 Task: Write a test class on self trigger.
Action: Mouse moved to (31, 105)
Screenshot: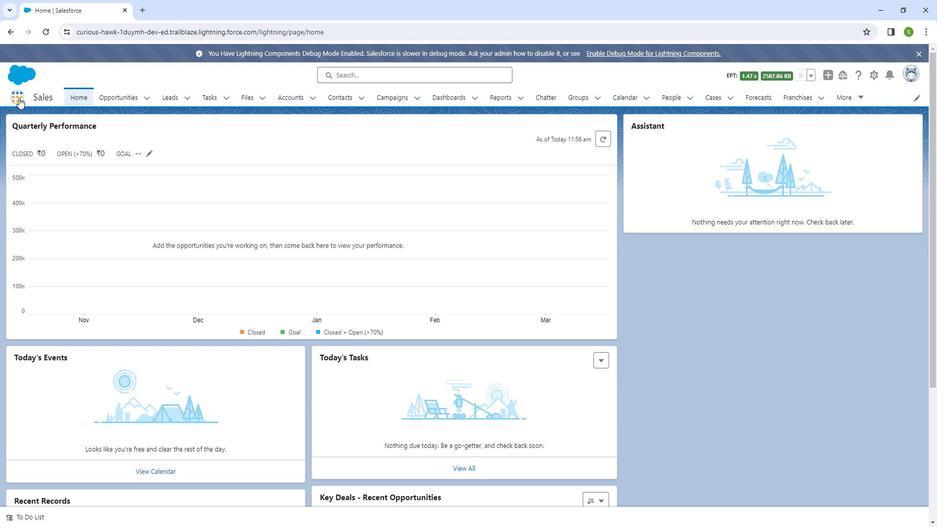 
Action: Mouse pressed left at (31, 105)
Screenshot: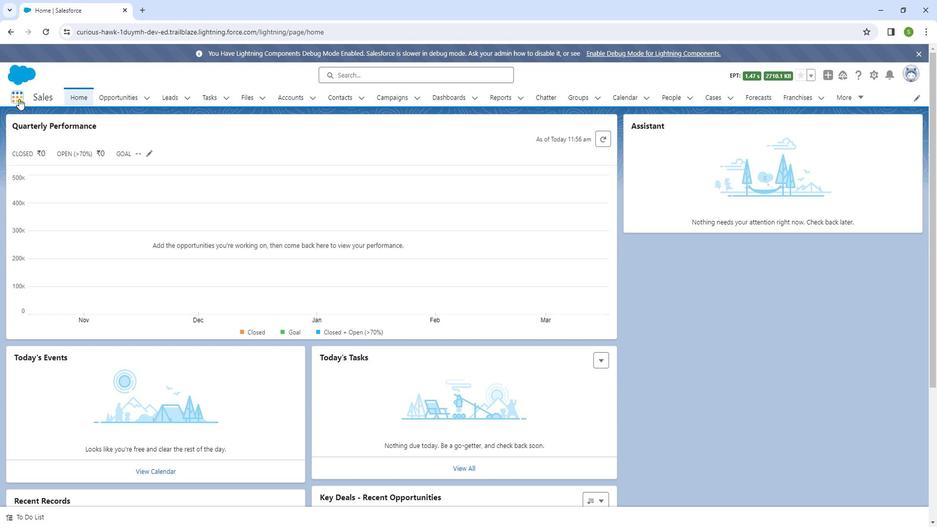 
Action: Mouse moved to (43, 275)
Screenshot: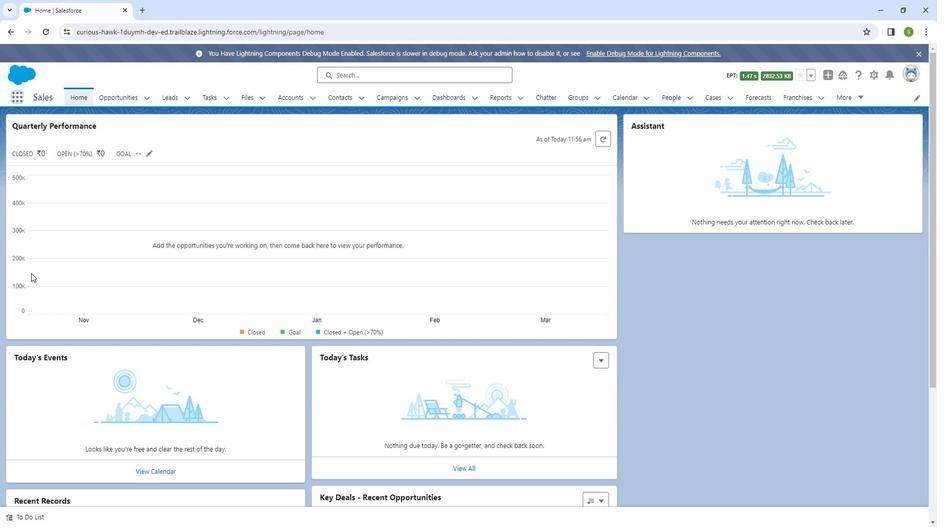 
Action: Mouse pressed left at (43, 275)
Screenshot: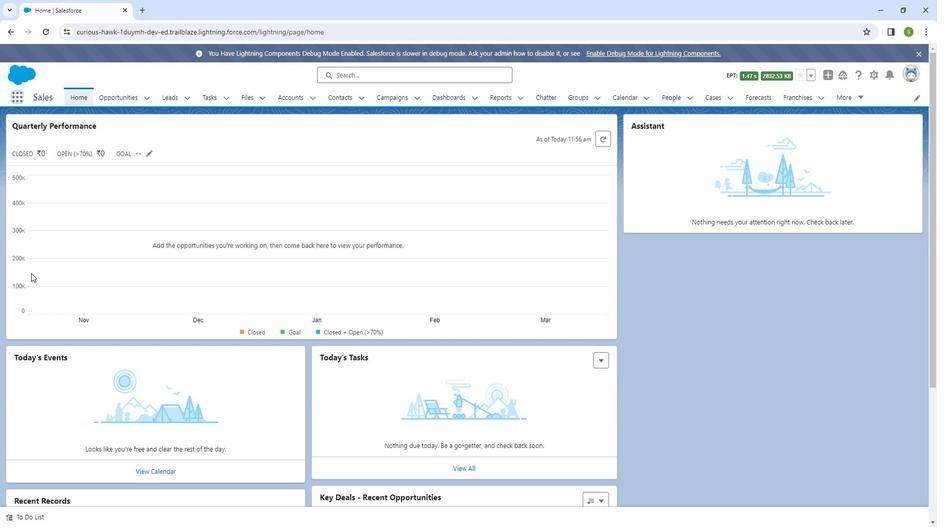 
Action: Mouse moved to (698, 373)
Screenshot: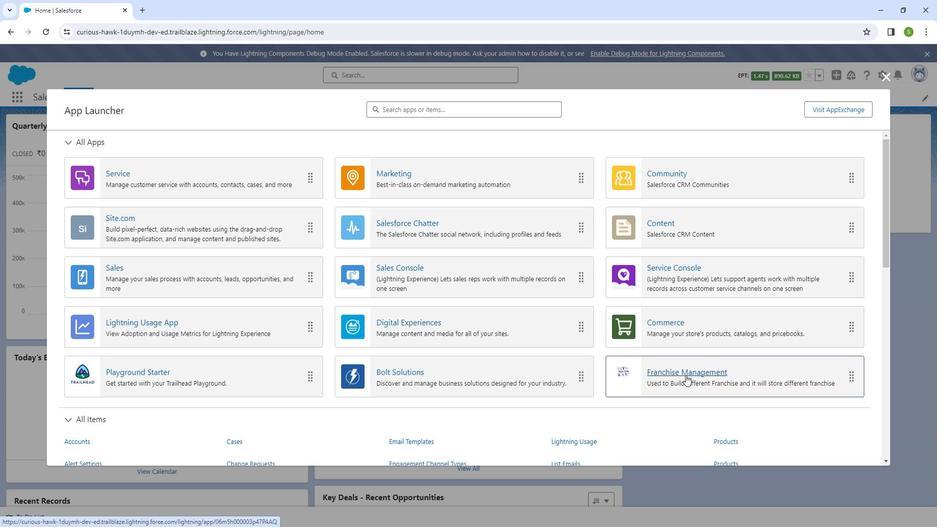
Action: Mouse pressed left at (698, 373)
Screenshot: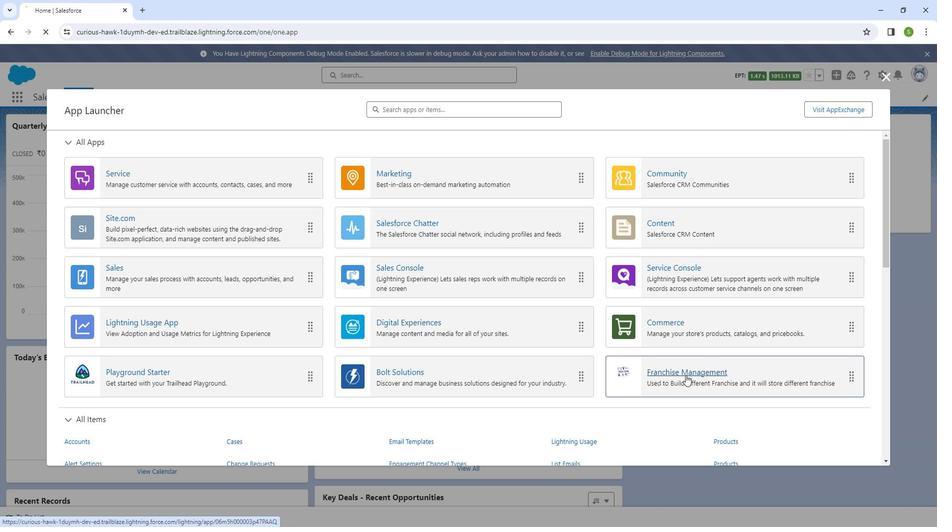 
Action: Mouse moved to (891, 85)
Screenshot: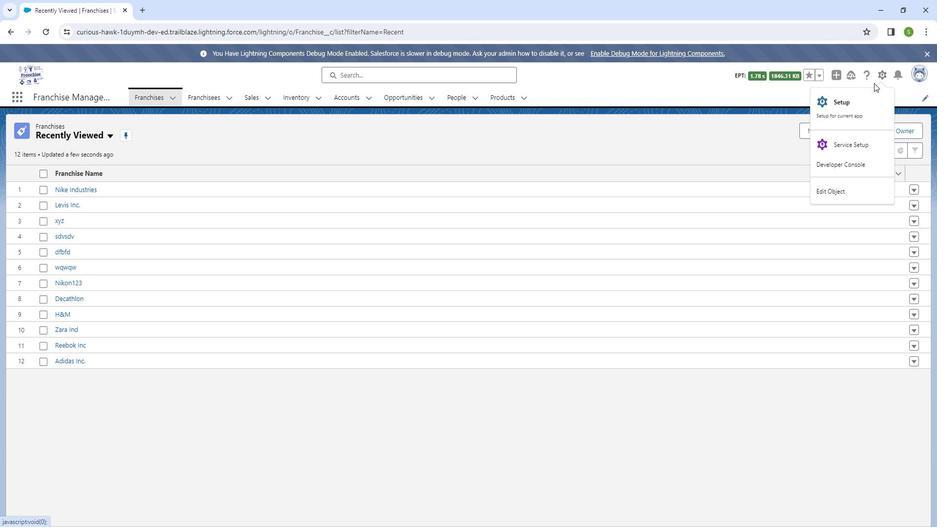 
Action: Mouse pressed left at (891, 85)
Screenshot: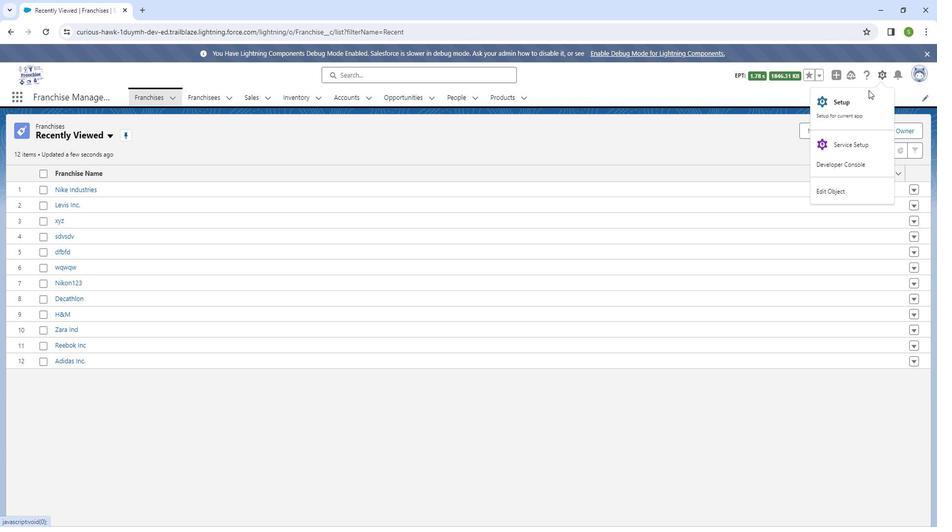 
Action: Mouse moved to (850, 171)
Screenshot: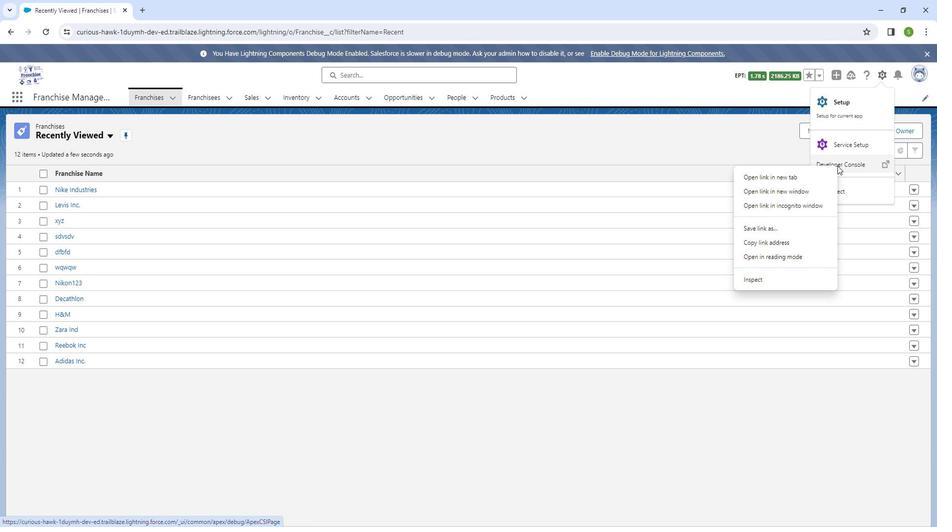 
Action: Mouse pressed right at (850, 171)
Screenshot: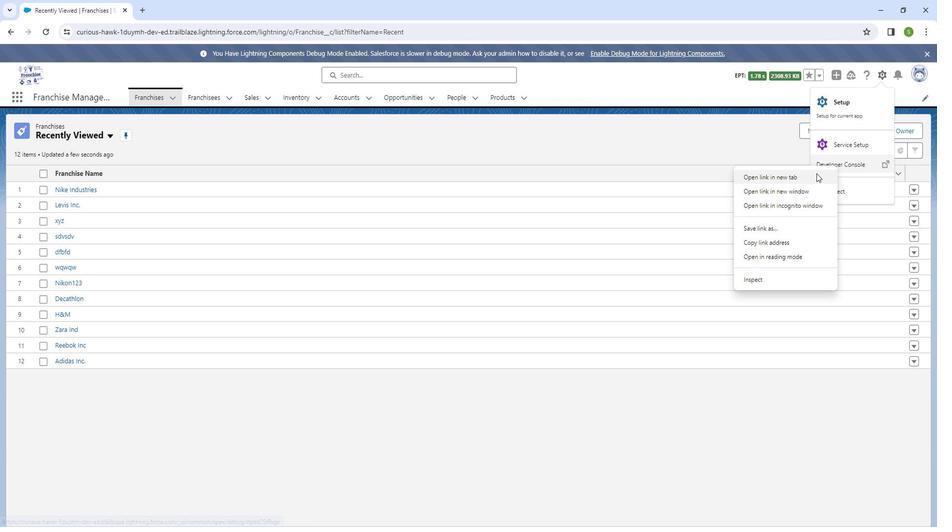 
Action: Mouse moved to (817, 184)
Screenshot: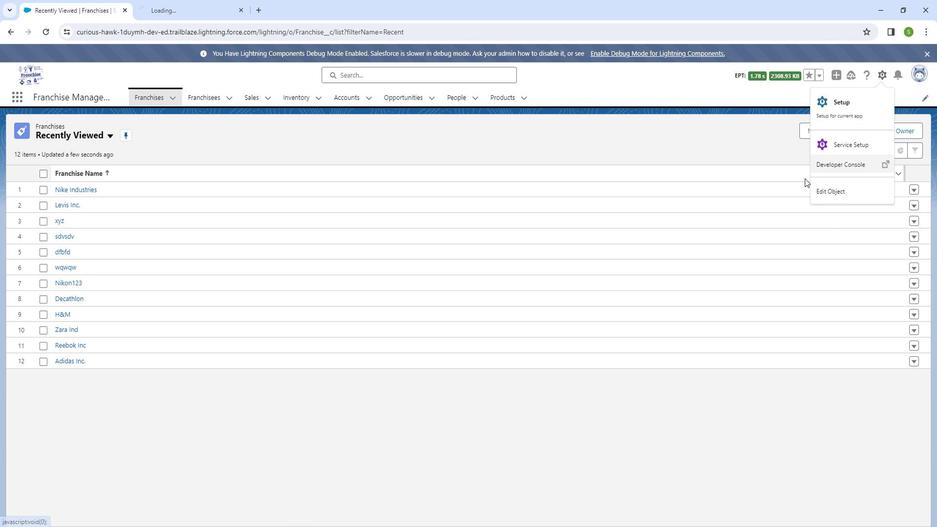 
Action: Mouse pressed left at (817, 184)
Screenshot: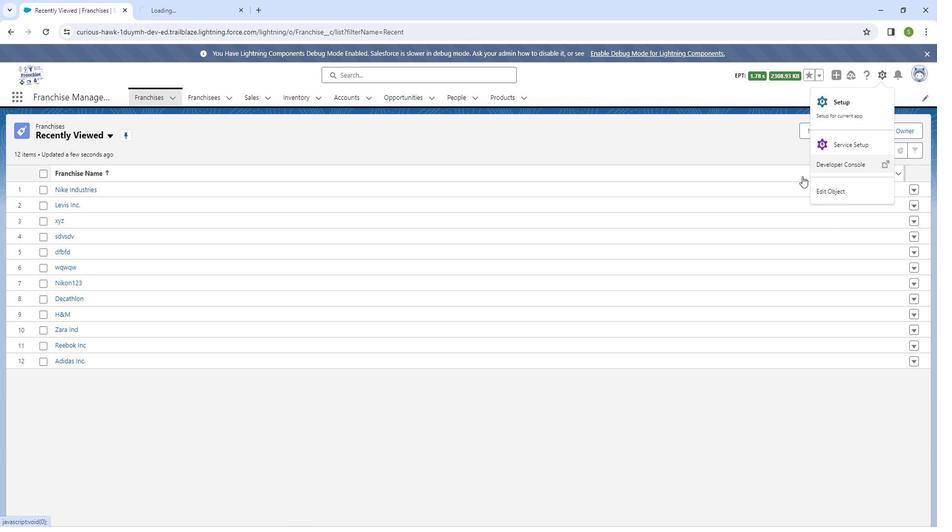 
Action: Mouse moved to (207, 19)
Screenshot: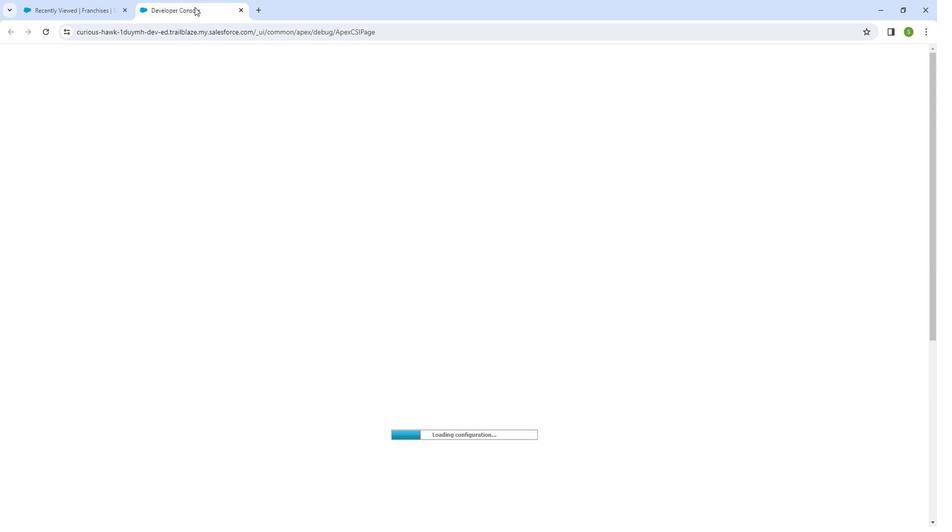 
Action: Mouse pressed left at (207, 19)
Screenshot: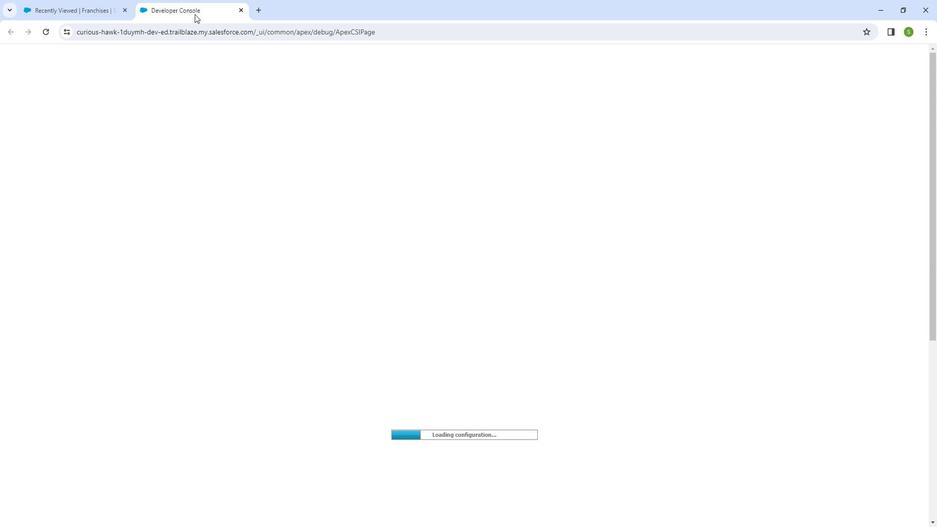 
Action: Mouse moved to (111, 103)
Screenshot: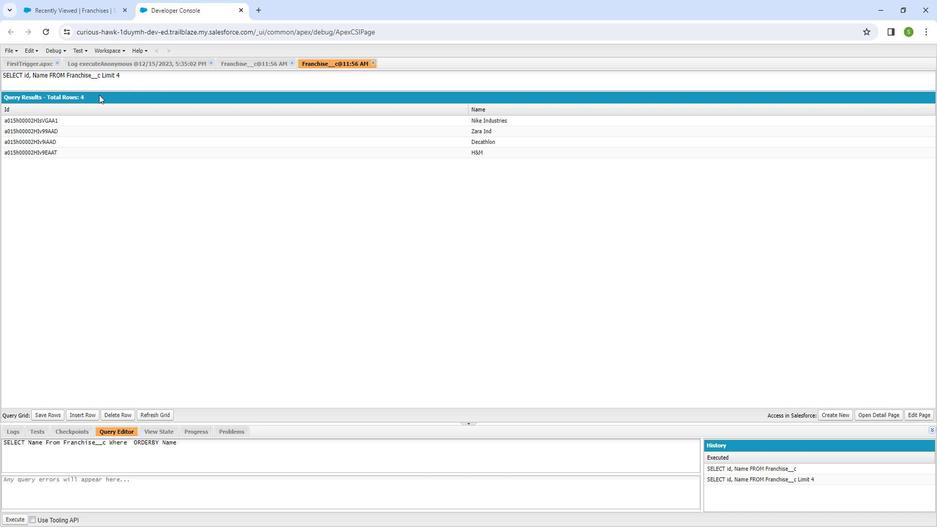 
Action: Key pressed <Key.alt_l><Key.alt_l><Key.alt_l><Key.alt_l><Key.alt_l><Key.alt_l><Key.alt_l><Key.alt_l><Key.alt_l><Key.alt_l><Key.alt_l><Key.alt_l><<191>>
Screenshot: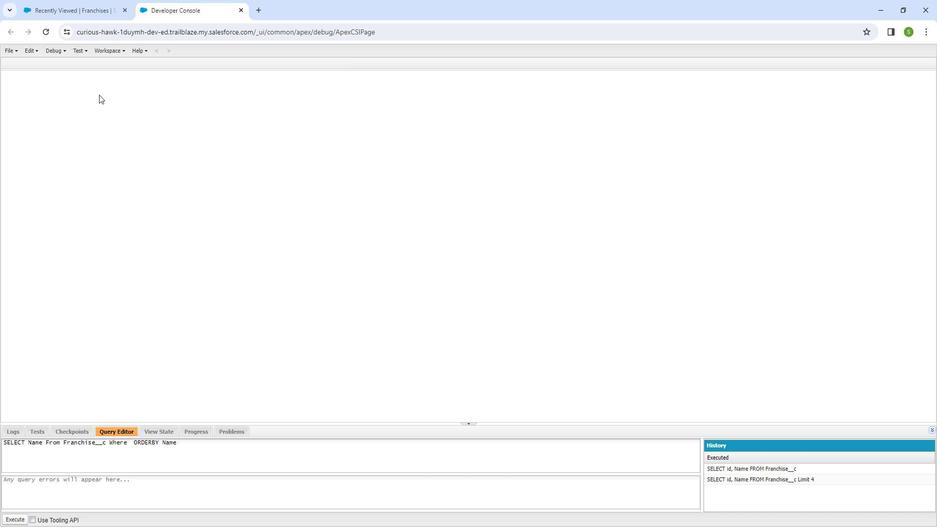 
Action: Mouse moved to (245, 427)
Screenshot: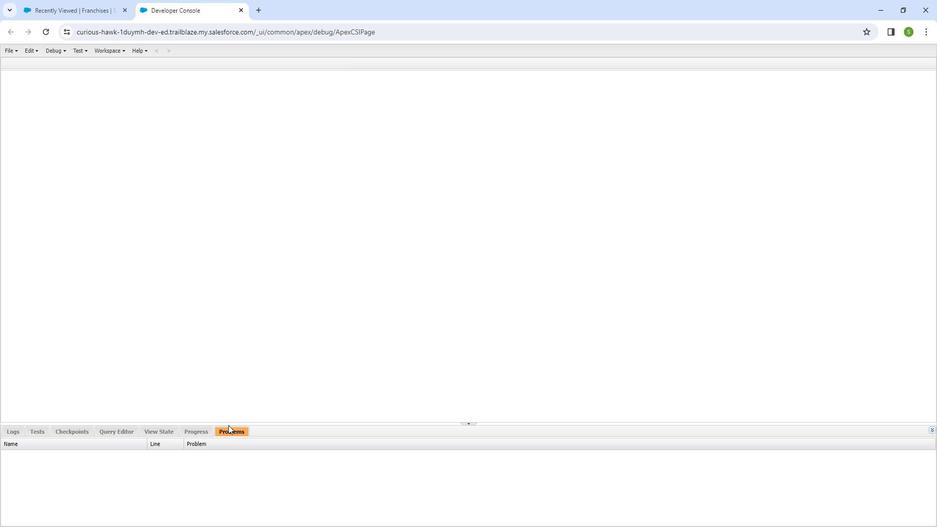 
Action: Mouse pressed left at (245, 427)
Screenshot: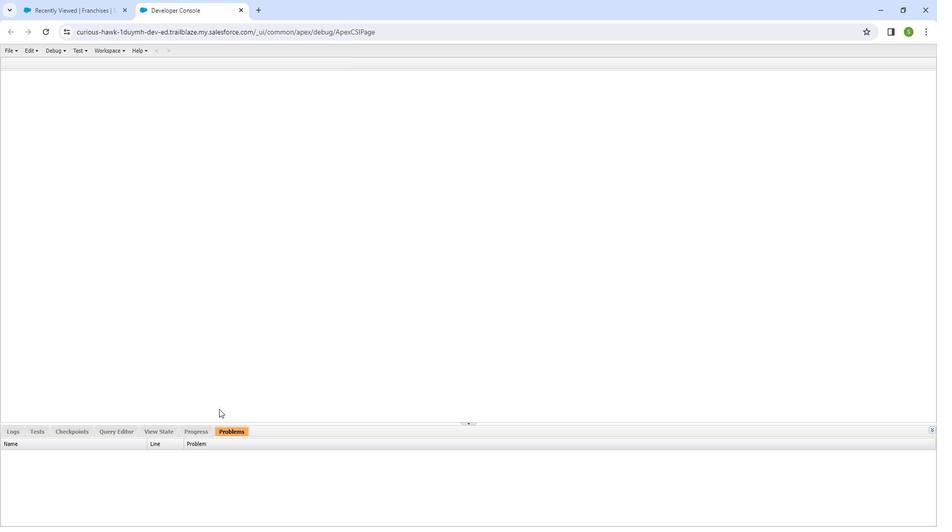 
Action: Mouse moved to (18, 58)
Screenshot: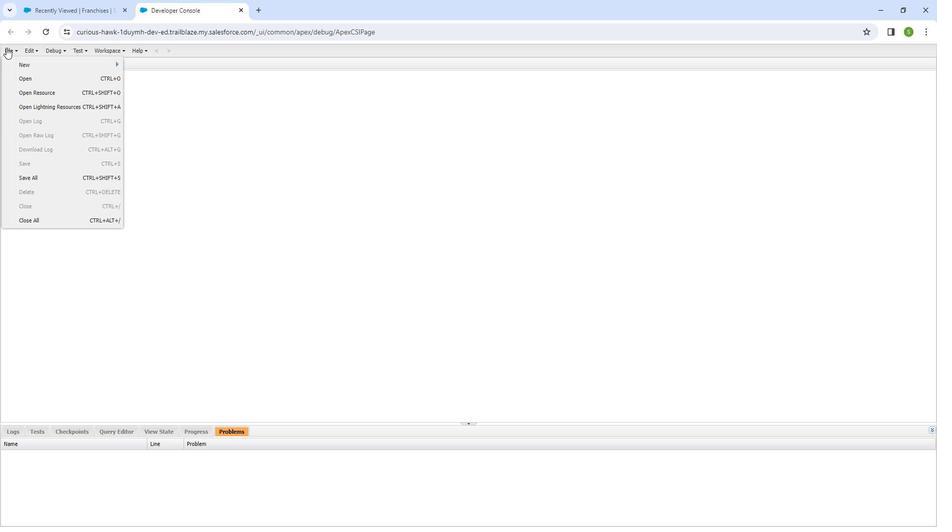 
Action: Mouse pressed left at (18, 58)
Screenshot: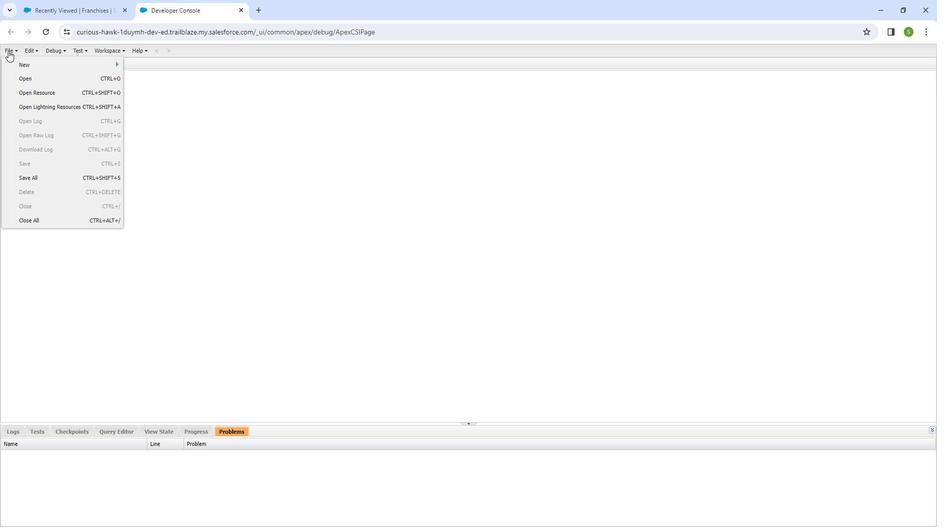 
Action: Mouse moved to (174, 89)
Screenshot: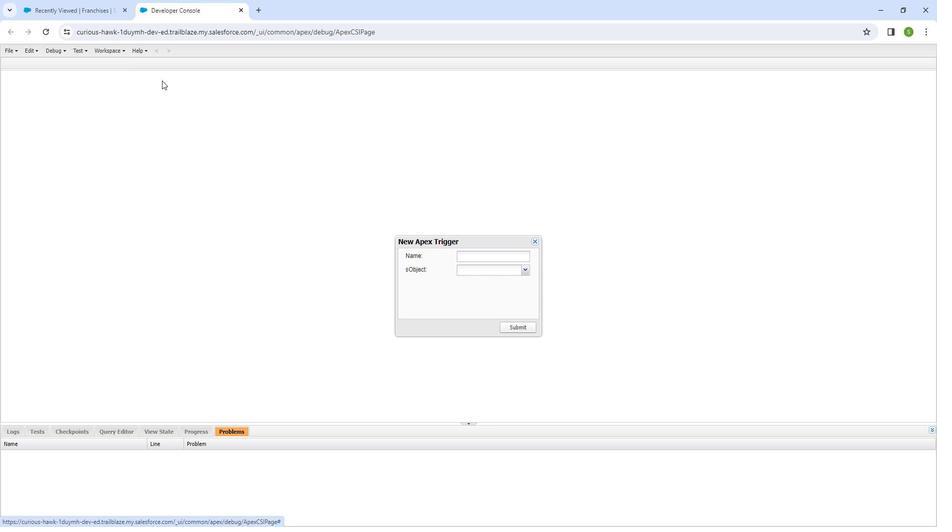 
Action: Mouse pressed left at (174, 89)
Screenshot: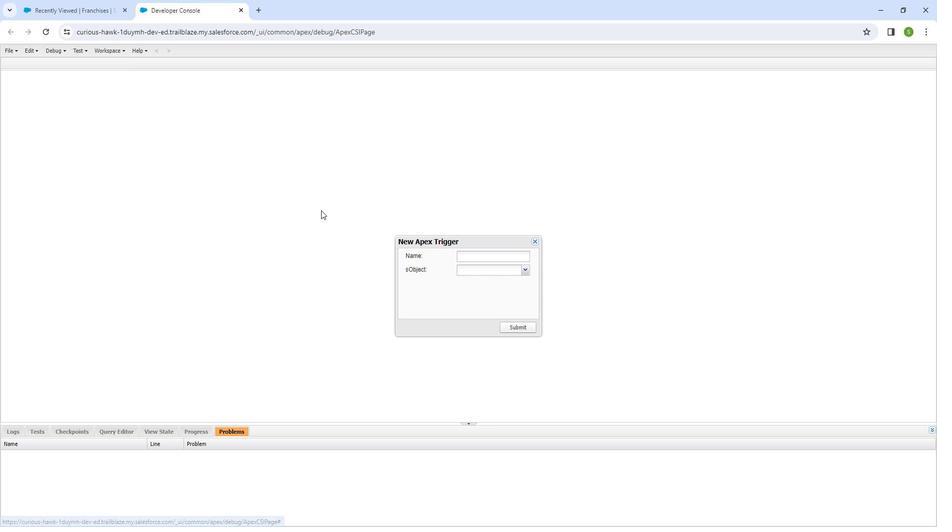 
Action: Mouse moved to (483, 259)
Screenshot: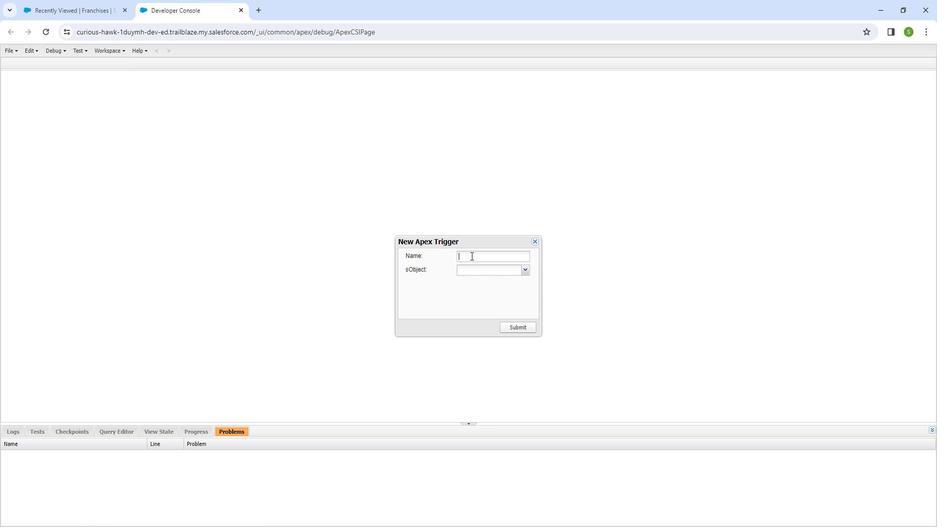 
Action: Mouse pressed left at (483, 259)
Screenshot: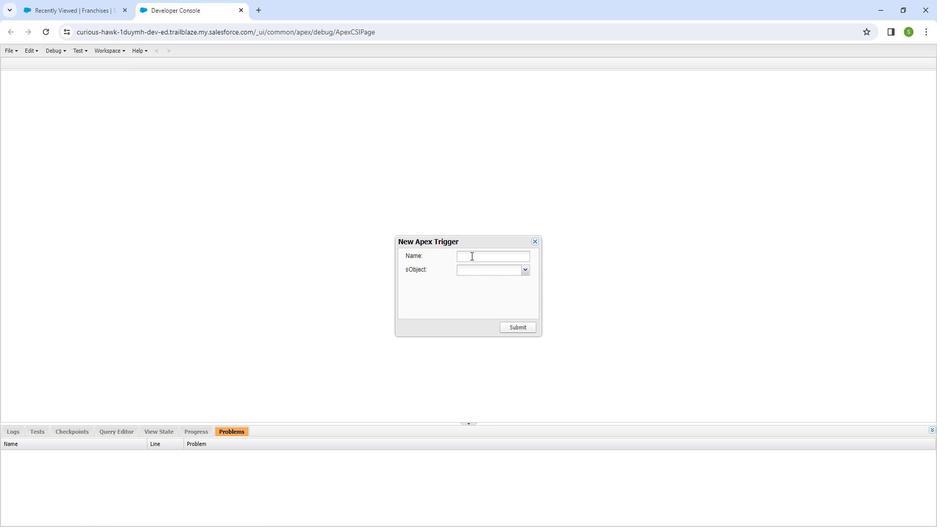 
Action: Mouse moved to (483, 258)
Screenshot: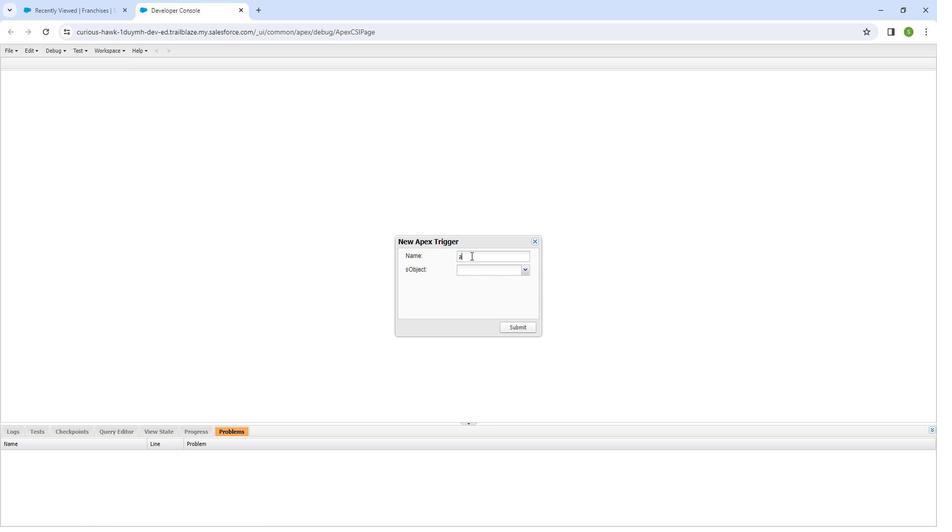 
Action: Key pressed acc
Screenshot: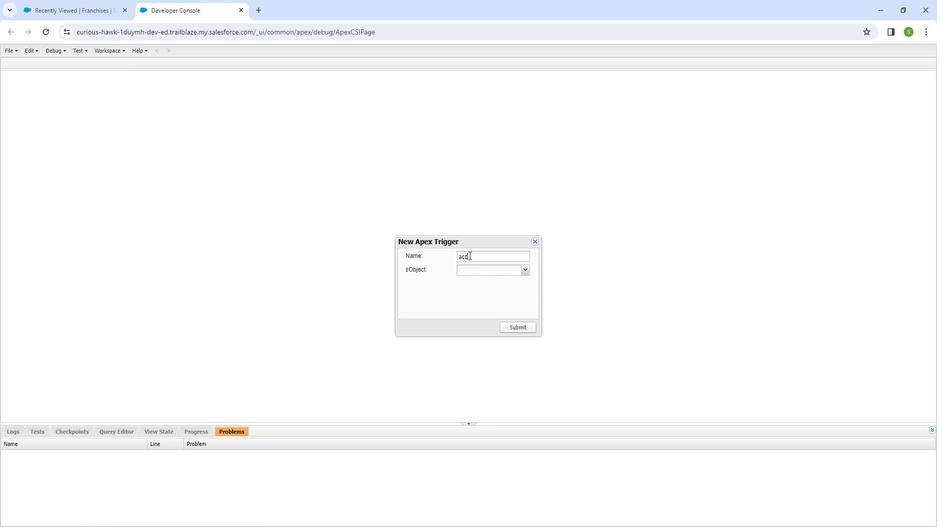 
Action: Mouse moved to (424, 275)
Screenshot: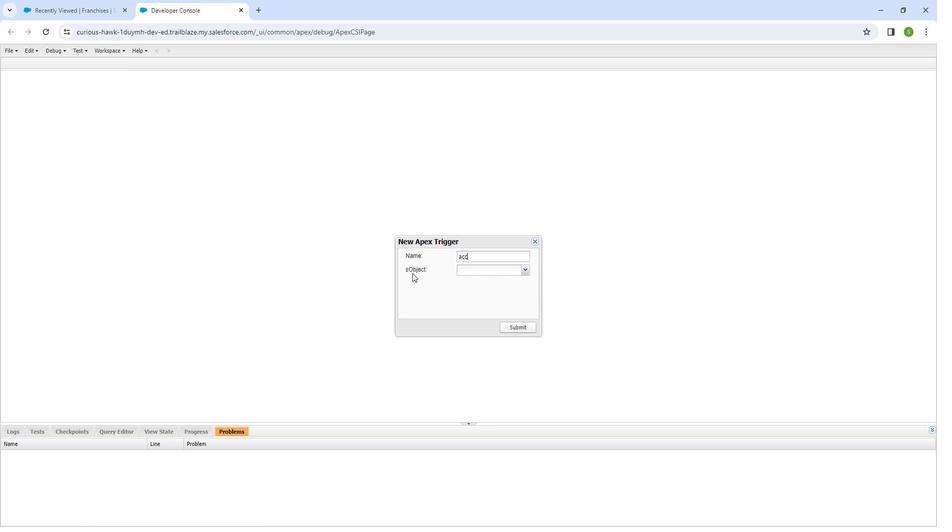 
Action: Key pressed <Key.shift_r>Trigg
Screenshot: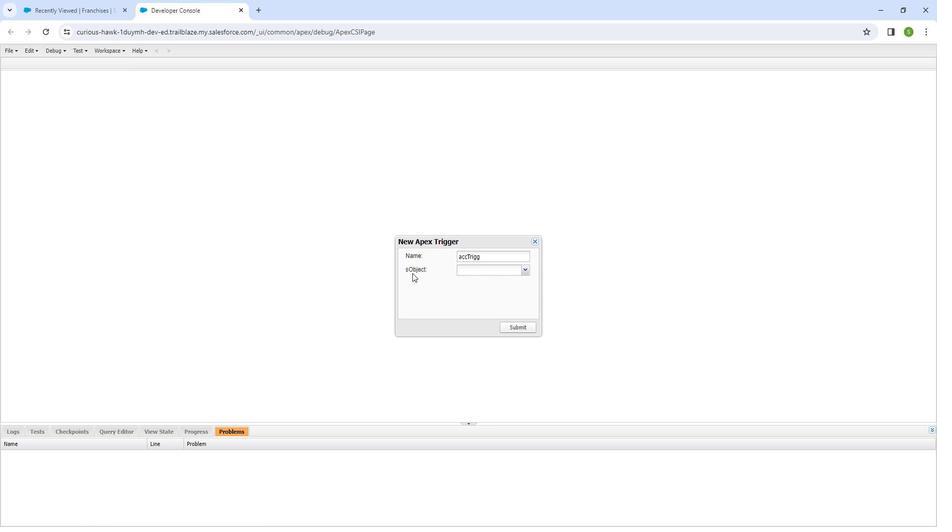 
Action: Mouse moved to (519, 276)
Screenshot: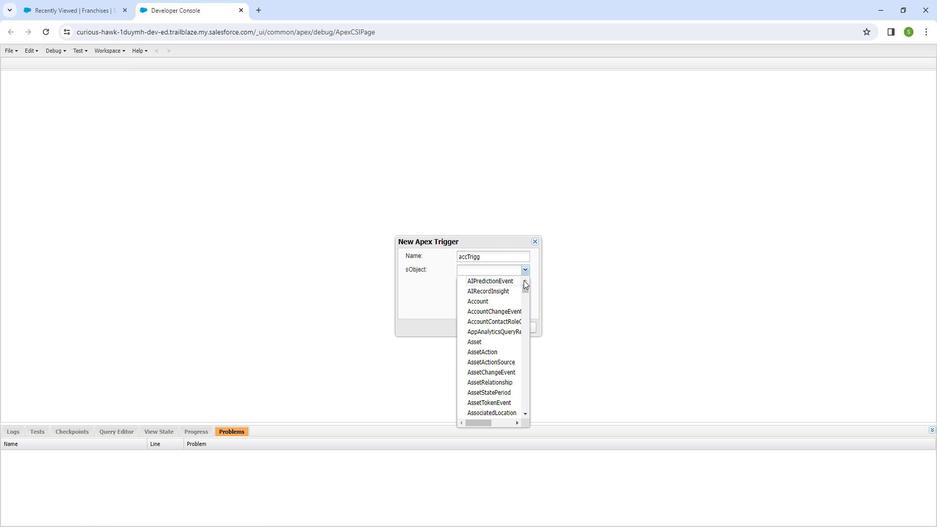 
Action: Mouse pressed left at (519, 276)
Screenshot: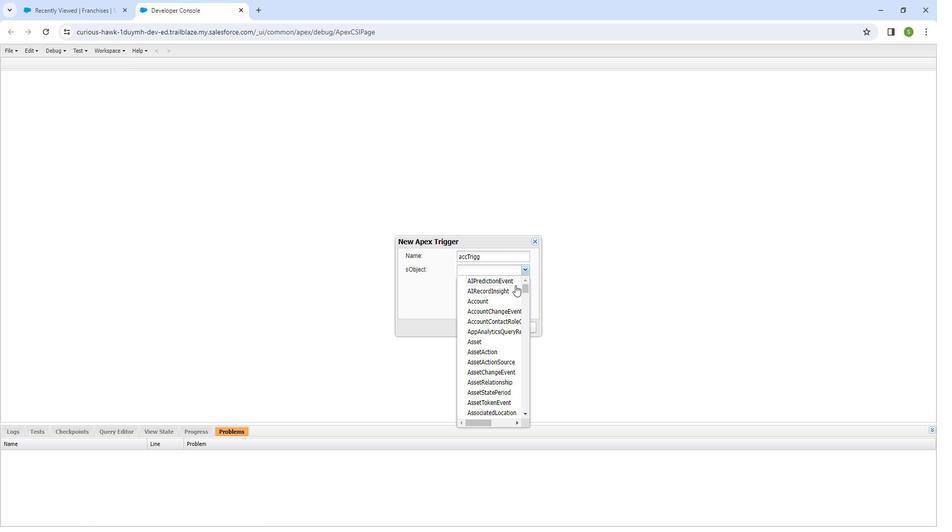 
Action: Mouse moved to (508, 301)
Screenshot: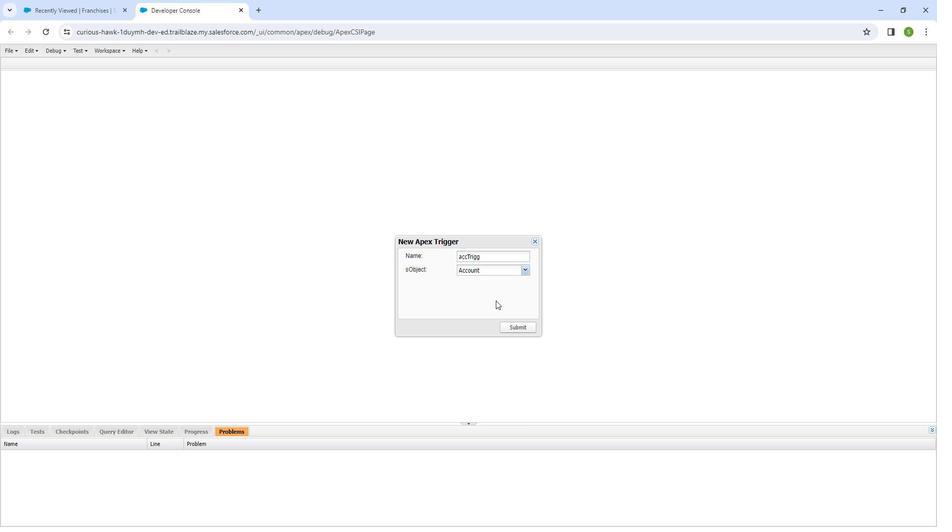 
Action: Mouse pressed left at (508, 301)
Screenshot: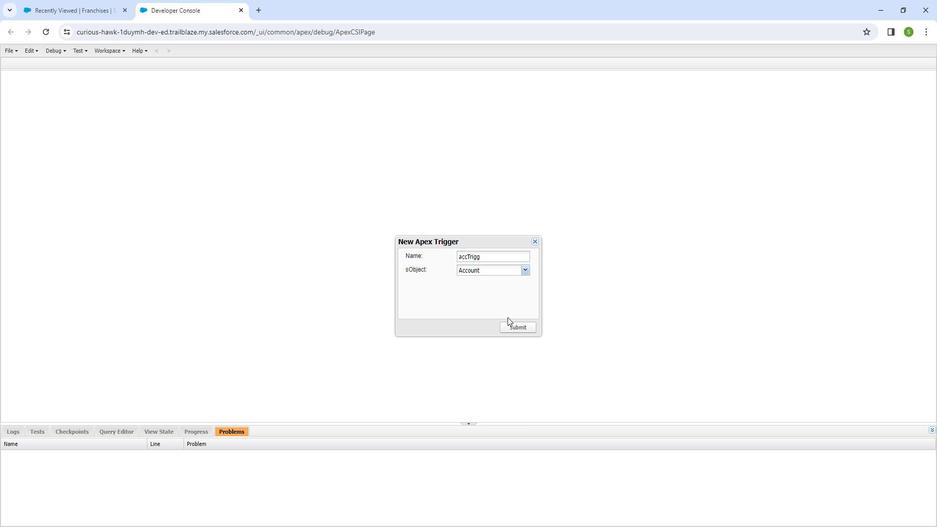 
Action: Mouse moved to (524, 330)
Screenshot: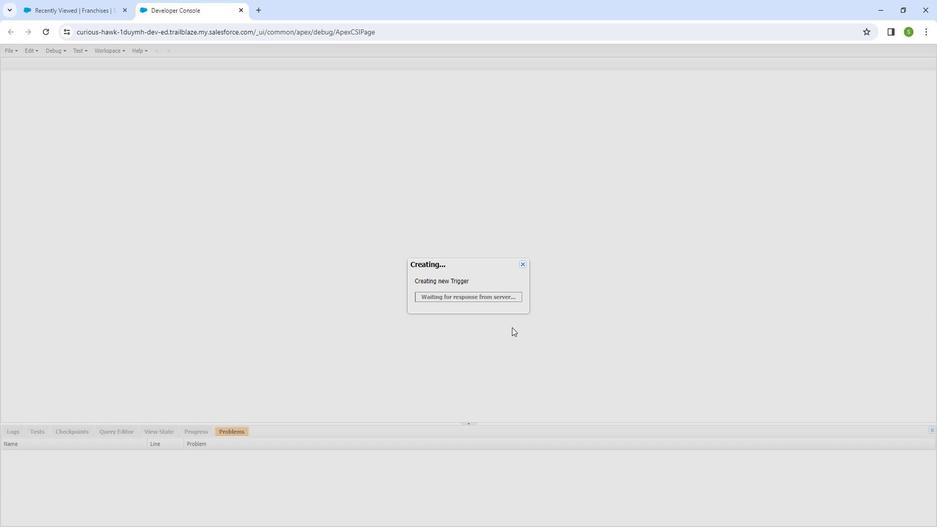 
Action: Mouse pressed left at (524, 330)
Screenshot: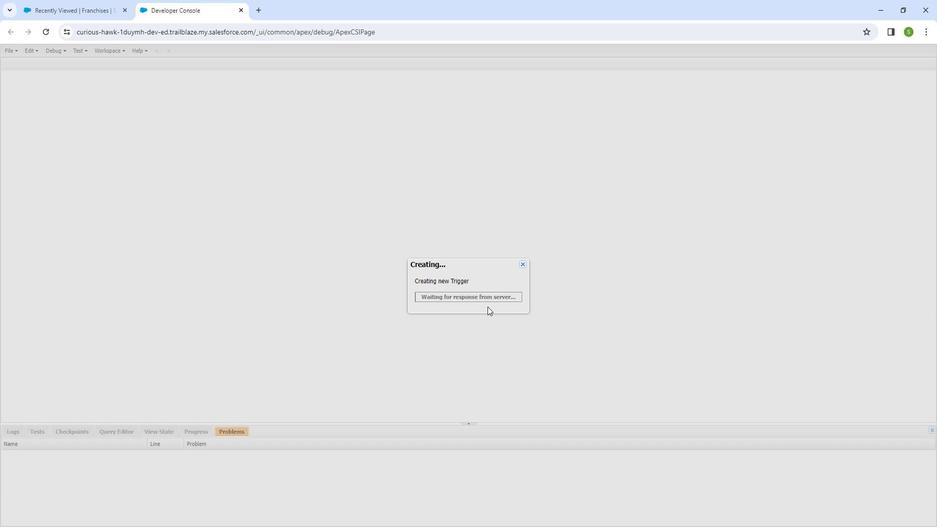 
Action: Mouse moved to (265, 103)
Screenshot: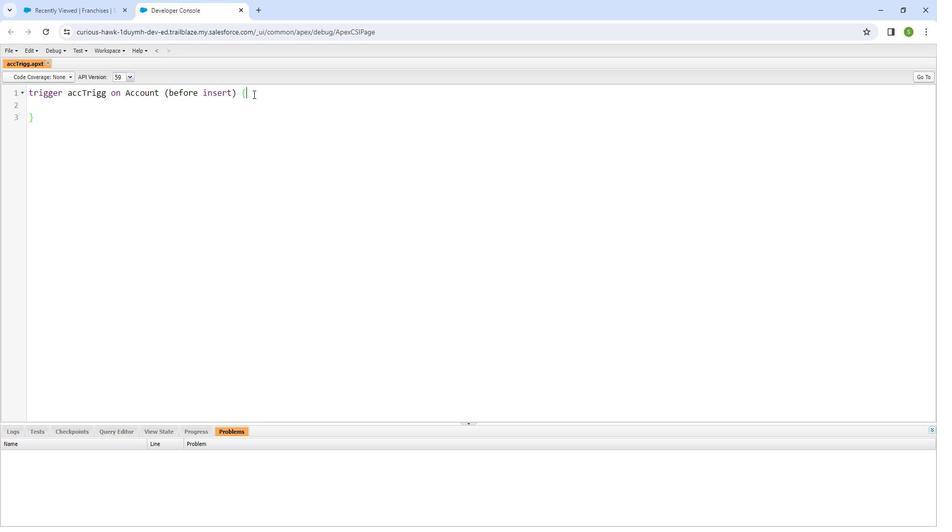 
Action: Mouse pressed left at (265, 103)
Screenshot: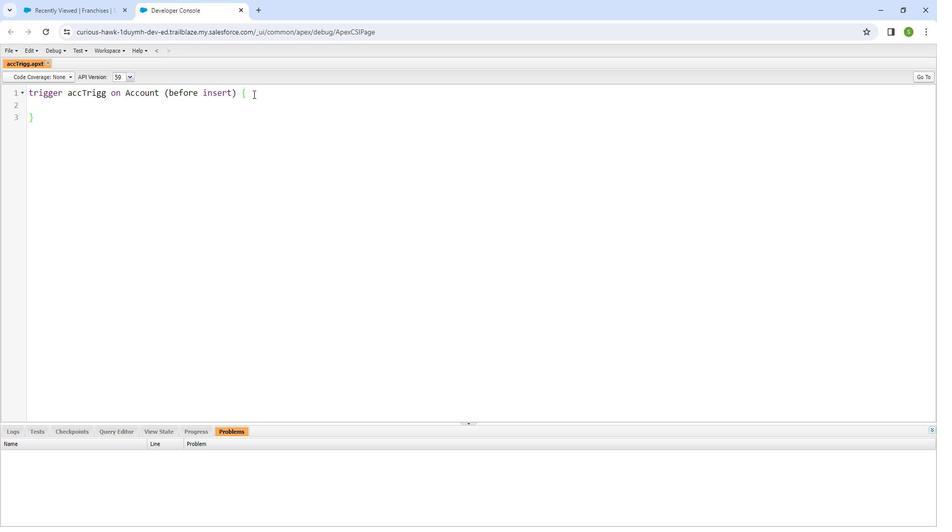 
Action: Mouse moved to (232, 132)
Screenshot: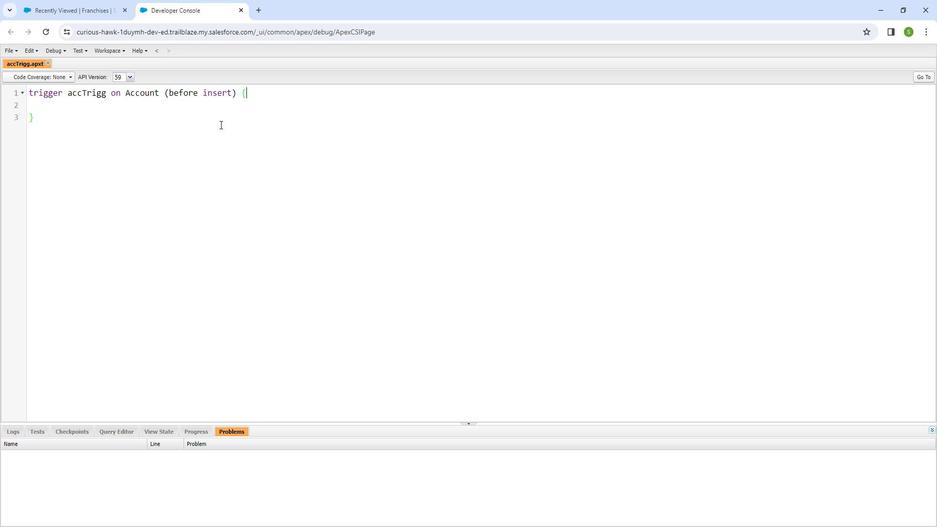 
Action: Key pressed <Key.enter>
Screenshot: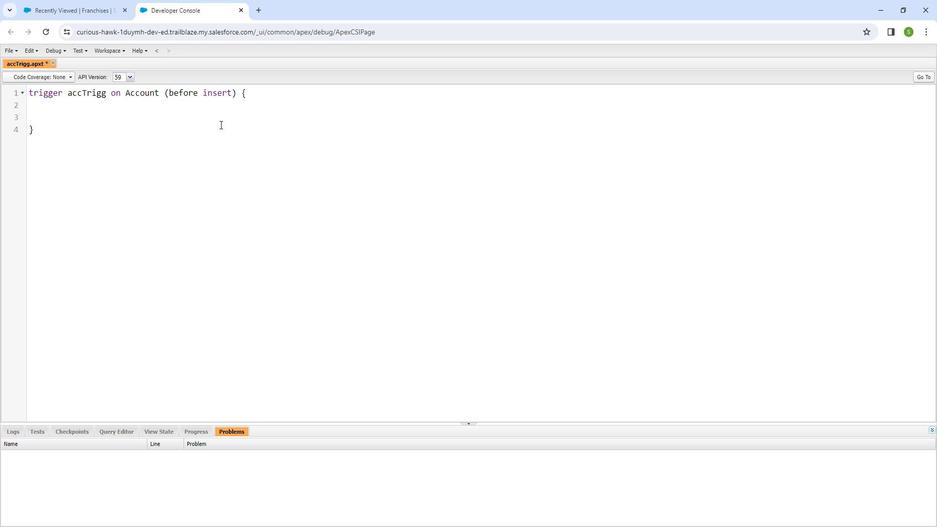 
Action: Mouse moved to (21, 61)
Screenshot: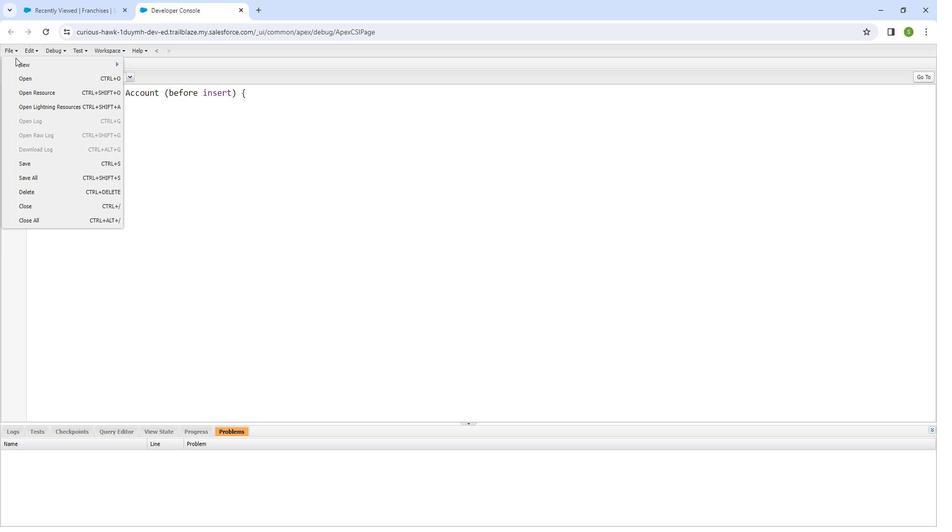 
Action: Mouse pressed left at (21, 61)
Screenshot: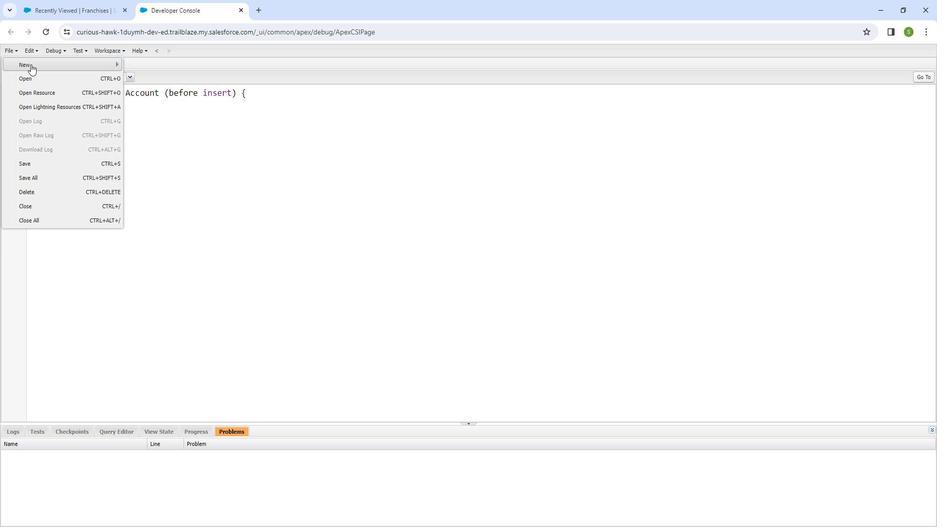 
Action: Mouse moved to (171, 80)
Screenshot: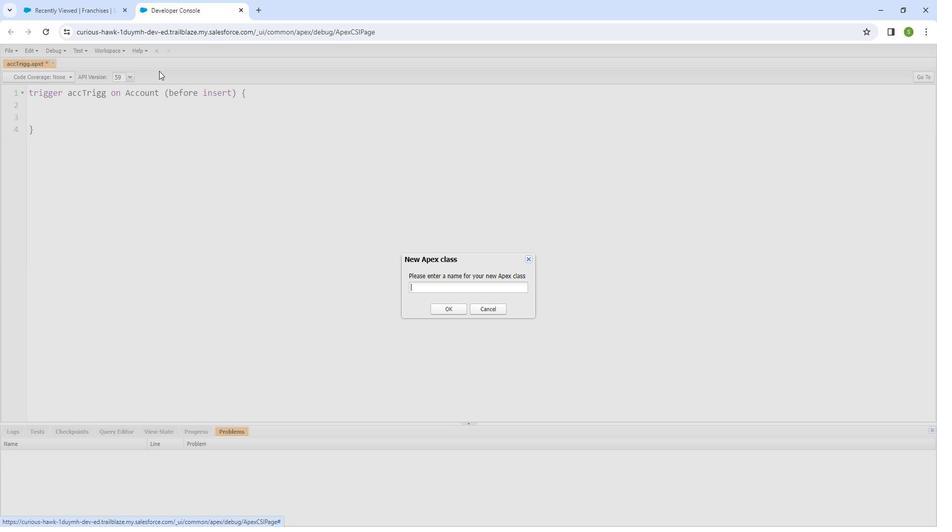
Action: Mouse pressed left at (171, 80)
Screenshot: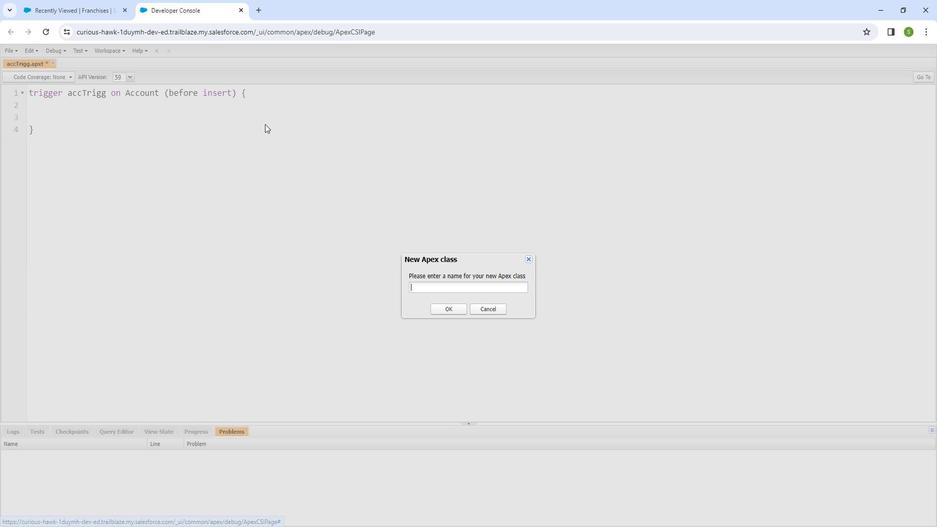 
Action: Mouse moved to (433, 288)
Screenshot: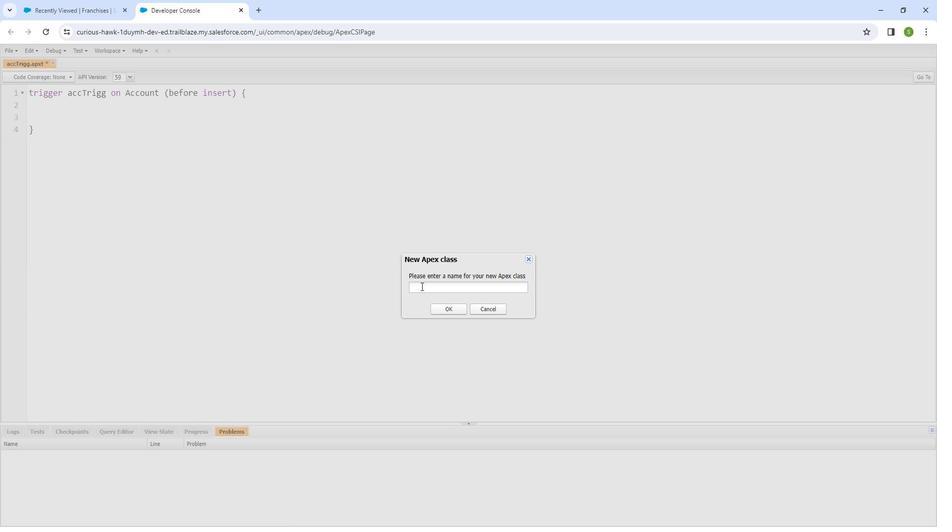 
Action: Mouse pressed left at (433, 288)
Screenshot: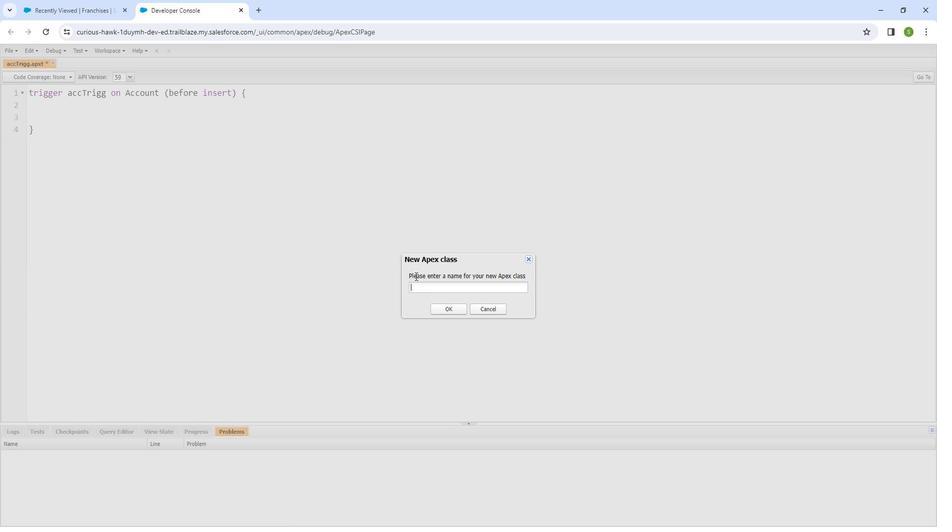 
Action: Mouse moved to (354, 259)
Screenshot: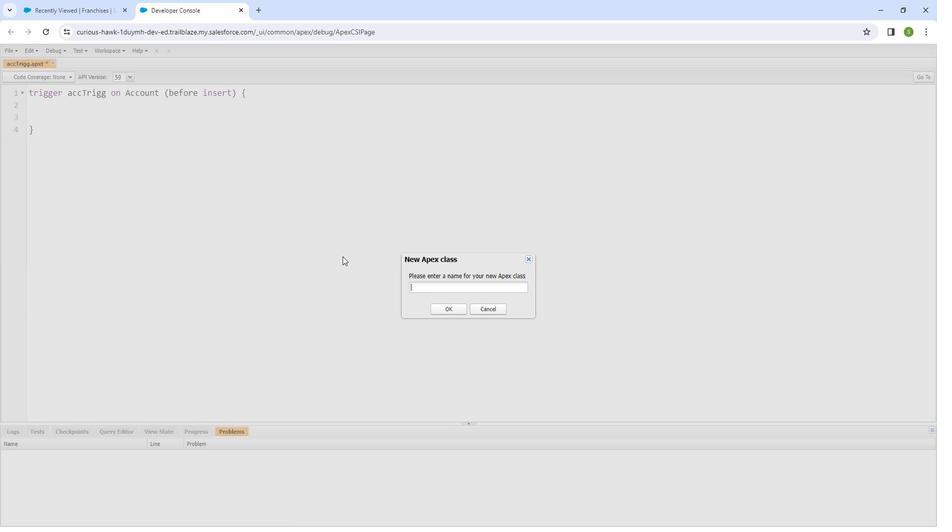 
Action: Key pressed acct<Key.backspace><Key.shift_r>Trigg<Key.shift_r>Handler
Screenshot: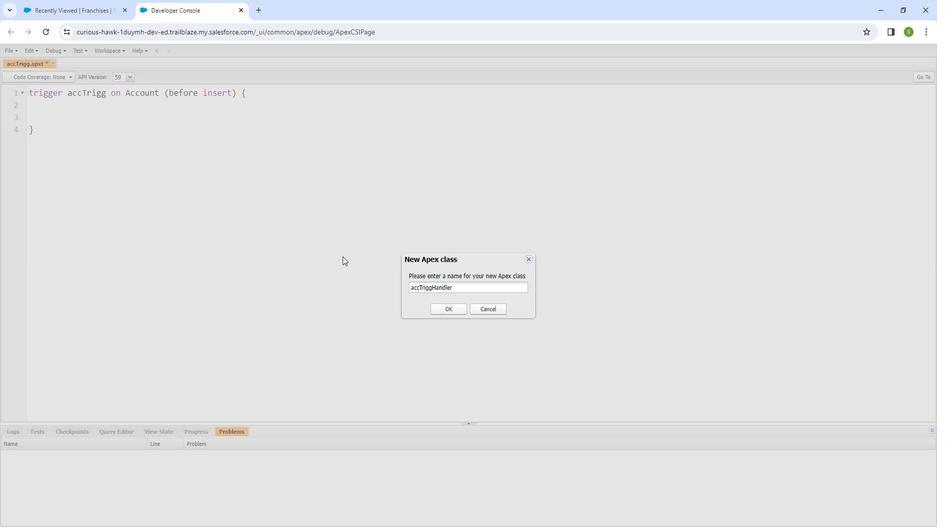 
Action: Mouse moved to (452, 309)
Screenshot: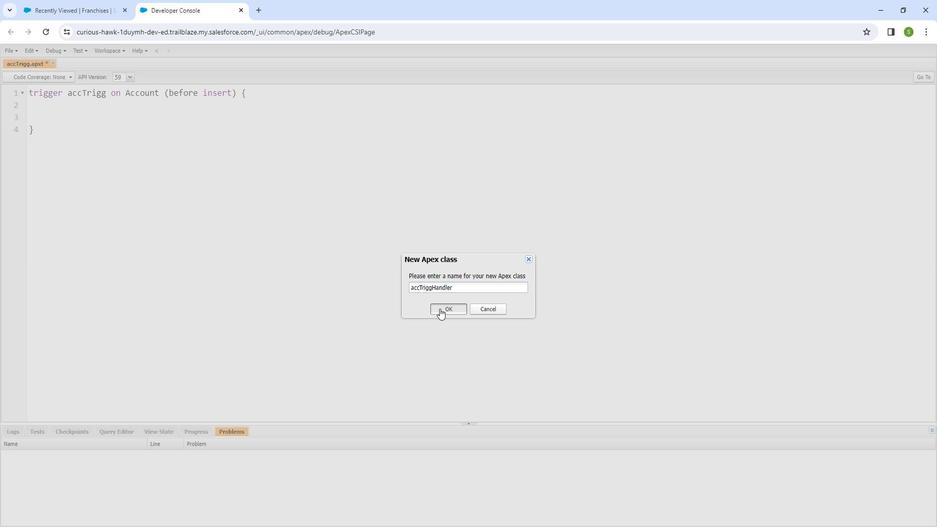 
Action: Mouse pressed left at (452, 309)
Screenshot: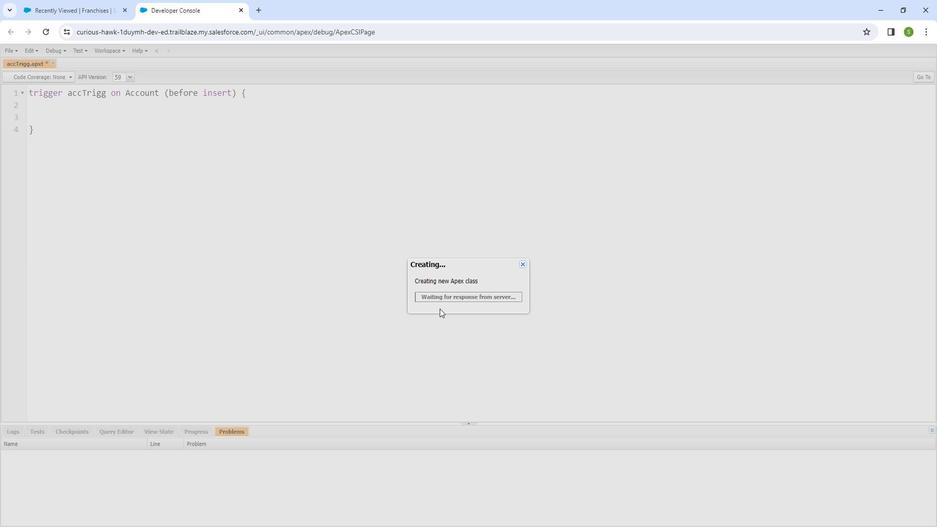 
Action: Mouse moved to (196, 101)
Screenshot: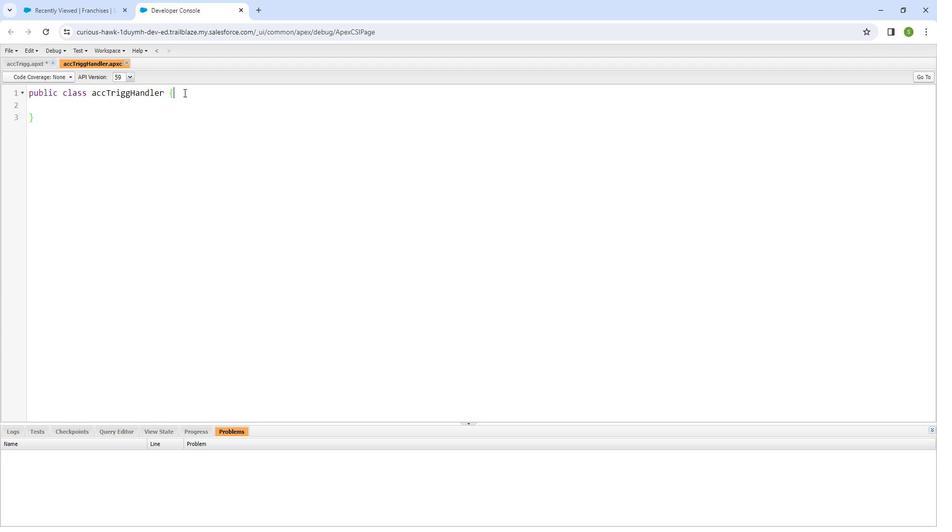 
Action: Mouse pressed left at (196, 101)
Screenshot: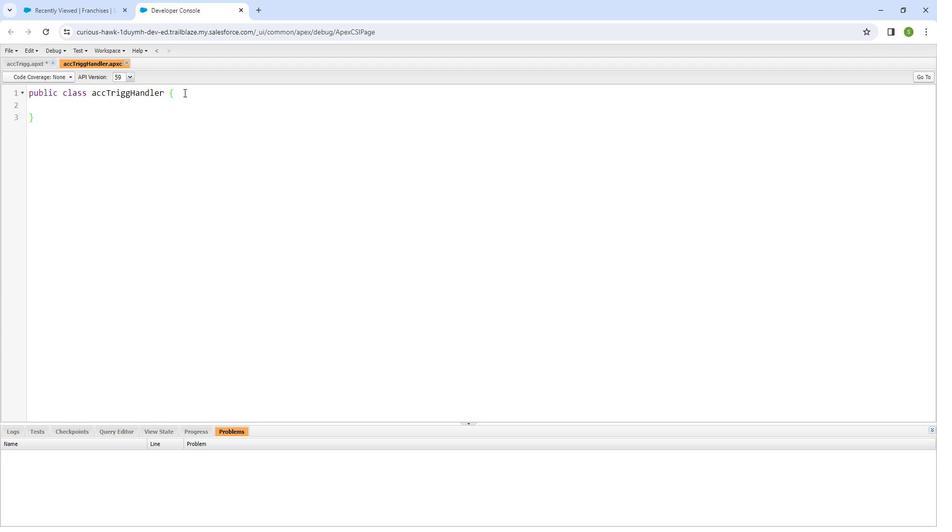 
Action: Mouse moved to (195, 102)
Screenshot: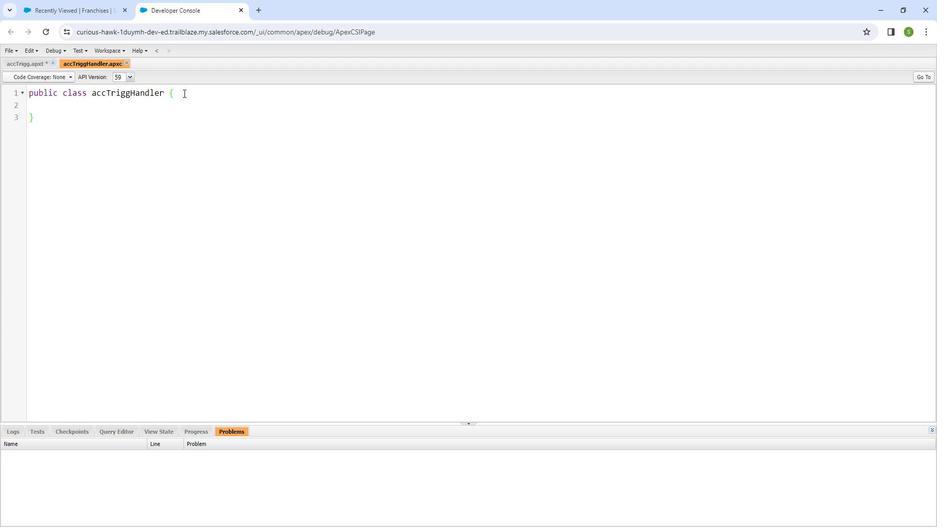 
Action: Key pressed <Key.enter>public<Key.space>static<Key.space>void<Key.space>update<Key.shift_r>Rating<Key.shift_r><Key.shift_r>(<Key.shift_r>List<Key.shift_r><<Key.shift_r><Key.shift_r>Account<Key.shift_r>><Key.space>acclist<Key.right><Key.enter><Key.shift_r>{<Key.enter>
Screenshot: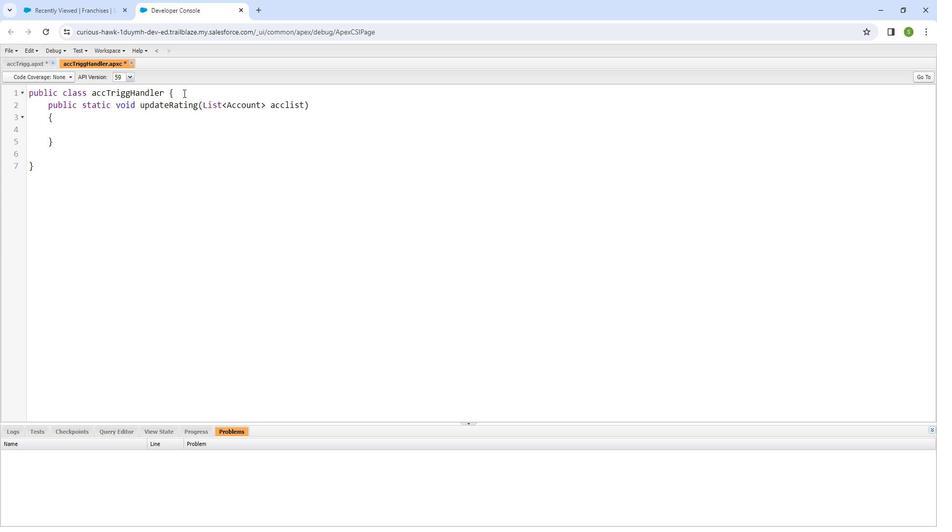 
Action: Mouse moved to (37, 70)
Screenshot: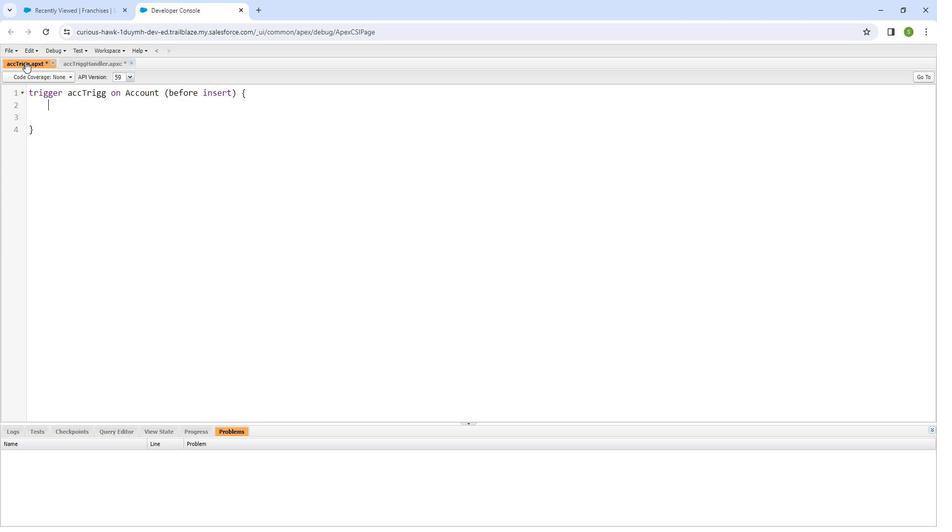 
Action: Mouse pressed left at (37, 70)
Screenshot: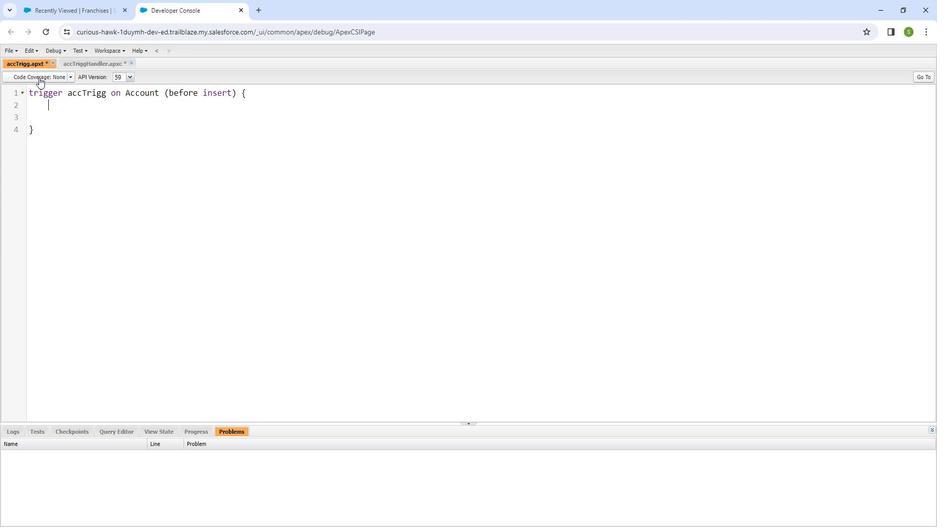 
Action: Mouse moved to (103, 76)
Screenshot: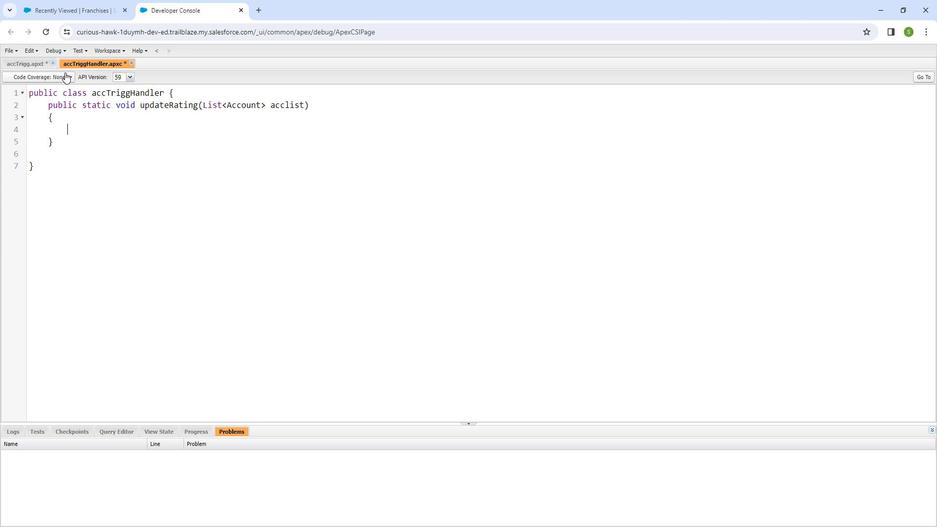 
Action: Mouse pressed left at (103, 76)
Screenshot: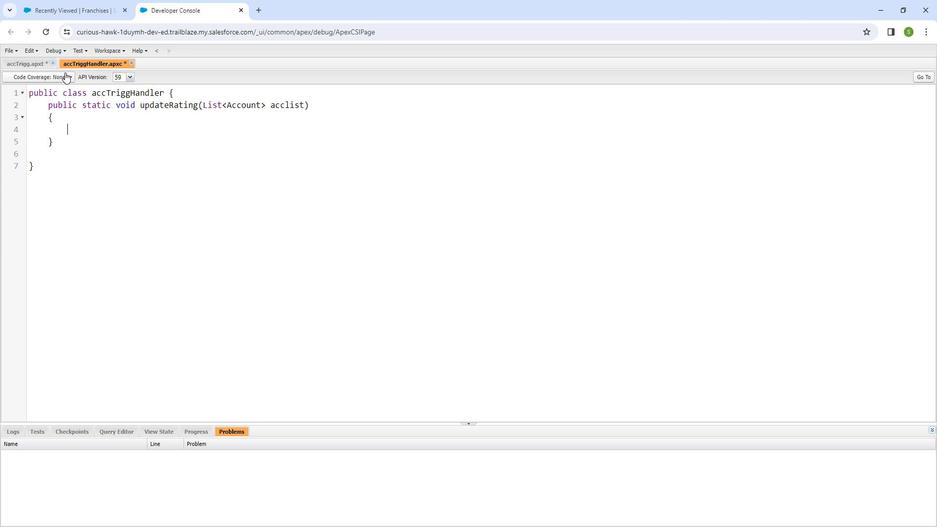 
Action: Mouse moved to (41, 70)
Screenshot: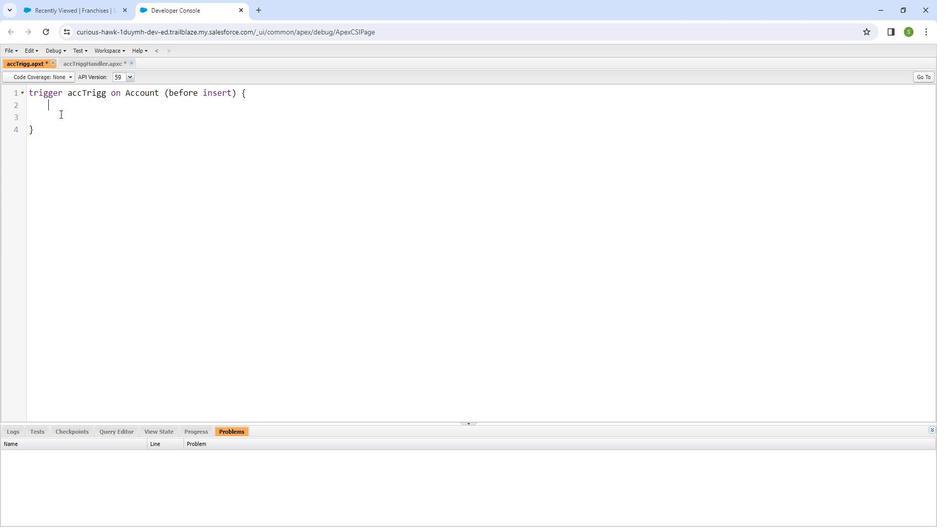 
Action: Mouse pressed left at (41, 70)
Screenshot: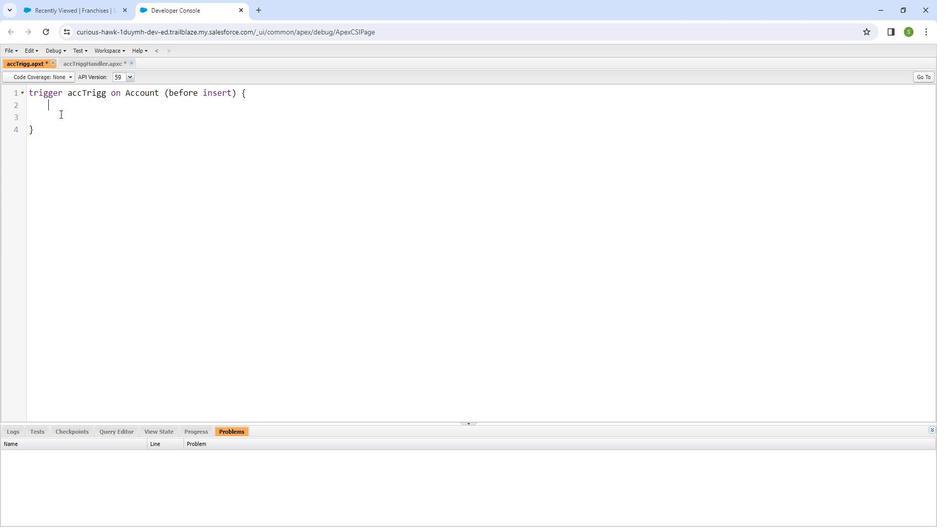 
Action: Mouse moved to (72, 122)
Screenshot: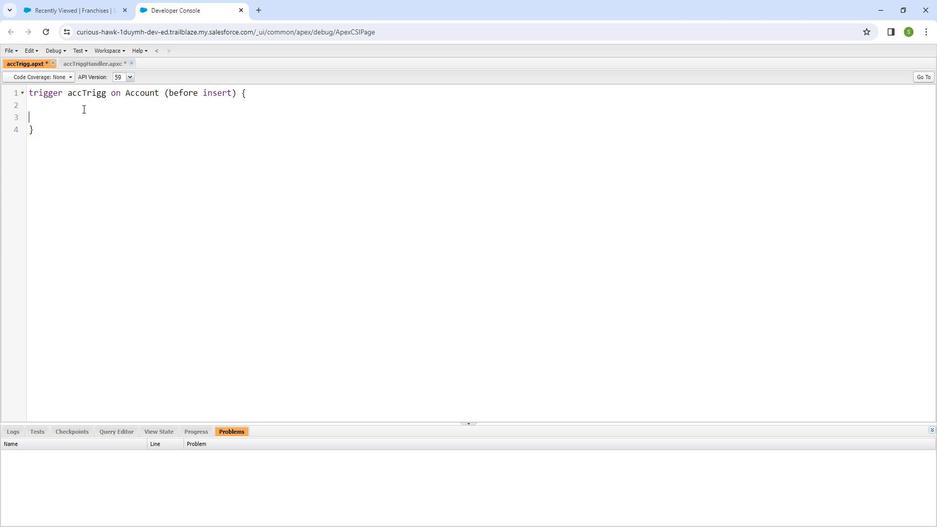 
Action: Mouse pressed left at (72, 122)
Screenshot: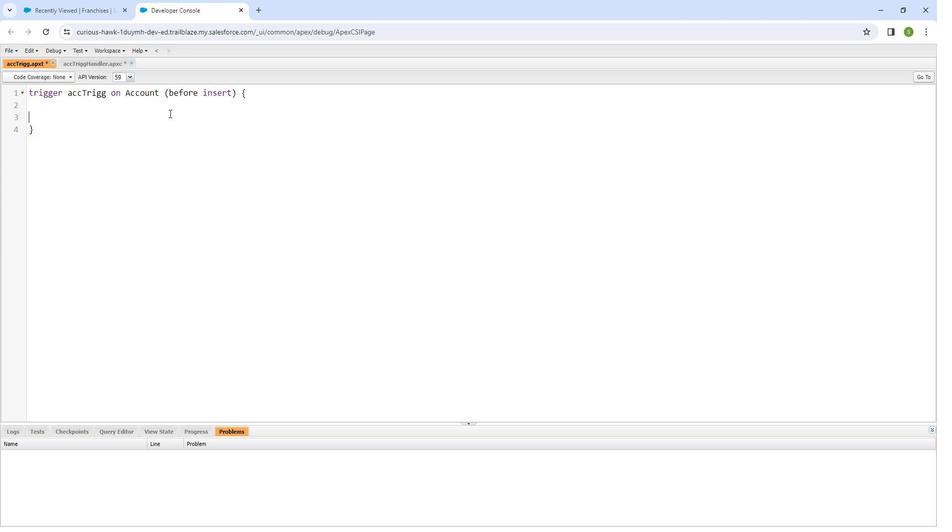 
Action: Mouse moved to (277, 106)
Screenshot: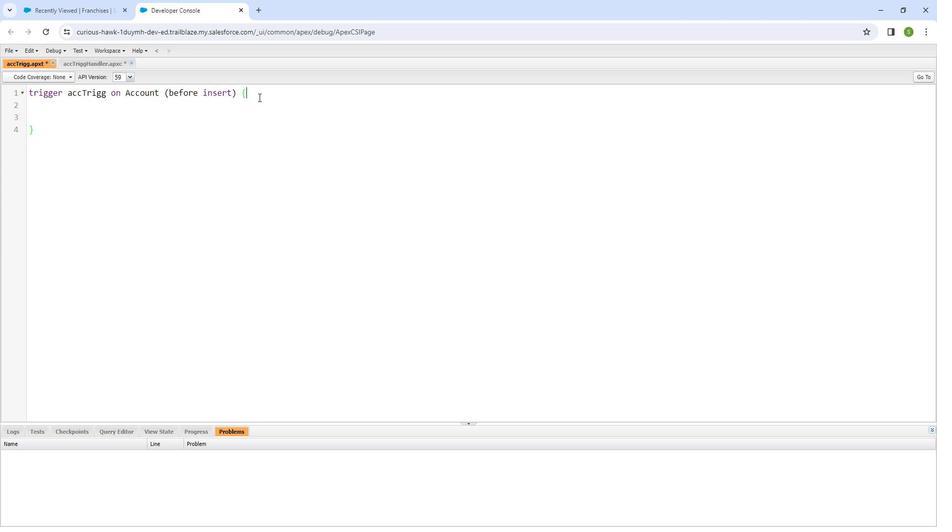 
Action: Mouse pressed left at (277, 106)
Screenshot: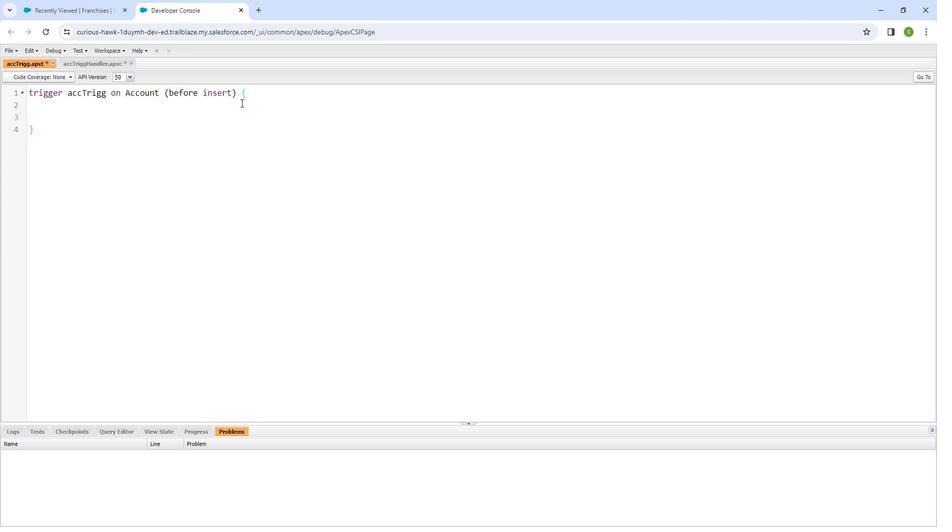 
Action: Mouse moved to (253, 111)
Screenshot: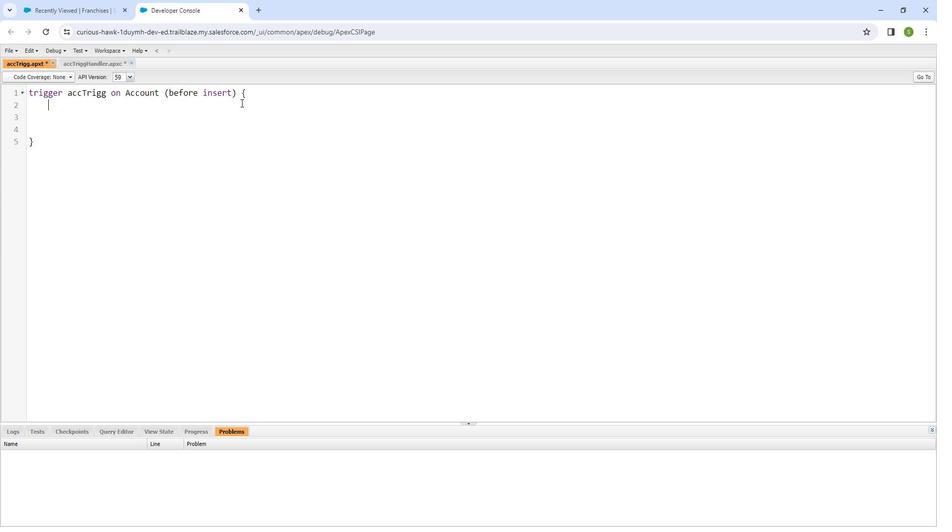 
Action: Key pressed <Key.enter><Key.enter>acctrigg<Key.shift_r>Handler.
Screenshot: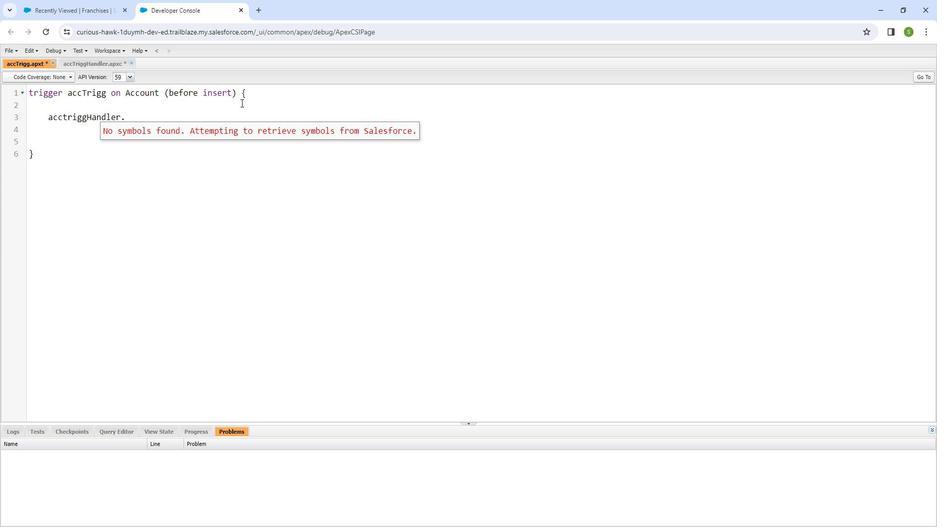 
Action: Mouse moved to (92, 72)
Screenshot: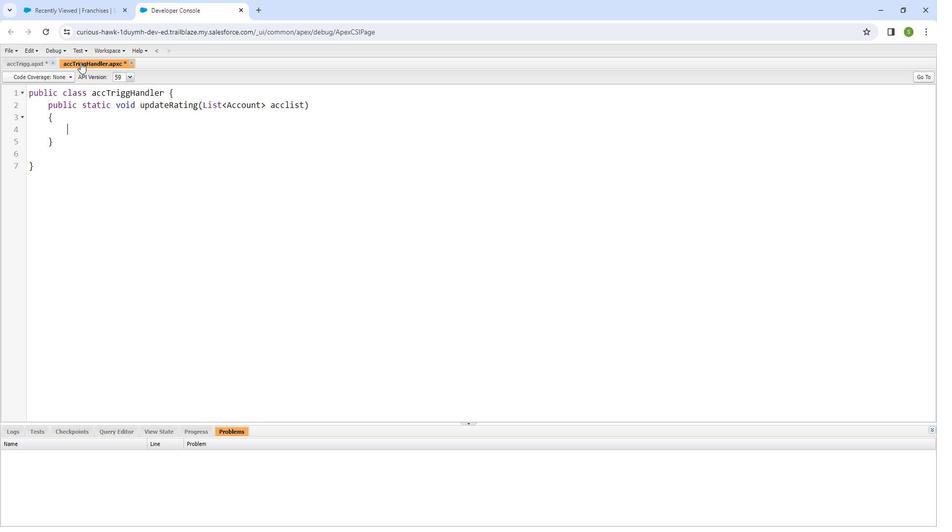 
Action: Mouse pressed left at (92, 72)
Screenshot: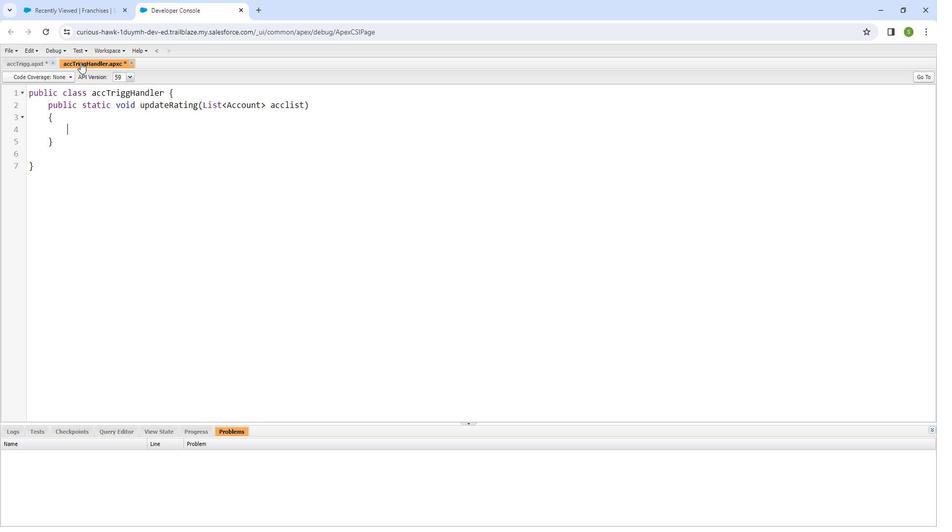 
Action: Mouse moved to (28, 72)
Screenshot: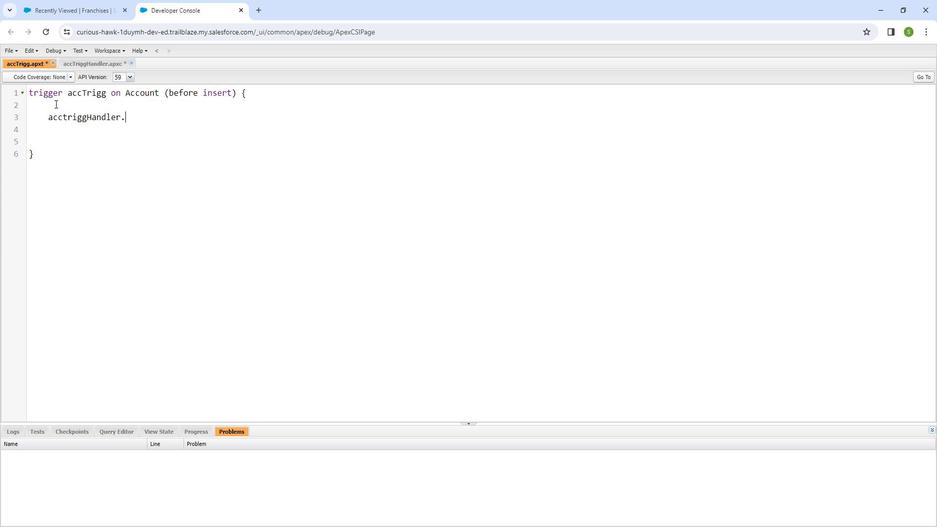 
Action: Mouse pressed left at (28, 72)
Screenshot: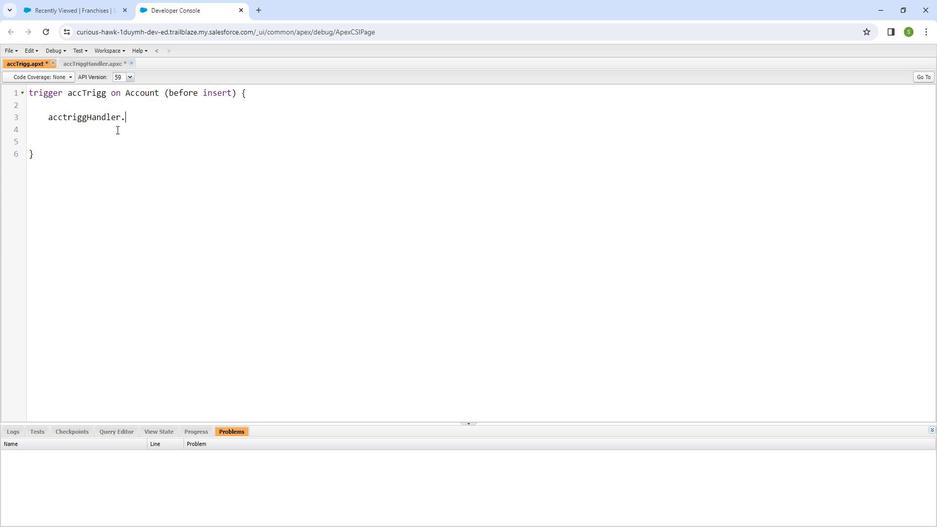 
Action: Mouse moved to (141, 126)
Screenshot: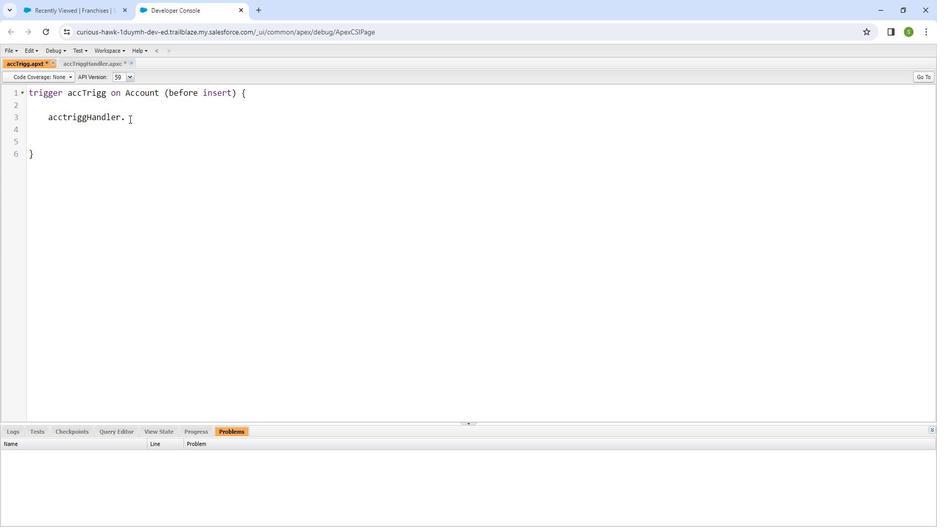 
Action: Key pressed update<Key.shift_r>Rating<Key.shift_r><Key.shift_r><Key.shift_r><Key.shift_r><Key.shift_r><Key.shift_r><Key.shift_r><Key.shift_r><Key.shift_r><Key.shift_r><Key.shift_r><Key.shift_r>(trigger.new<Key.right>;ctrl+S
Screenshot: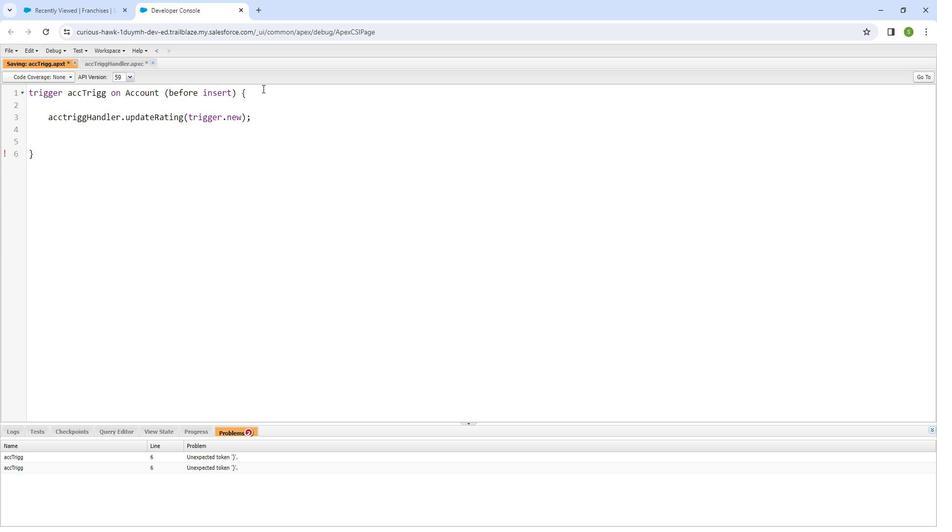 
Action: Mouse moved to (120, 70)
Screenshot: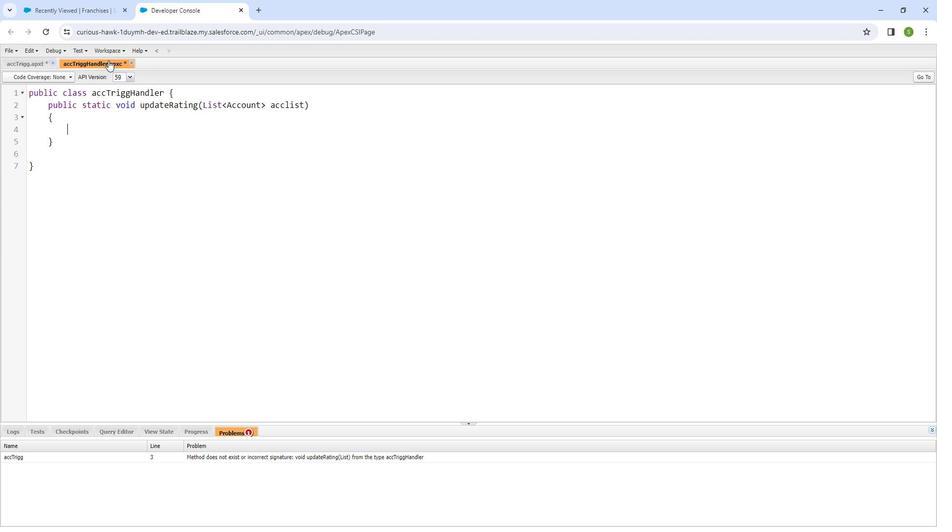
Action: Mouse pressed left at (120, 70)
Screenshot: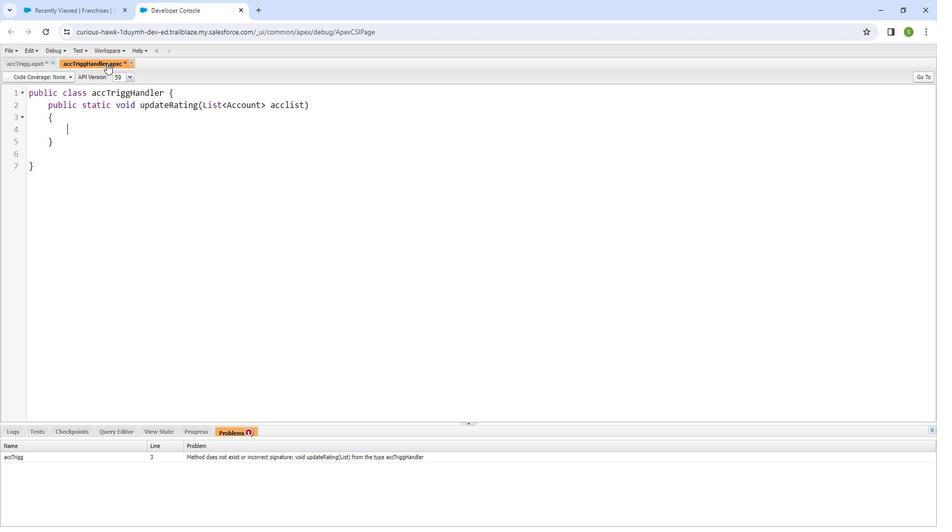 
Action: Mouse moved to (239, 161)
Screenshot: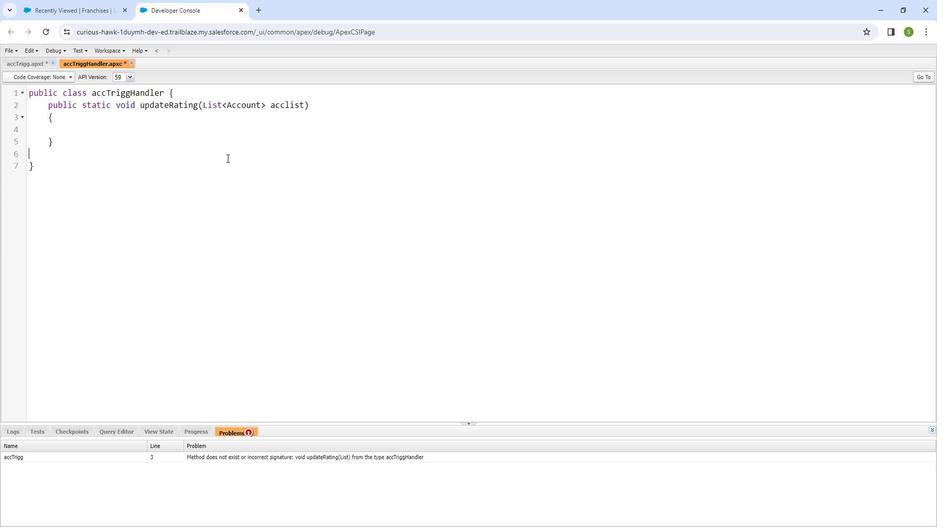 
Action: Mouse pressed left at (239, 161)
Screenshot: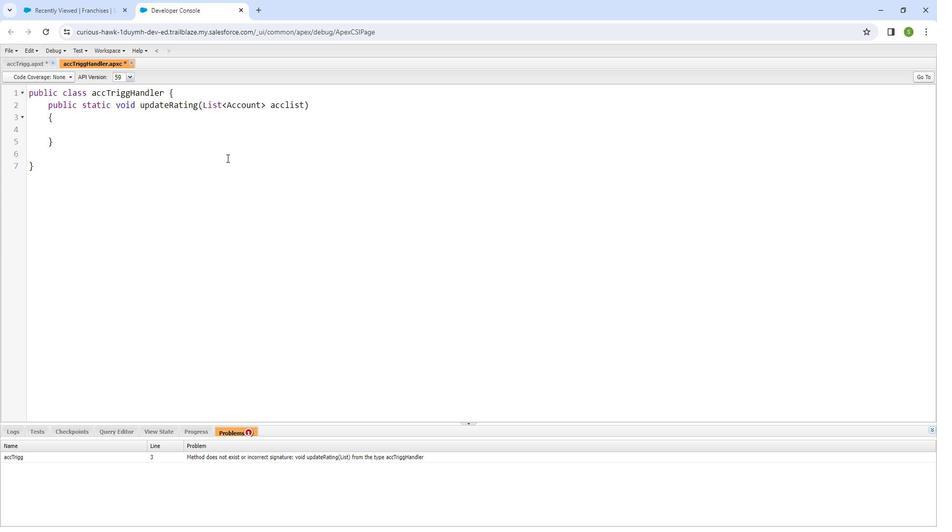 
Action: Mouse moved to (239, 164)
Screenshot: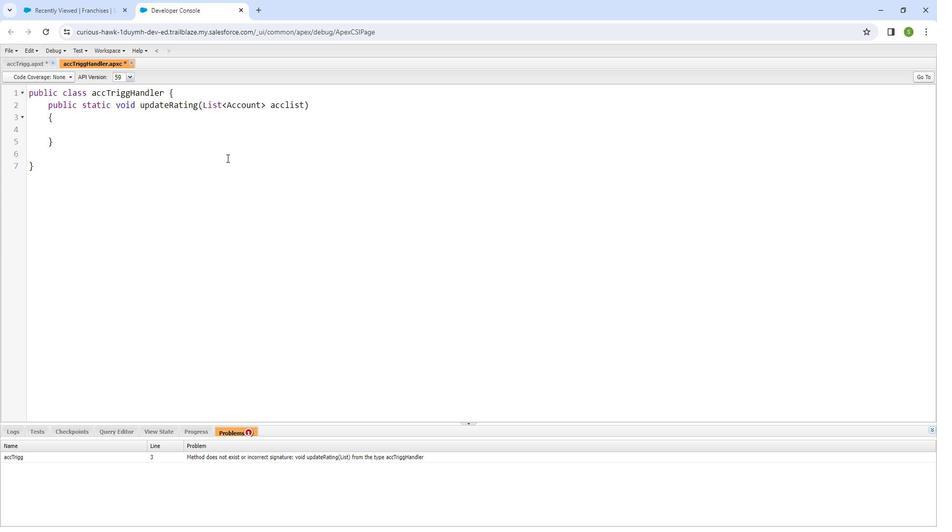 
Action: Key pressed ctrl+S
Screenshot: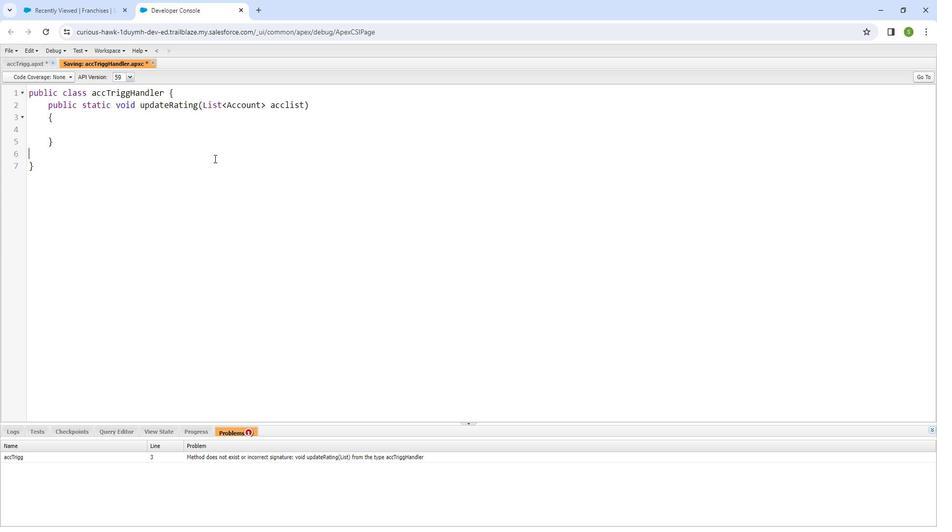 
Action: Mouse moved to (40, 73)
Screenshot: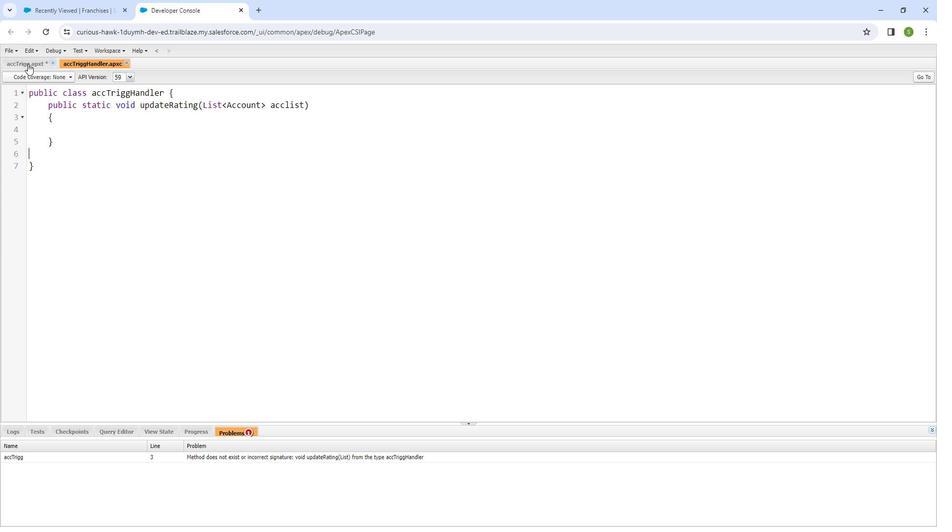 
Action: Mouse pressed left at (40, 73)
Screenshot: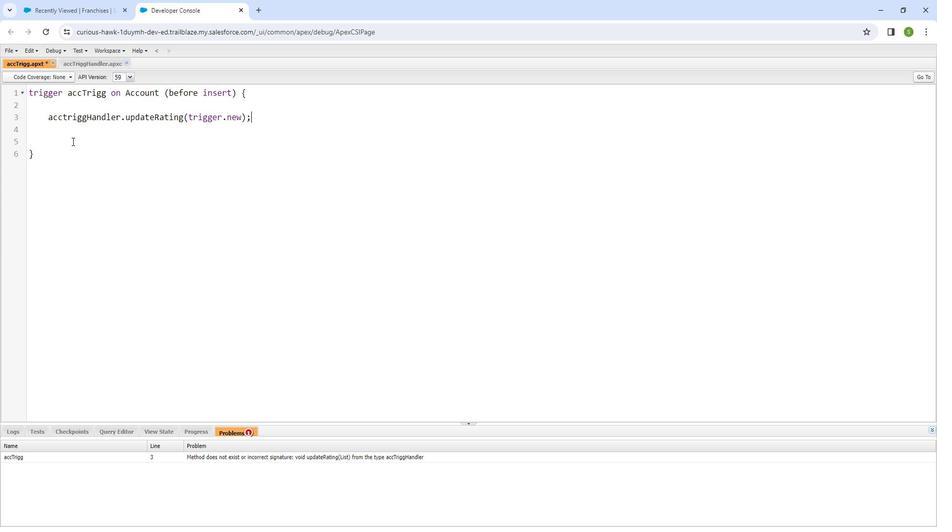 
Action: Mouse moved to (84, 156)
Screenshot: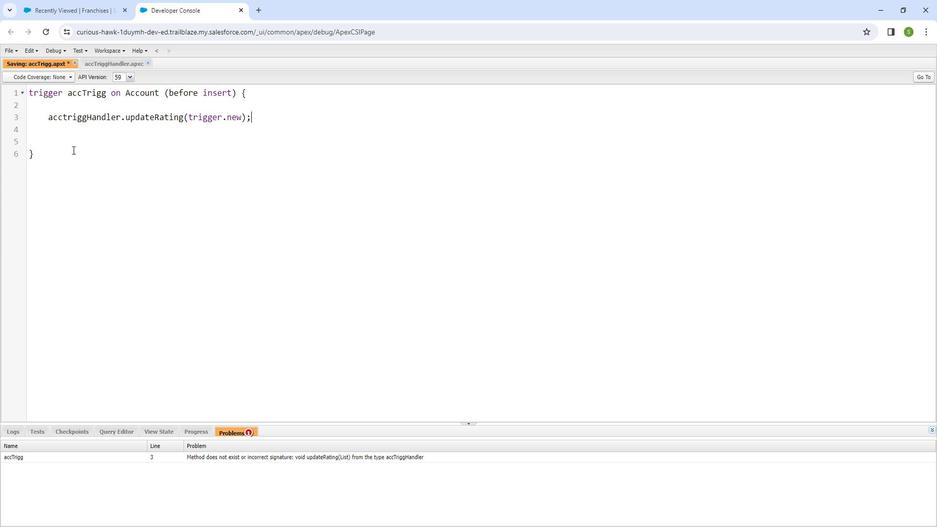 
Action: Key pressed ctrl+S
Screenshot: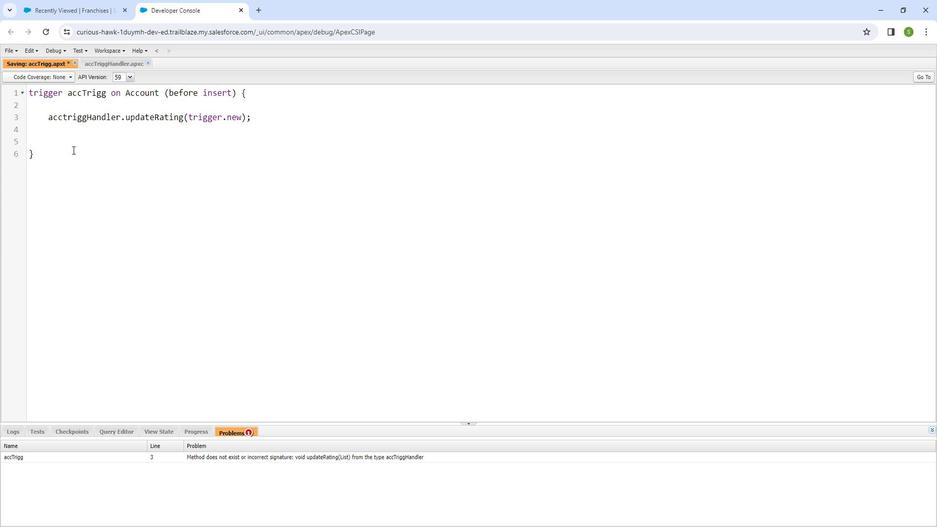
Action: Mouse moved to (123, 73)
Screenshot: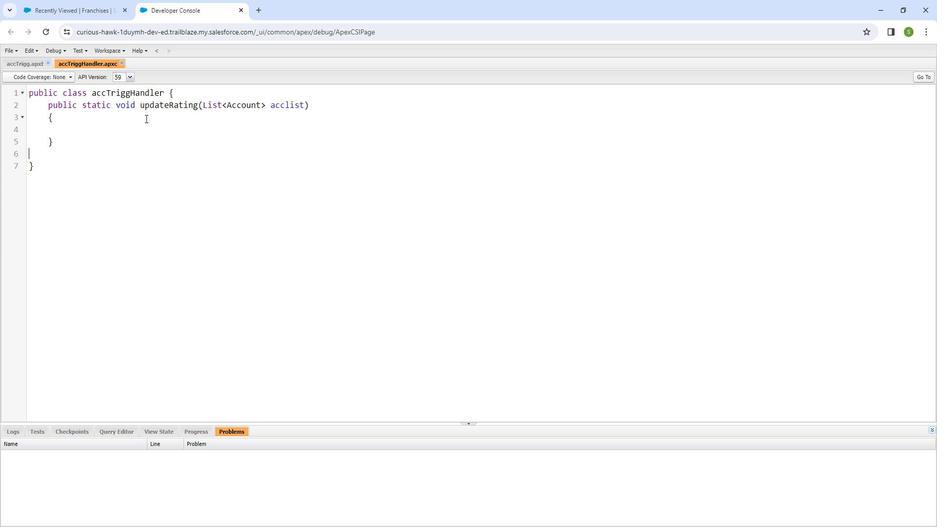 
Action: Mouse pressed left at (123, 73)
Screenshot: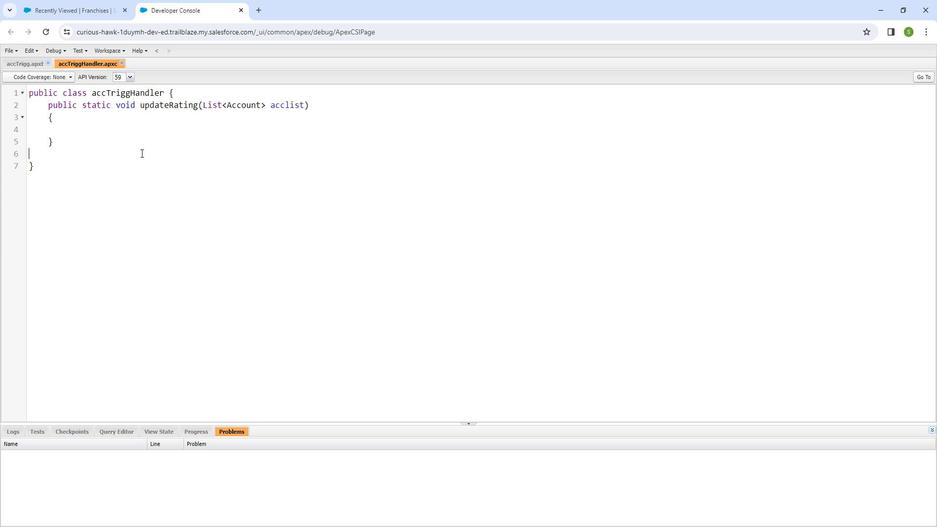 
Action: Mouse moved to (72, 134)
Screenshot: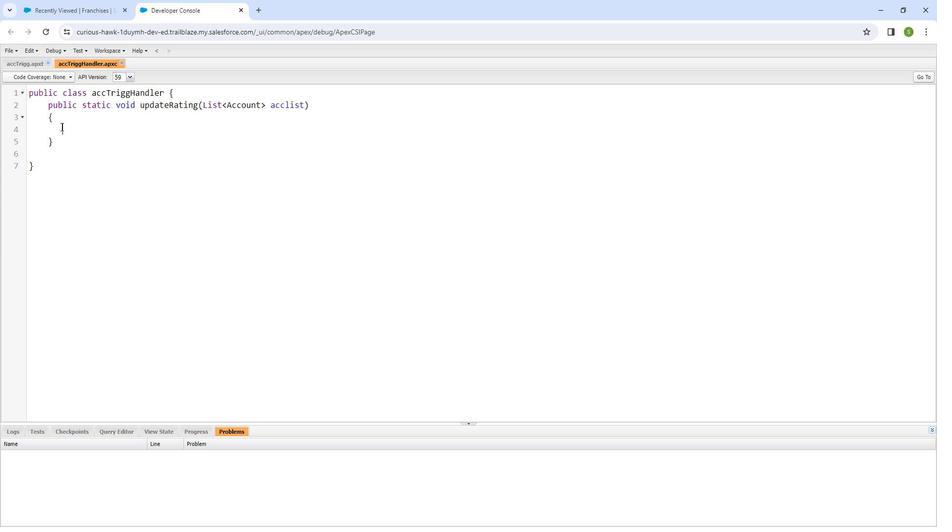 
Action: Mouse pressed left at (72, 134)
Screenshot: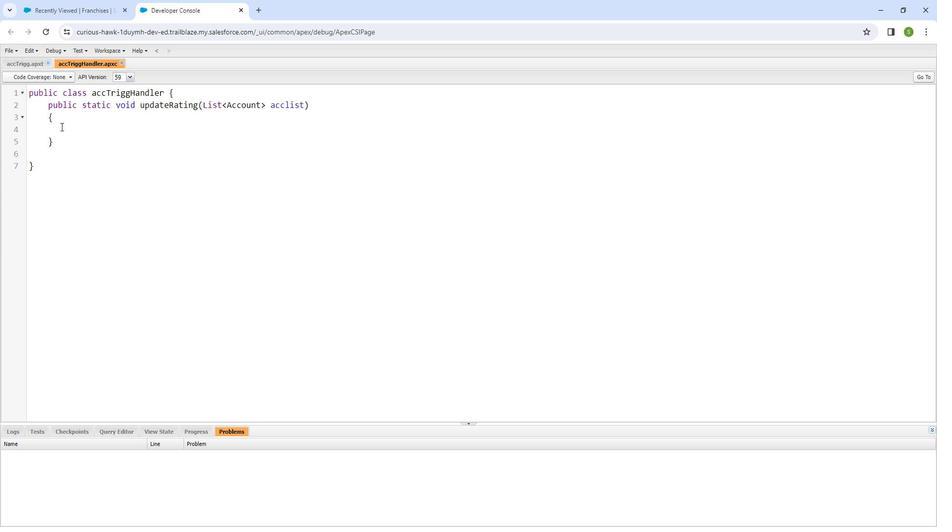 
Action: Mouse moved to (71, 135)
Screenshot: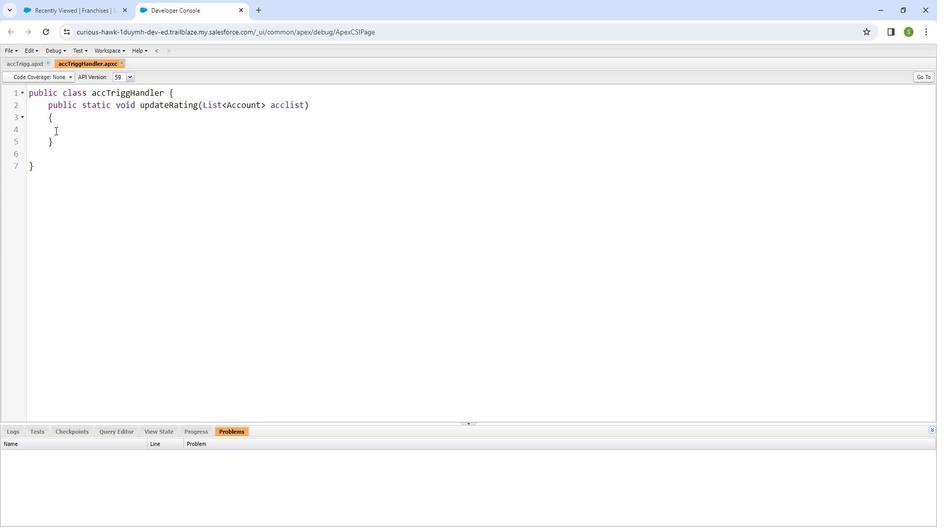 
Action: Mouse pressed left at (71, 135)
Screenshot: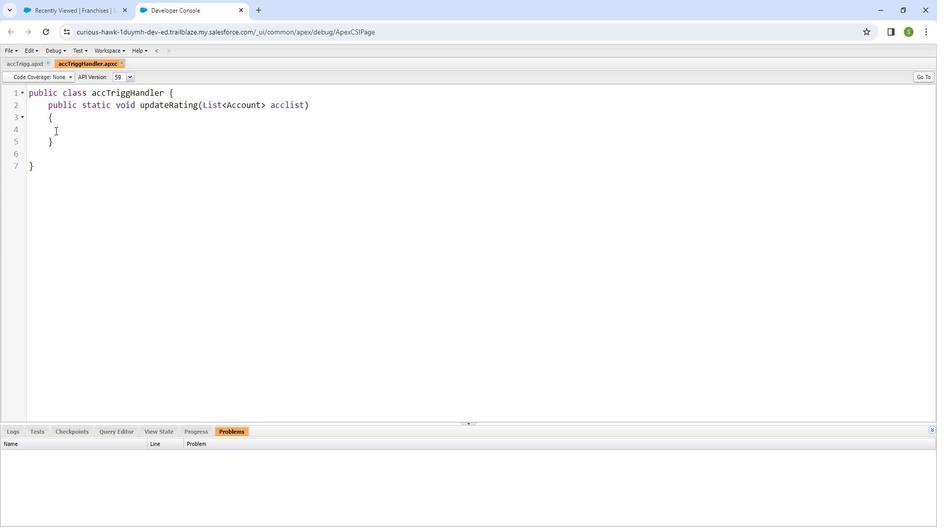 
Action: Mouse moved to (67, 138)
Screenshot: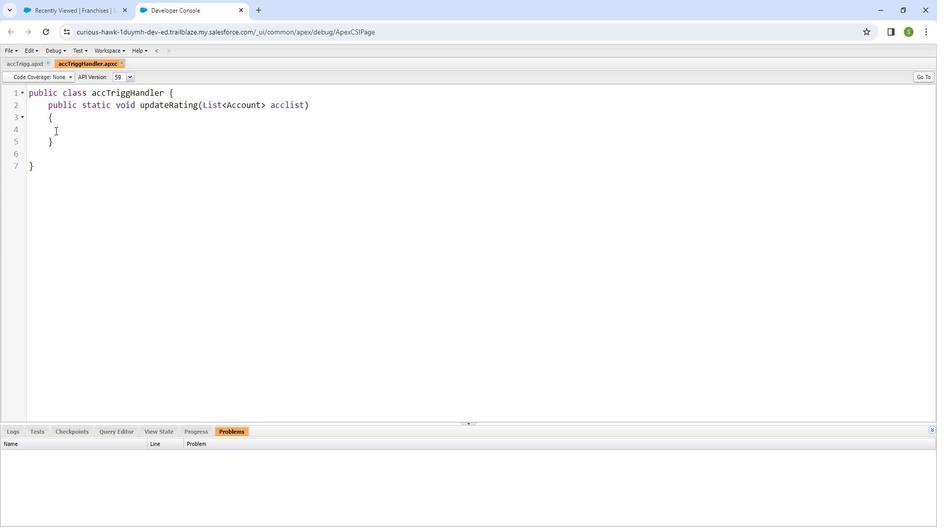 
Action: Key pressed if<Key.shift_r><Key.shift_r><Key.shift_r><Key.shift_r><Key.shift_r><Key.shift_r><Key.shift_r><Key.shift_r><Key.shift_r><Key.shift_r><Key.shift_r><Key.shift_r><Key.shift_r><Key.shift_r><Key.shift_r><Key.shift_r>(<Key.shift_r><Key.shift_r><Key.shift_r><Key.shift_r><Key.shift_r><Key.shift_r><Key.shift_r><Key.shift_r><Key.shift_r><Key.shift_r><Key.shift_r><Key.shift_r><Key.shift_r><Key.shift_r>A<Key.backspace><Key.backspace><Key.backspace><Key.backspace>for<Key.shift_r>(<Key.shift_r>Account<Key.space>acc<Key.shift_r>:<Key.space>acclist<Key.right><Key.enter><Key.shift_r>{<Key.enter>if<Key.shift_r>(<Key.shift_r>acc.<Key.shift_r>Indistry<Key.backspace><Key.backspace><Key.backspace><Key.backspace><Key.backspace>ustry<Key.space><Key.backspace><Key.space>=<Key.space><Key.space><Key.backspace><Key.backspace>=<Key.space>'<Key.shift_r>Media<Key.right><Key.space><Key.shift_r>||<Key.space>acc.<Key.shift_r><Key.shift_r><Key.shift_r><Key.shift_r><Key.shift_r><Key.shift_r><Key.shift_r><Key.shift_r><Key.shift_r><Key.shift_r><Key.shift_r>Industry<Key.space>=<Key.space><Key.backspace><Key.space>=<Key.backspace><Key.backspace><Key.space><Key.backspace>=<Key.space>'<Key.shift_r>Energy<Key.right><Key.right><Key.enter><Key.shift_r>{<Key.enter>acc.<Key.shift_r>Rating<Key.space>=<Key.space>'<Key.shift_r>Hot<Key.right>;
Screenshot: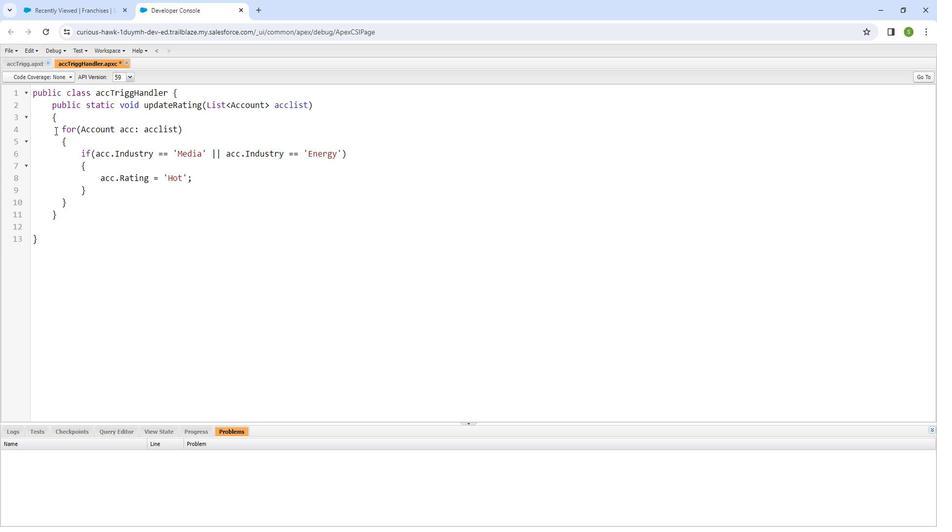 
Action: Mouse moved to (90, 209)
Screenshot: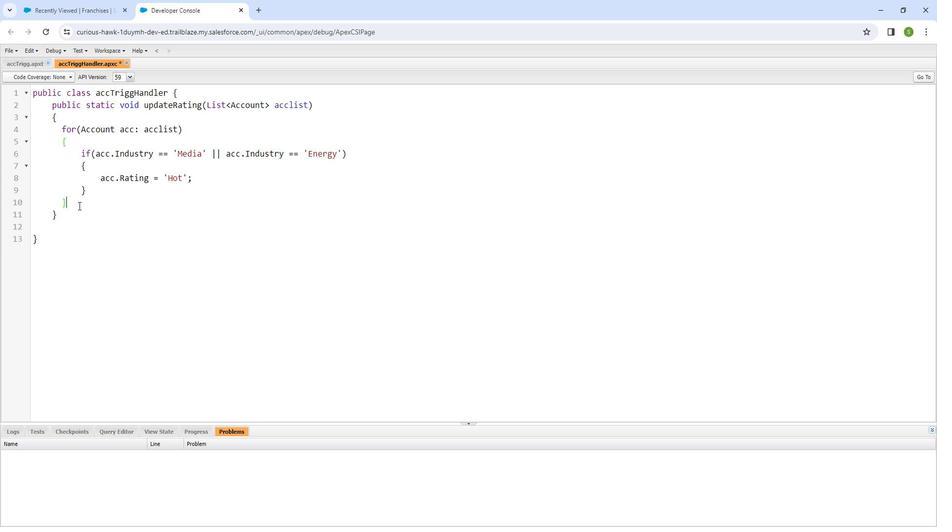 
Action: Mouse pressed left at (90, 209)
Screenshot: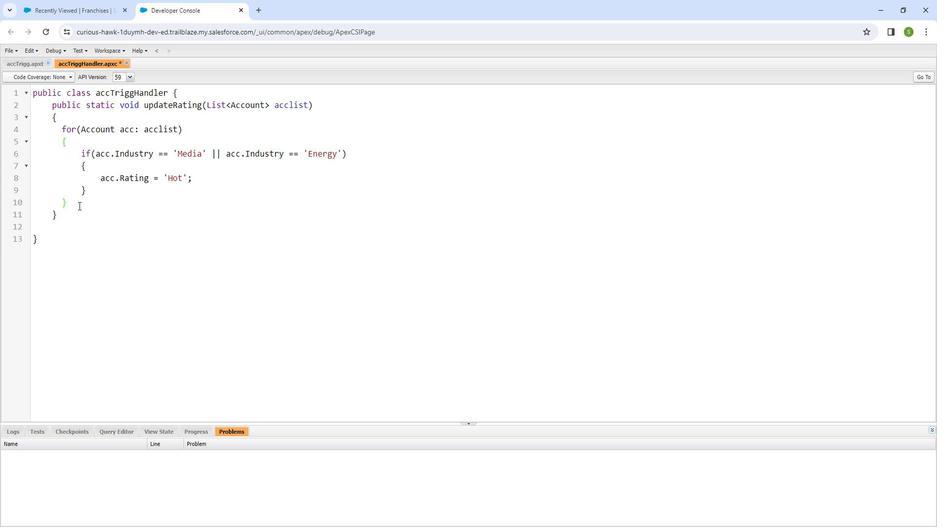 
Action: Mouse moved to (74, 219)
Screenshot: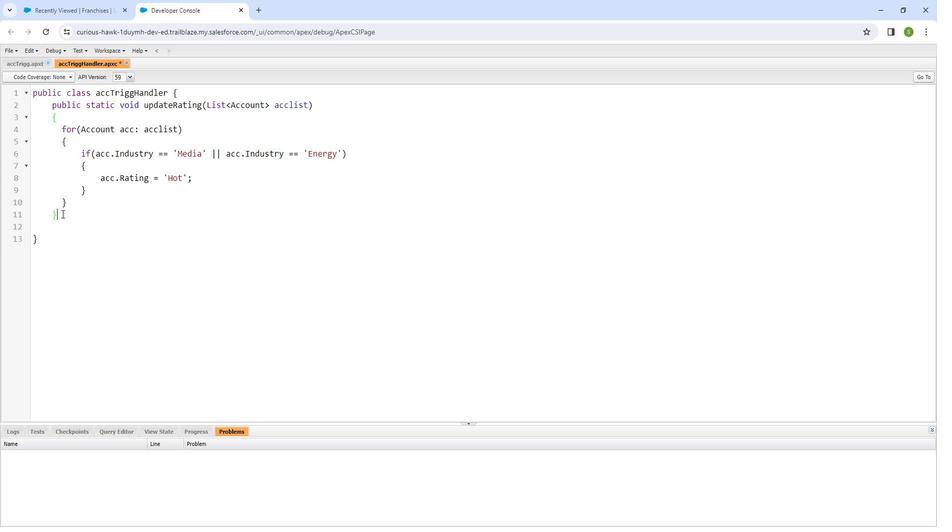 
Action: Mouse pressed left at (74, 219)
Screenshot: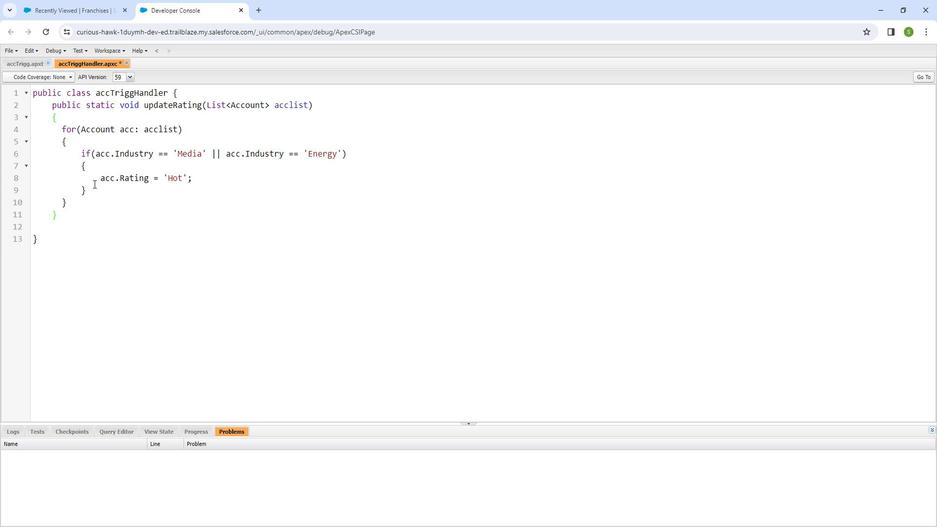 
Action: Mouse moved to (132, 183)
Screenshot: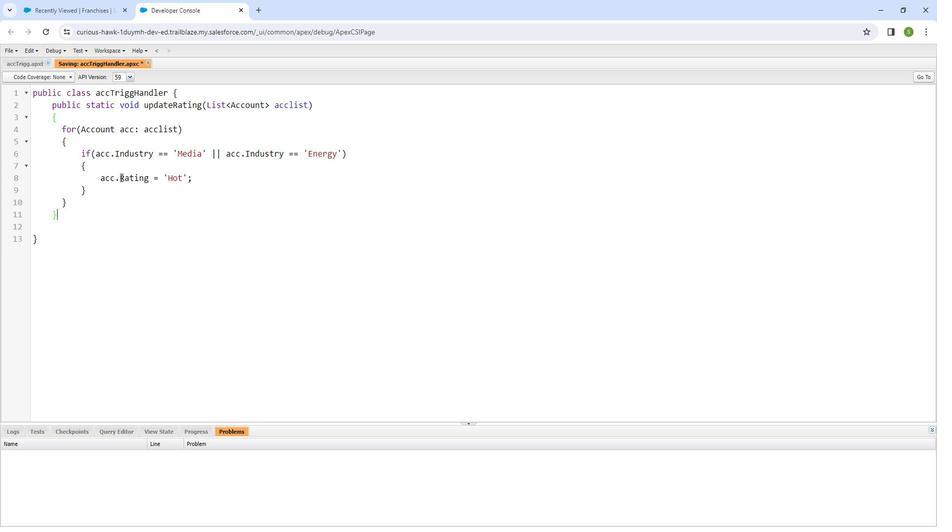 
Action: Key pressed ctrl+S
Screenshot: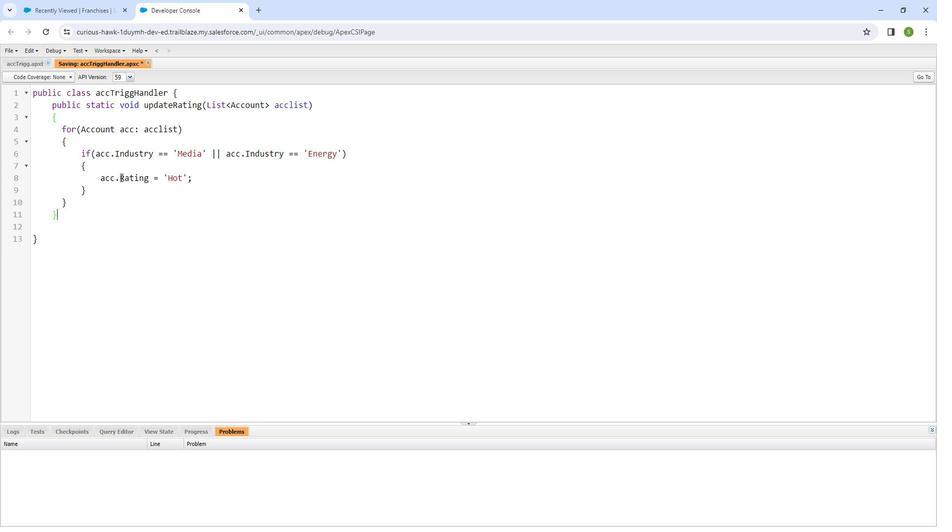 
Action: Mouse moved to (87, 21)
Screenshot: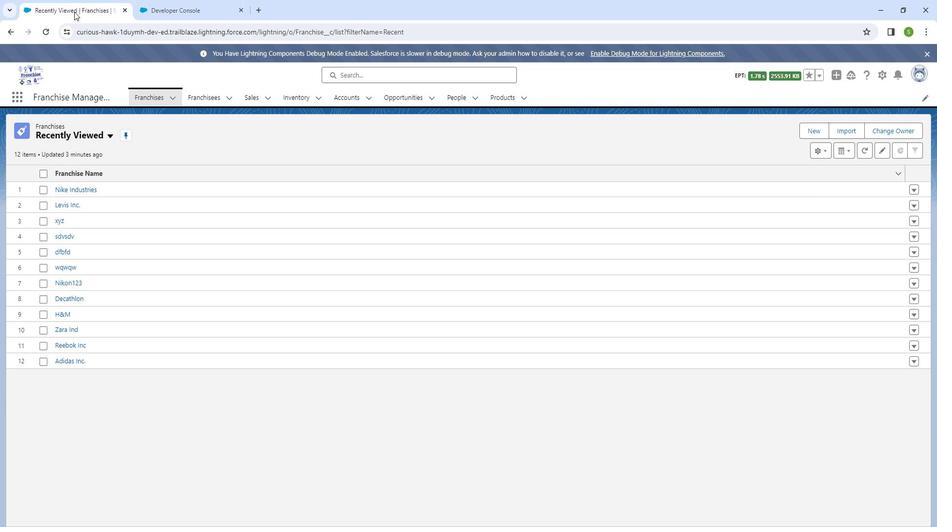 
Action: Mouse pressed left at (87, 21)
Screenshot: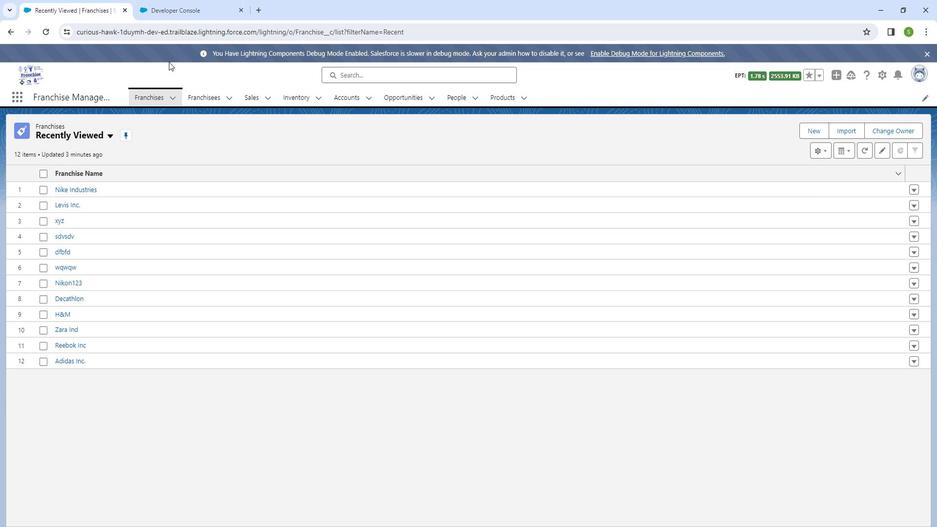 
Action: Mouse moved to (350, 105)
Screenshot: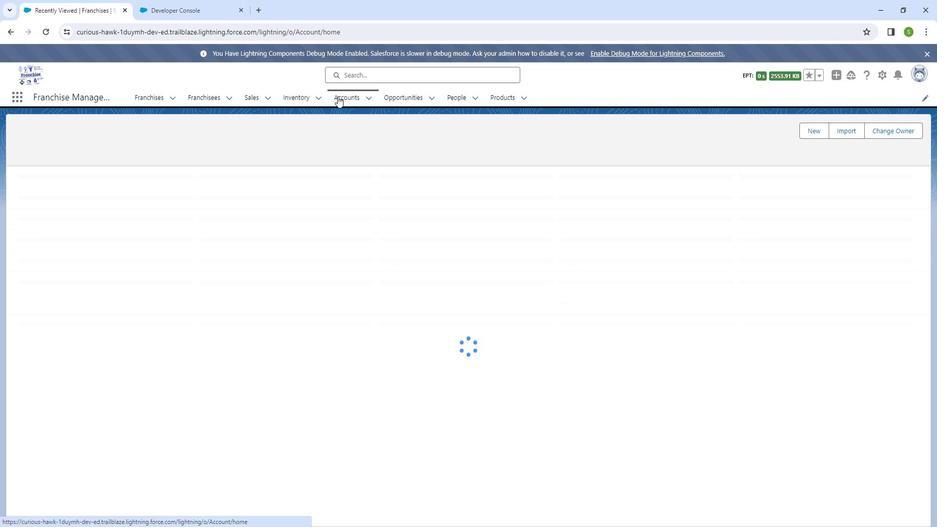 
Action: Mouse pressed left at (350, 105)
Screenshot: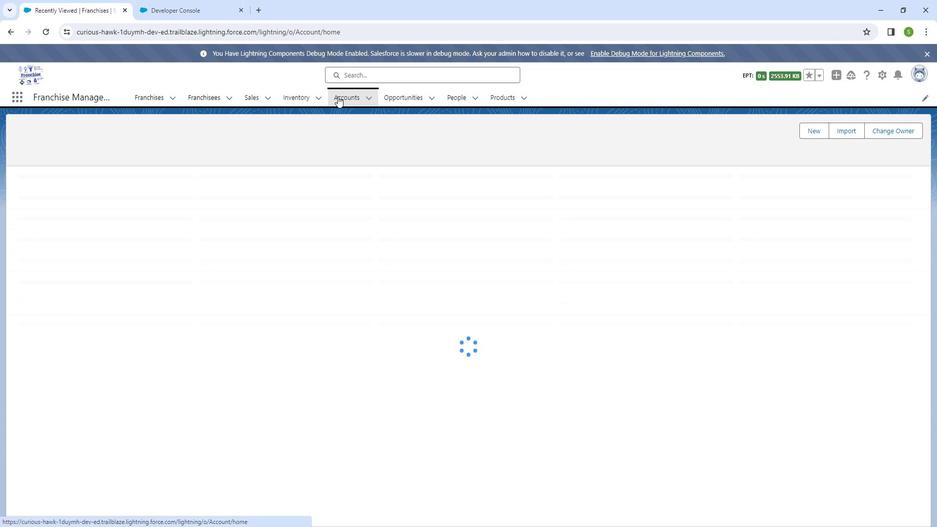 
Action: Mouse moved to (885, 141)
Screenshot: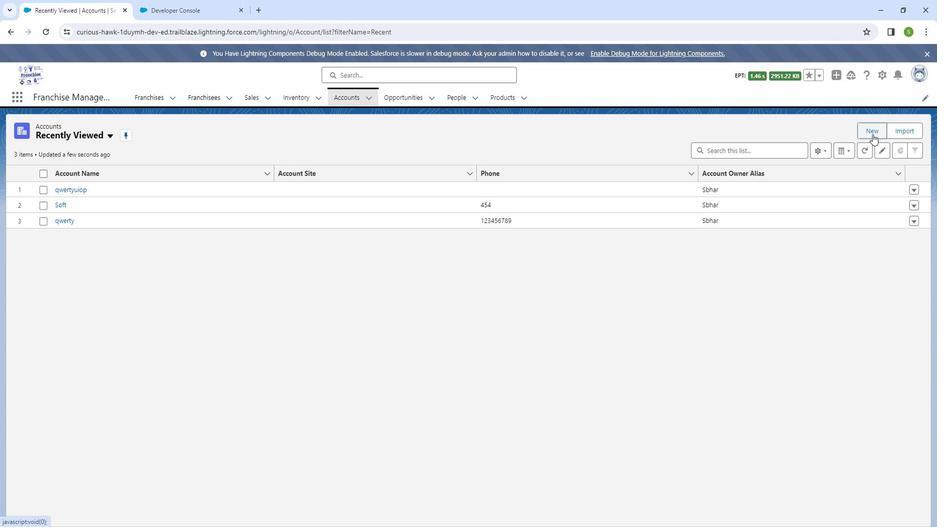 
Action: Mouse pressed left at (885, 141)
Screenshot: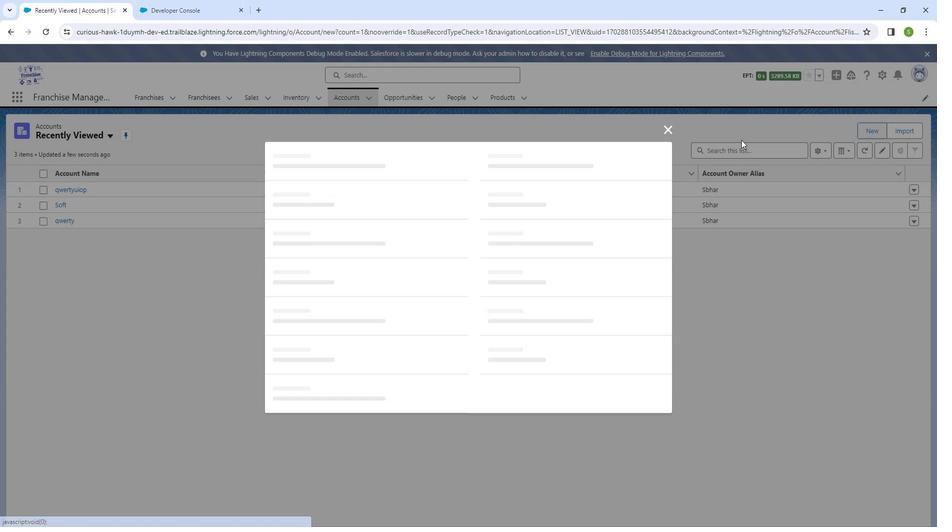 
Action: Mouse moved to (309, 198)
Screenshot: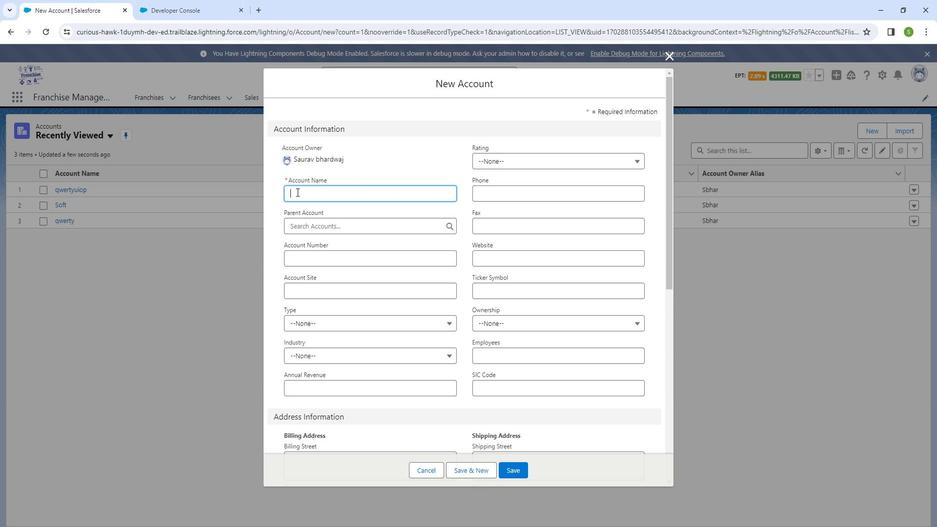 
Action: Mouse pressed left at (309, 198)
Screenshot: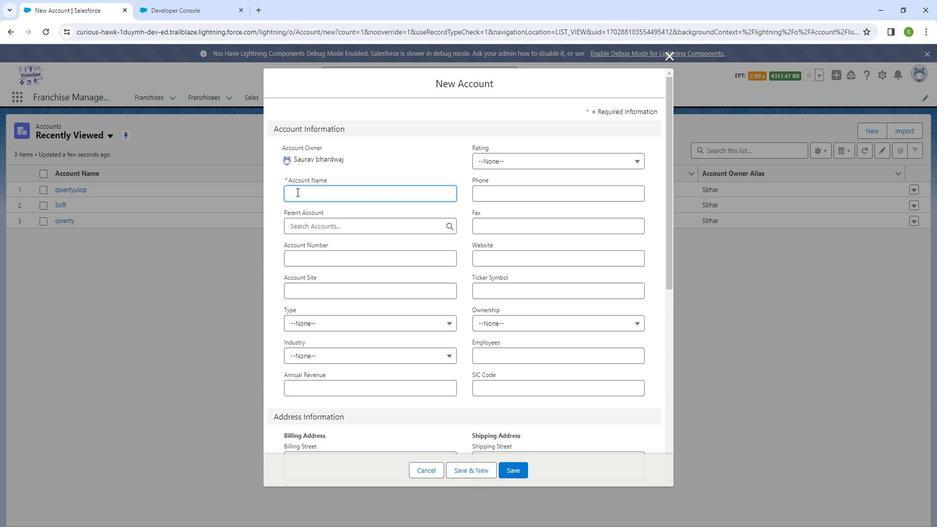 
Action: Mouse moved to (309, 197)
Screenshot: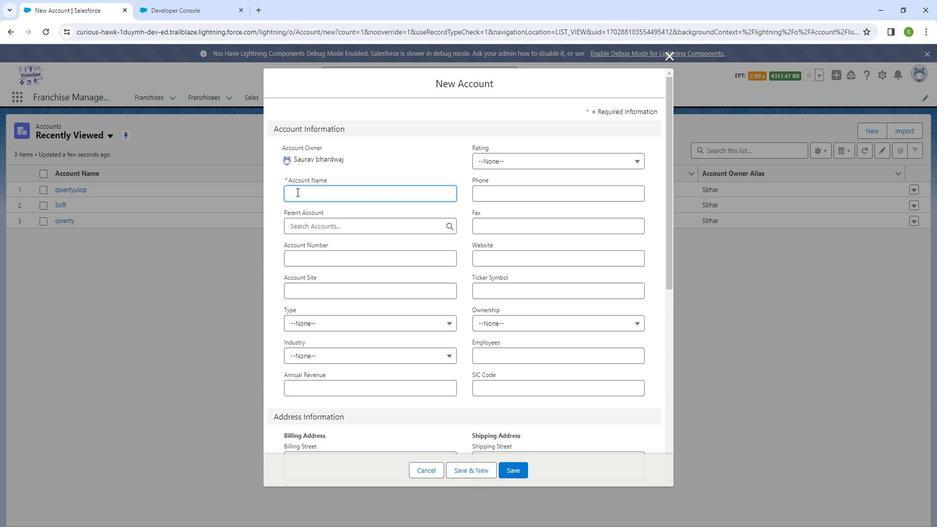 
Action: Key pressed <Key.shift_r>Ram
Screenshot: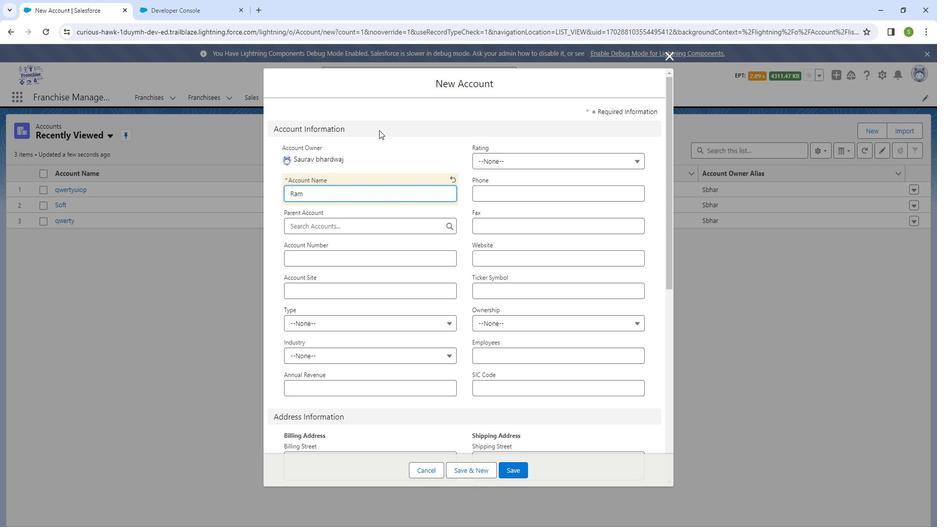 
Action: Mouse moved to (547, 233)
Screenshot: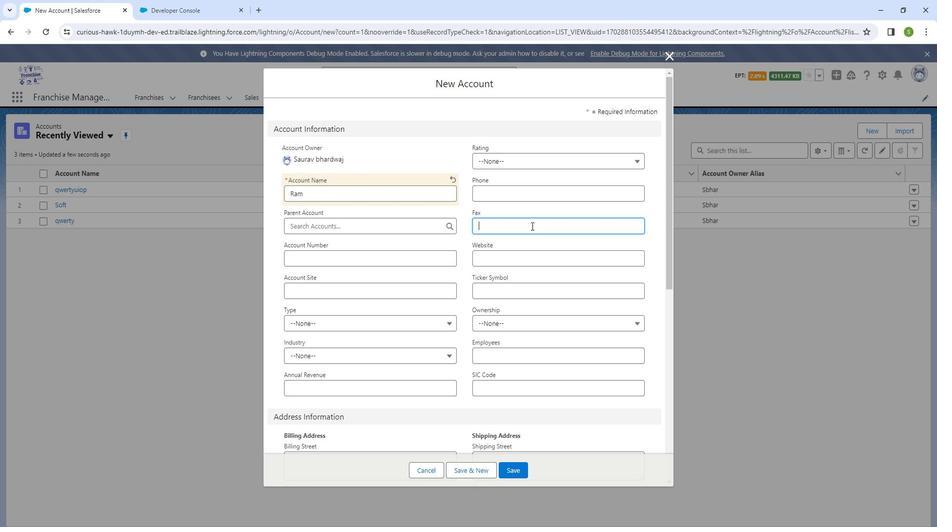 
Action: Mouse pressed left at (547, 233)
Screenshot: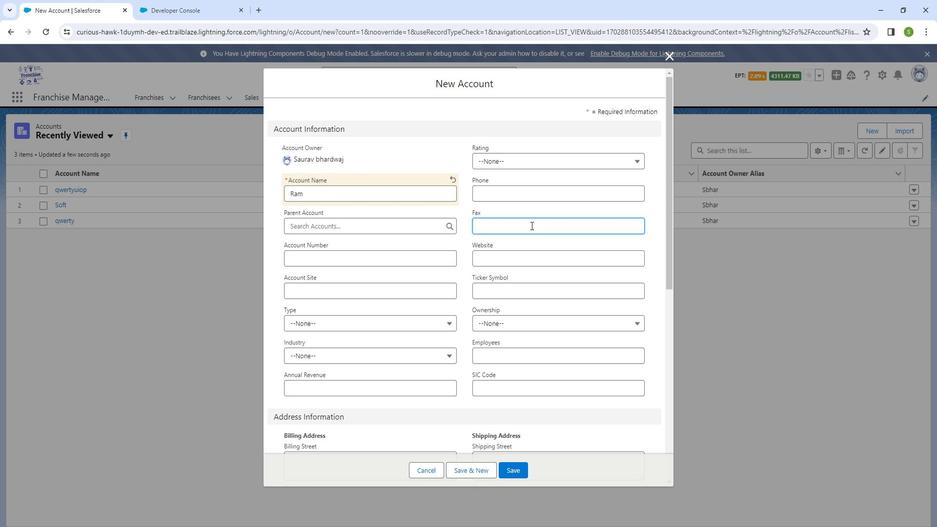 
Action: Mouse moved to (543, 228)
Screenshot: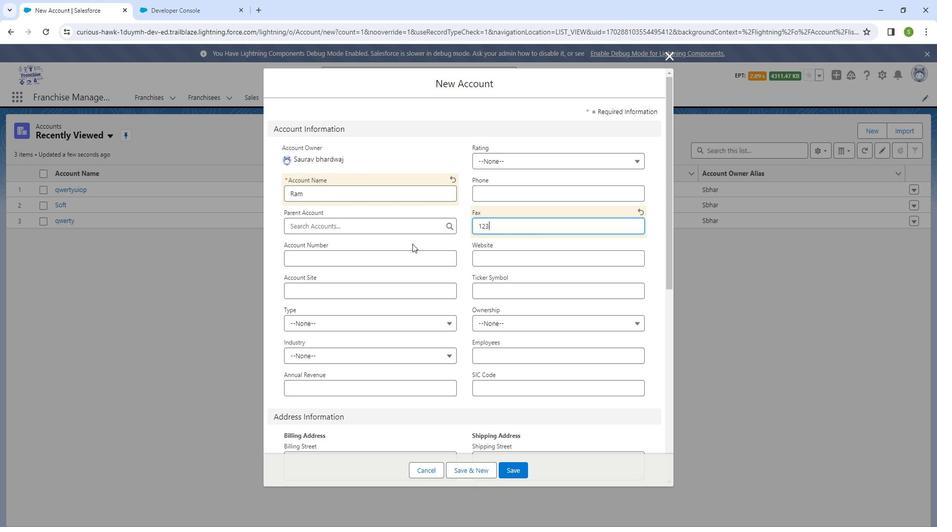 
Action: Key pressed 1
Screenshot: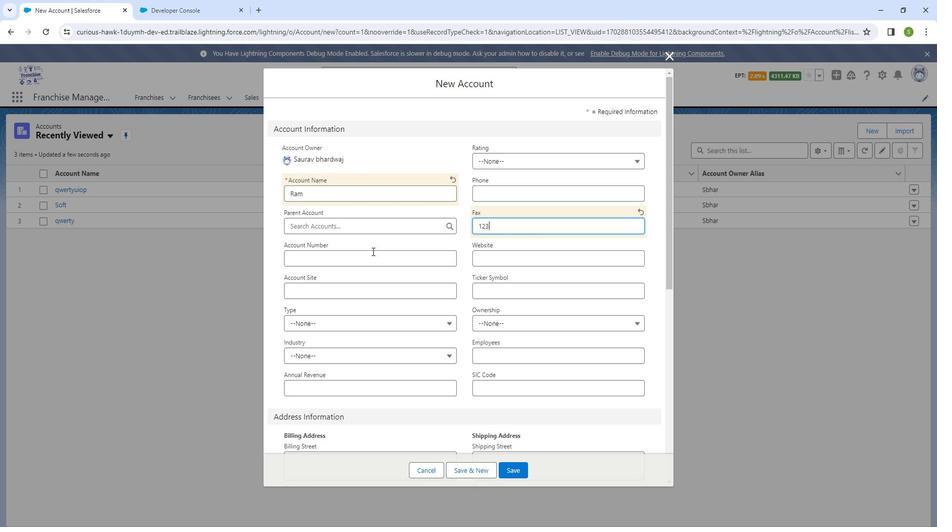 
Action: Mouse moved to (542, 228)
Screenshot: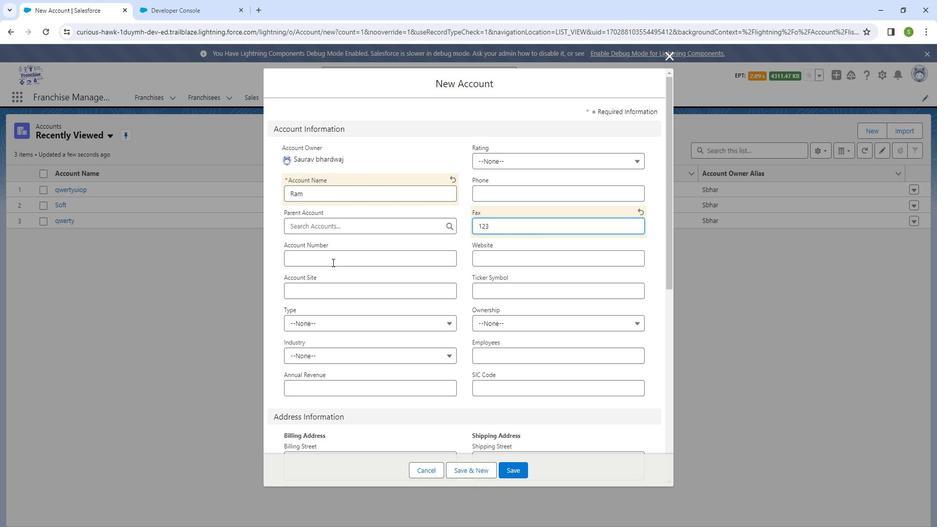 
Action: Key pressed 23
Screenshot: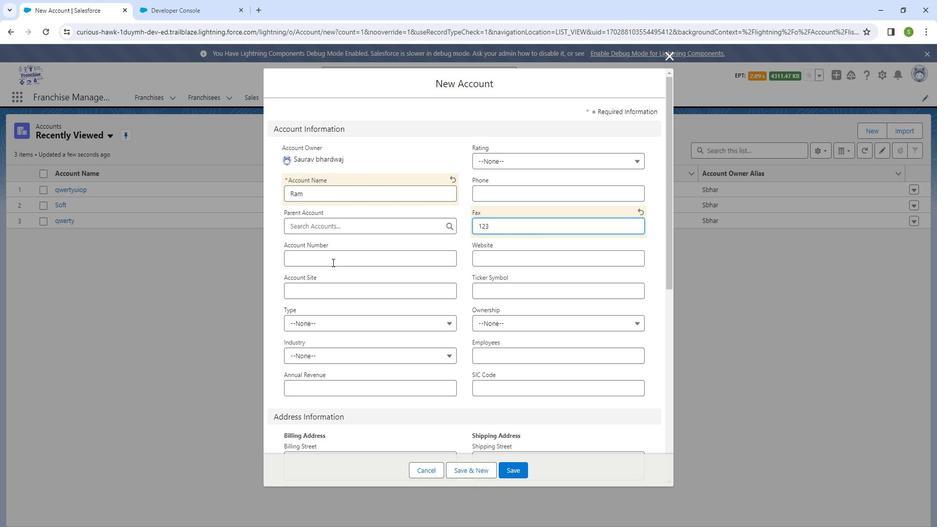 
Action: Mouse moved to (316, 350)
Screenshot: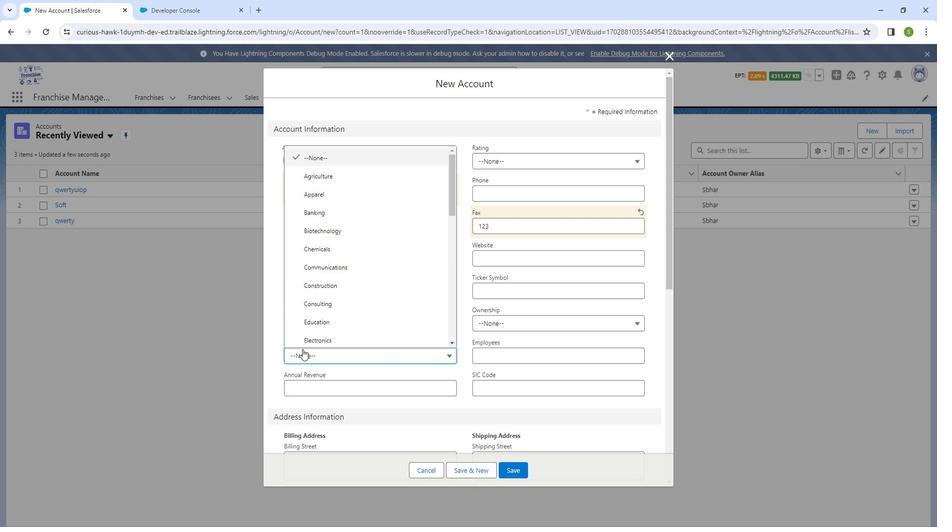 
Action: Mouse pressed left at (316, 350)
Screenshot: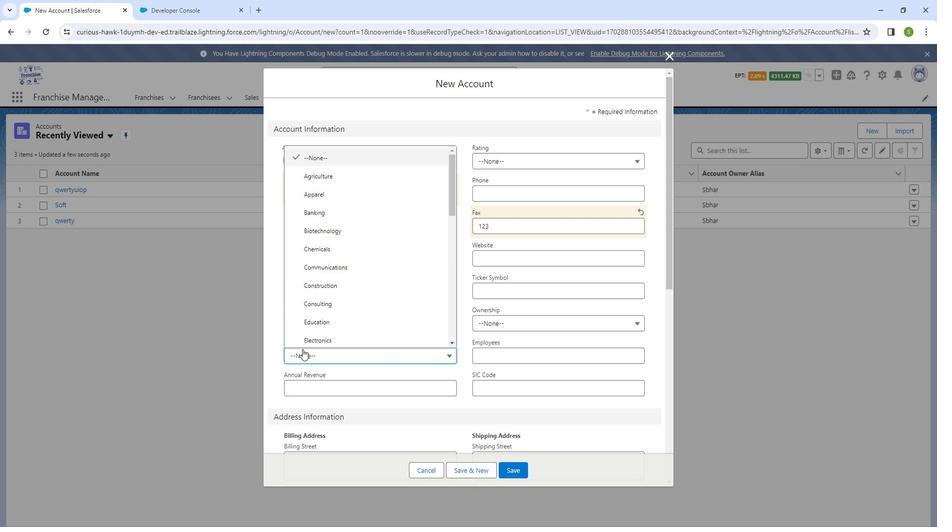 
Action: Mouse moved to (373, 280)
Screenshot: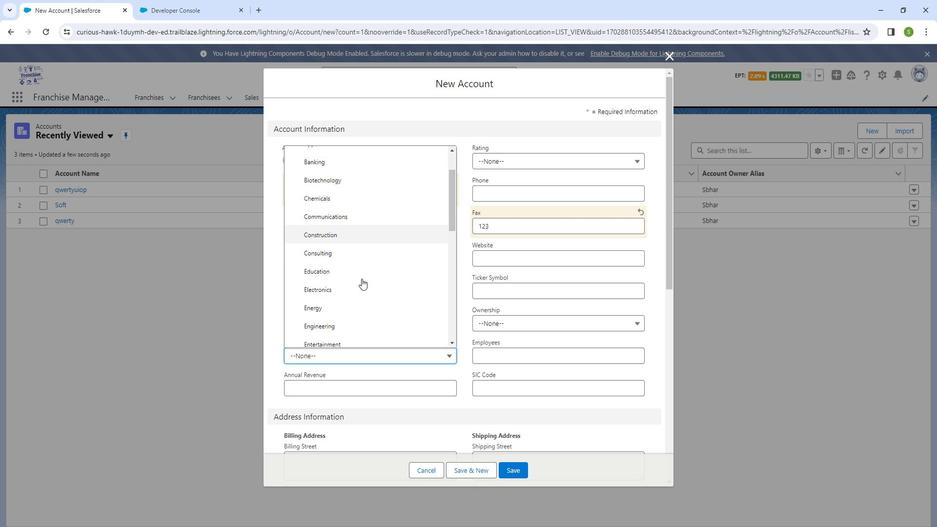 
Action: Mouse scrolled (373, 280) with delta (0, 0)
Screenshot: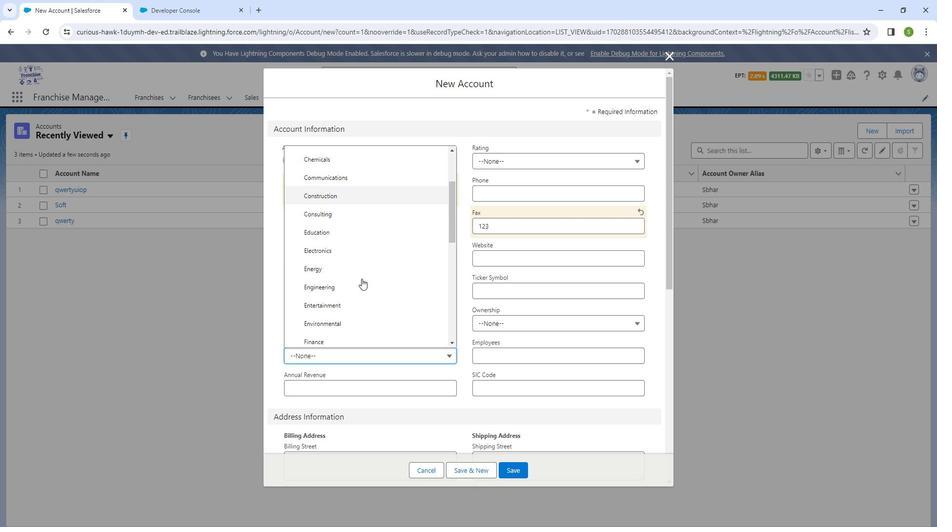 
Action: Mouse scrolled (373, 280) with delta (0, 0)
Screenshot: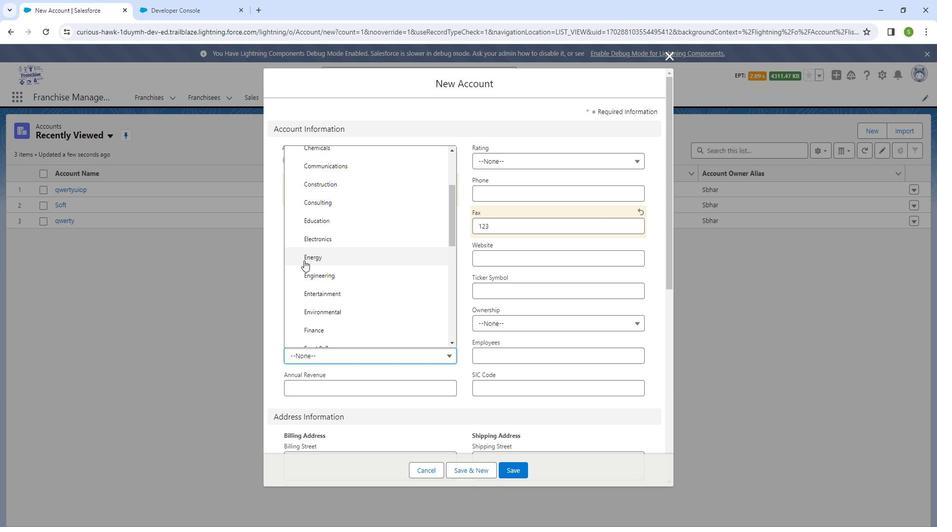 
Action: Mouse moved to (319, 262)
Screenshot: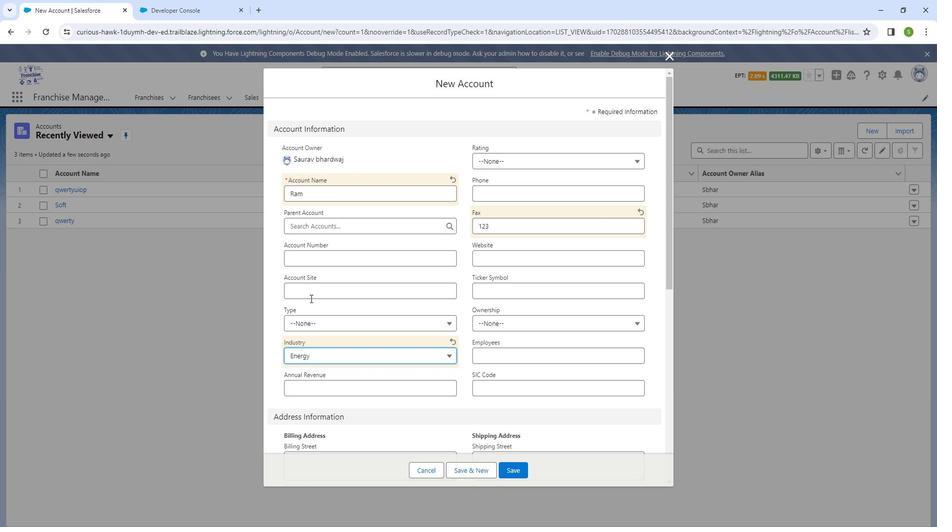 
Action: Mouse pressed left at (319, 262)
Screenshot: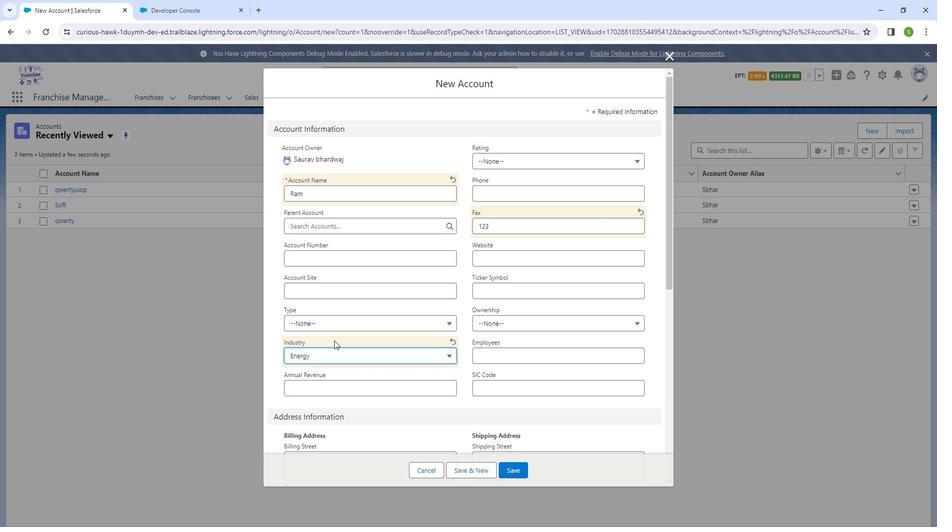 
Action: Mouse moved to (532, 463)
Screenshot: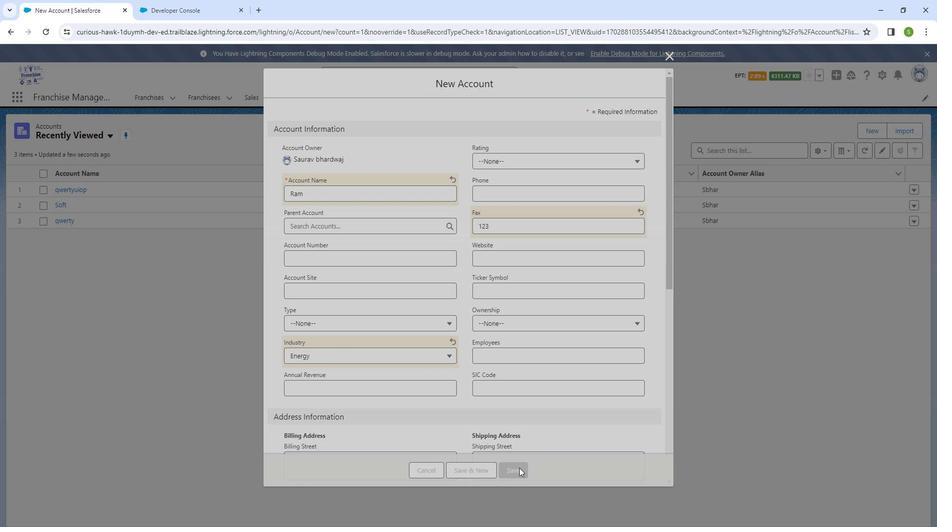 
Action: Mouse pressed left at (532, 463)
Screenshot: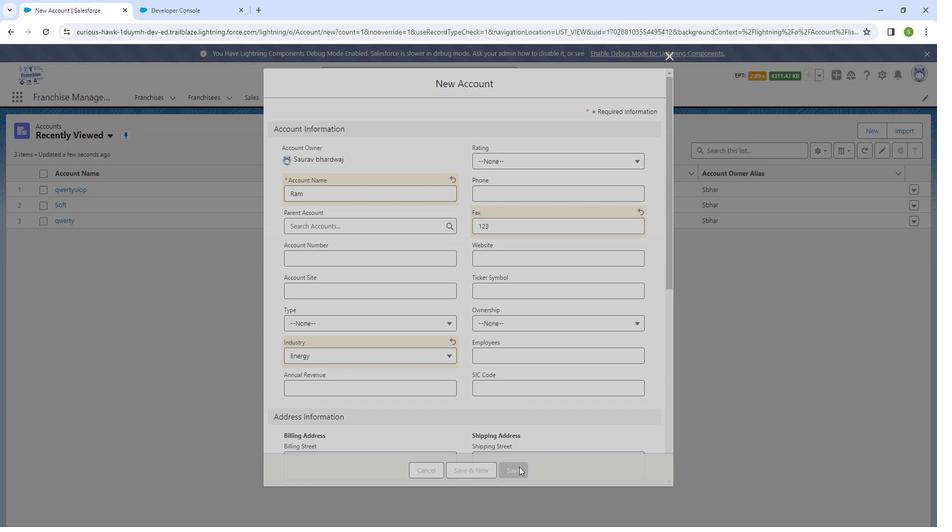 
Action: Mouse moved to (91, 215)
Screenshot: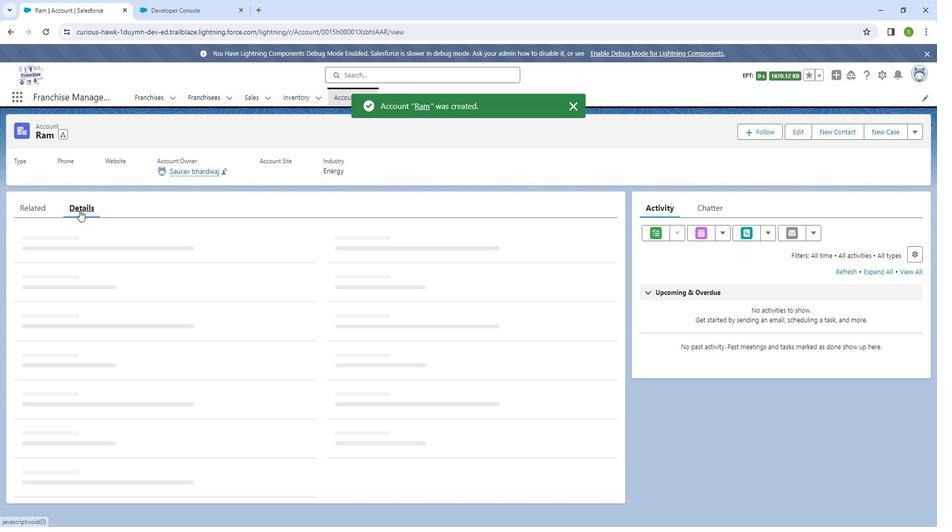 
Action: Mouse pressed left at (91, 215)
Screenshot: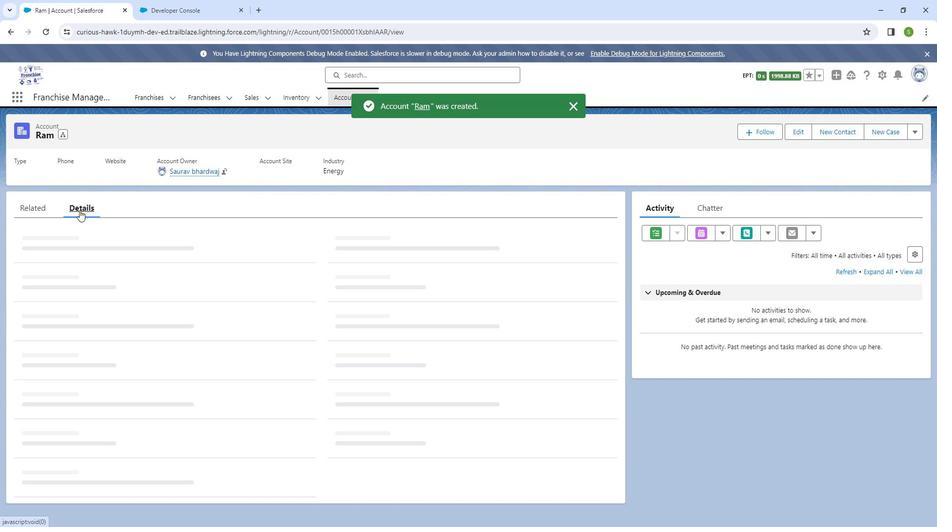
Action: Mouse moved to (358, 104)
Screenshot: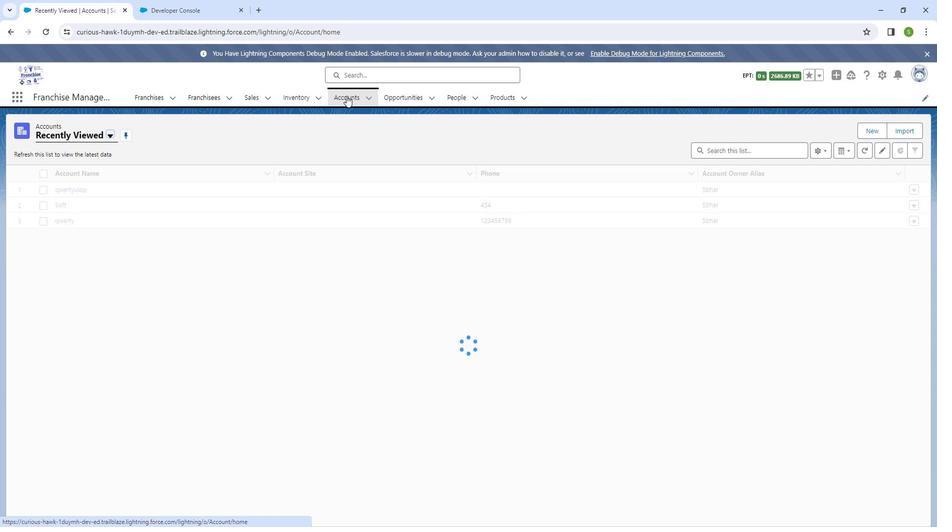 
Action: Mouse pressed left at (358, 104)
Screenshot: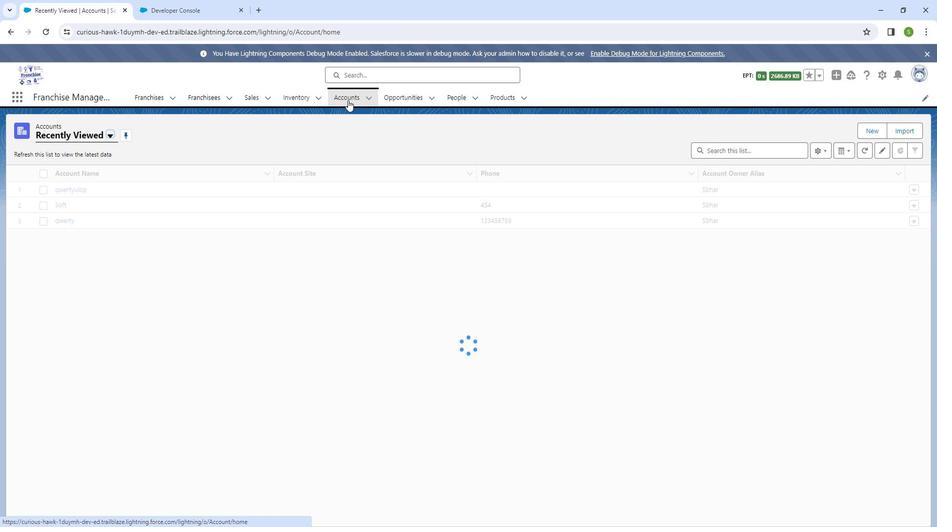 
Action: Mouse moved to (889, 137)
Screenshot: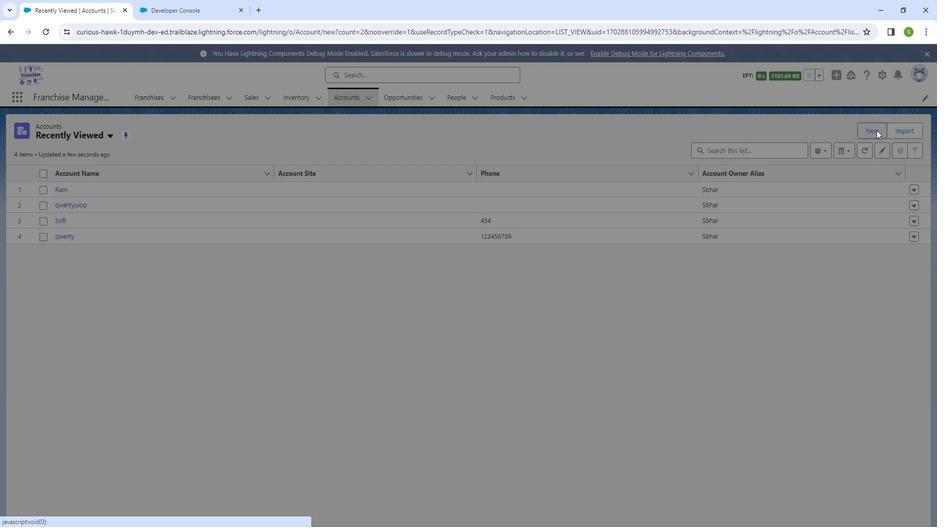 
Action: Mouse pressed left at (889, 137)
Screenshot: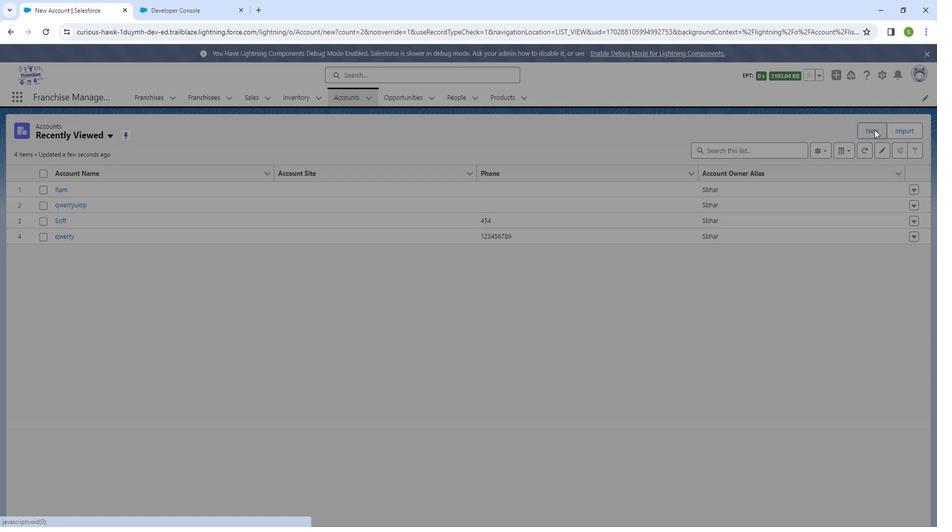 
Action: Mouse moved to (315, 199)
Screenshot: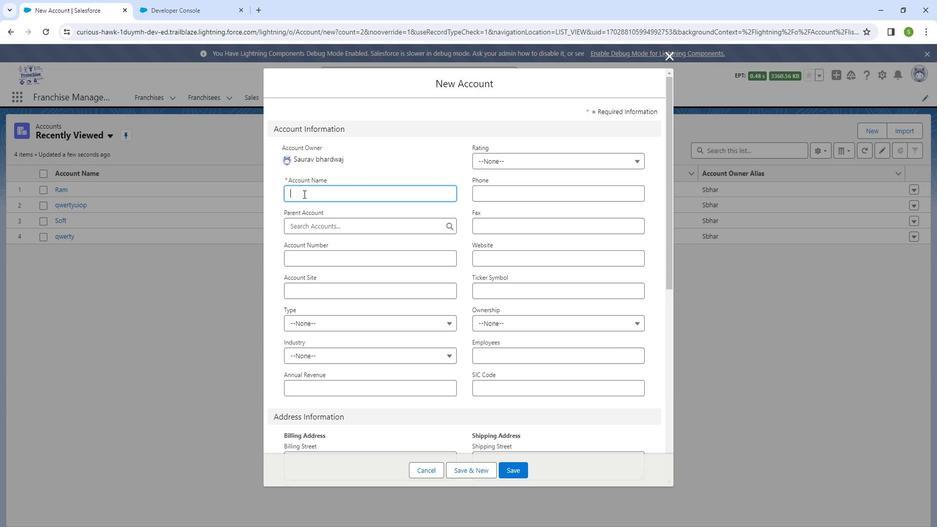 
Action: Mouse pressed left at (315, 199)
Screenshot: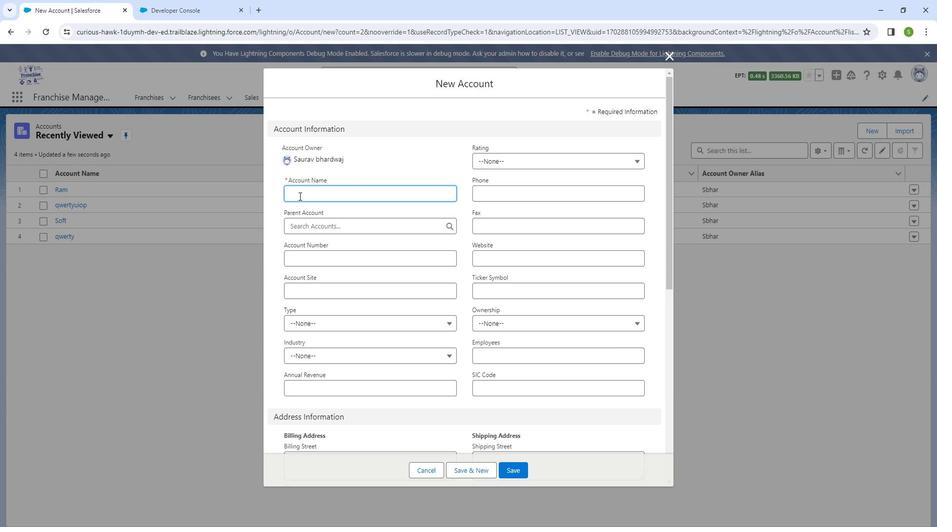 
Action: Mouse moved to (311, 201)
Screenshot: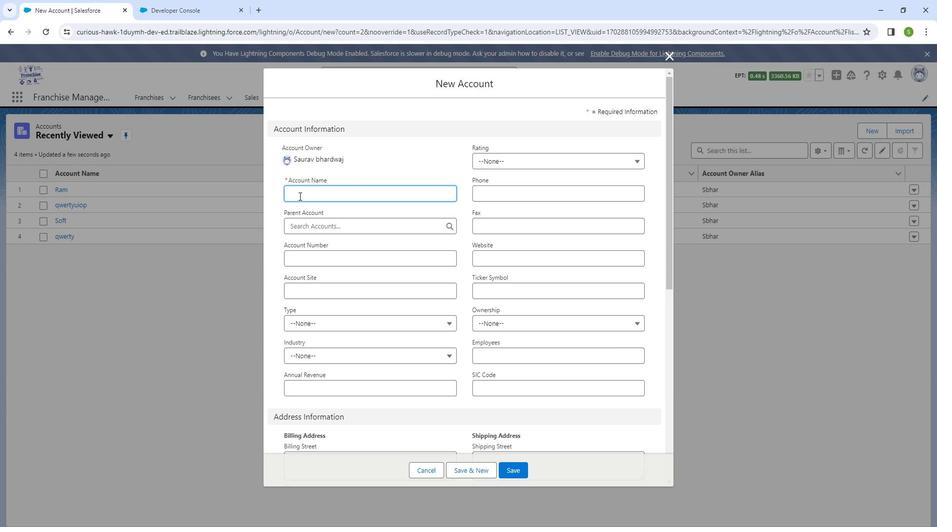 
Action: Key pressed shyam
Screenshot: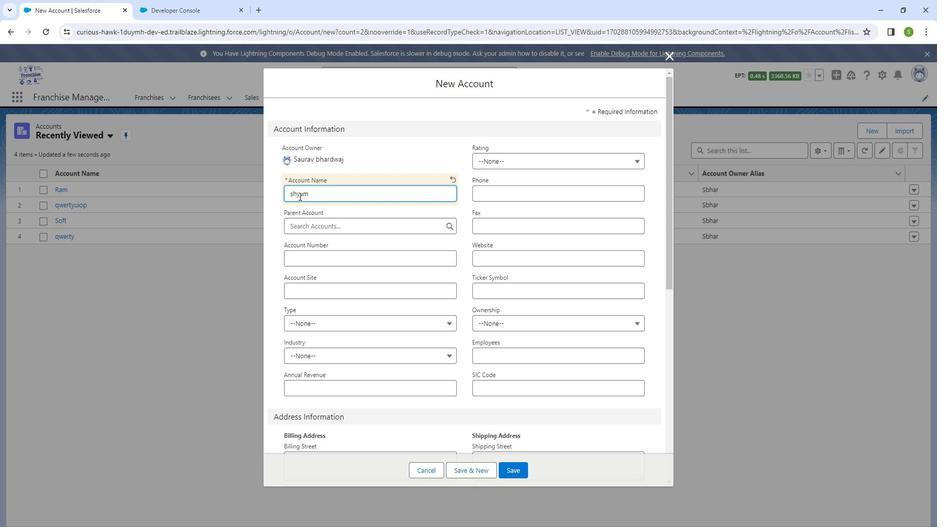 
Action: Mouse moved to (527, 229)
Screenshot: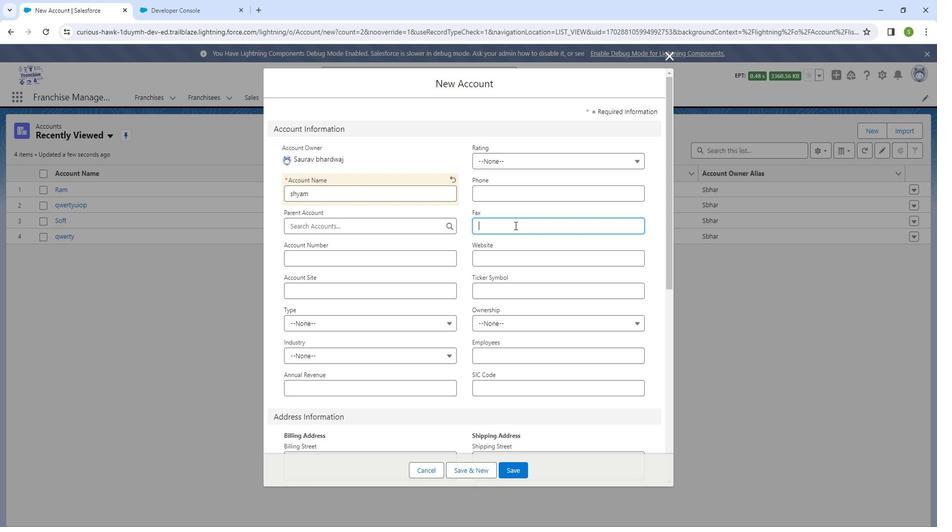 
Action: Mouse pressed left at (527, 229)
Screenshot: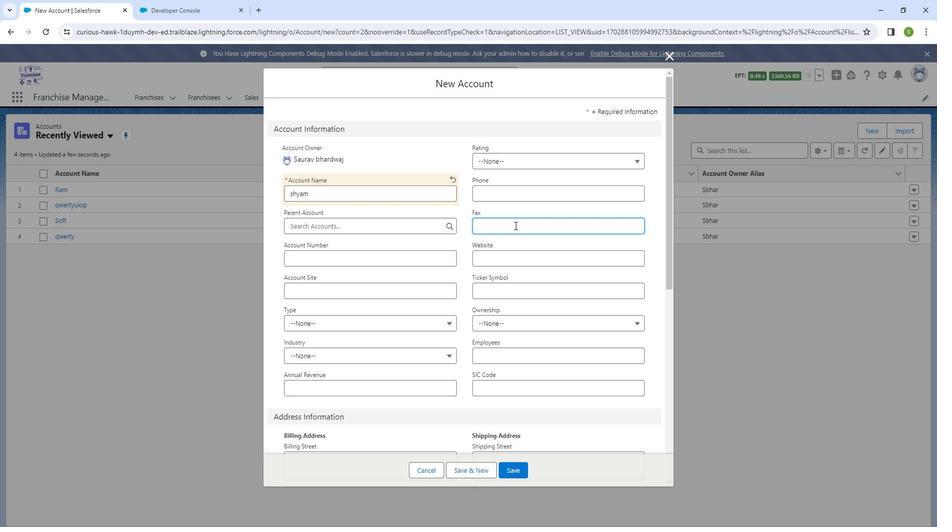 
Action: Mouse moved to (527, 228)
Screenshot: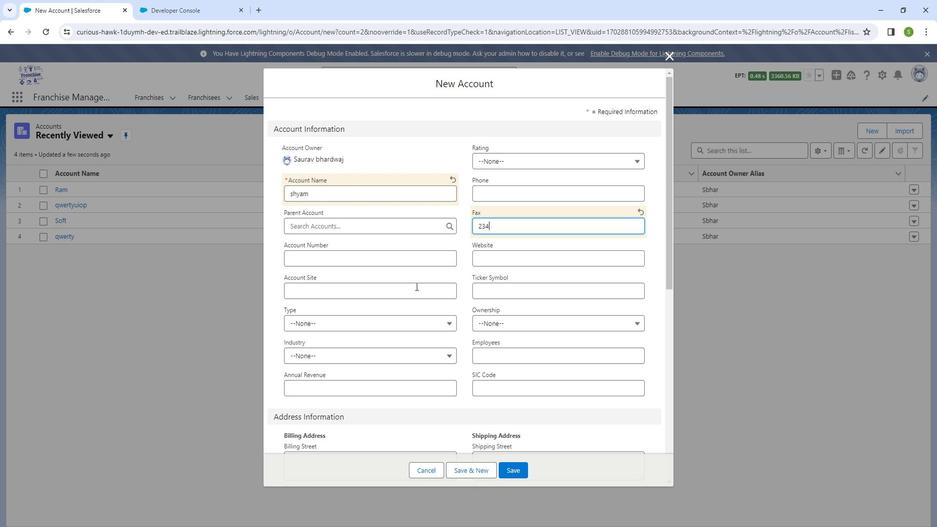 
Action: Key pressed 23
Screenshot: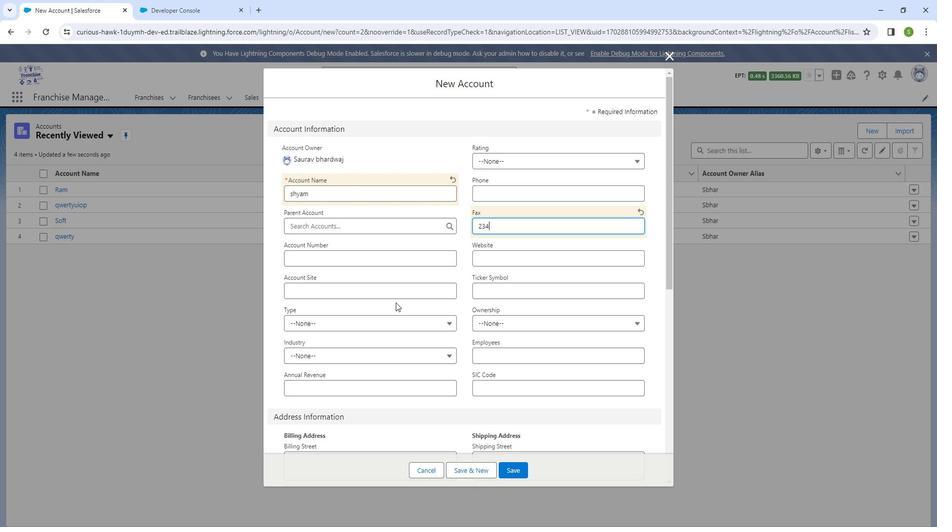
Action: Mouse moved to (527, 228)
Screenshot: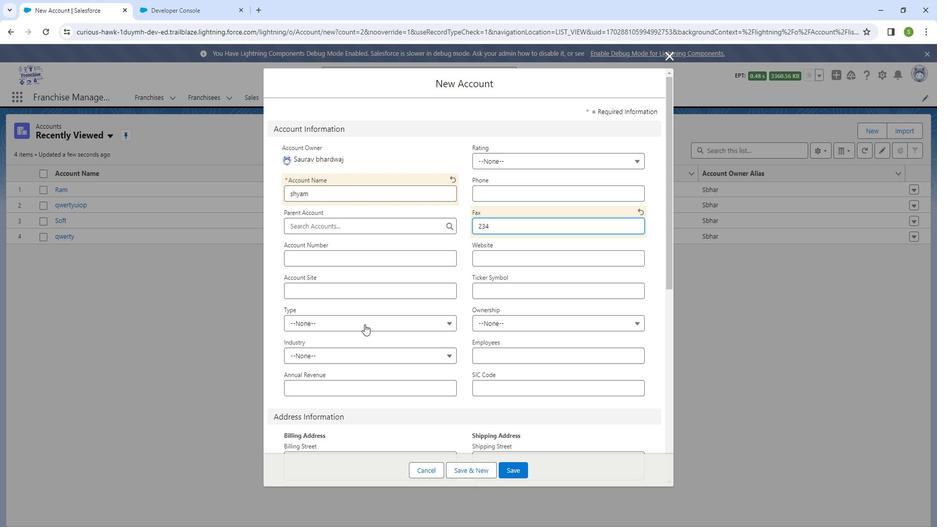 
Action: Key pressed 4
Screenshot: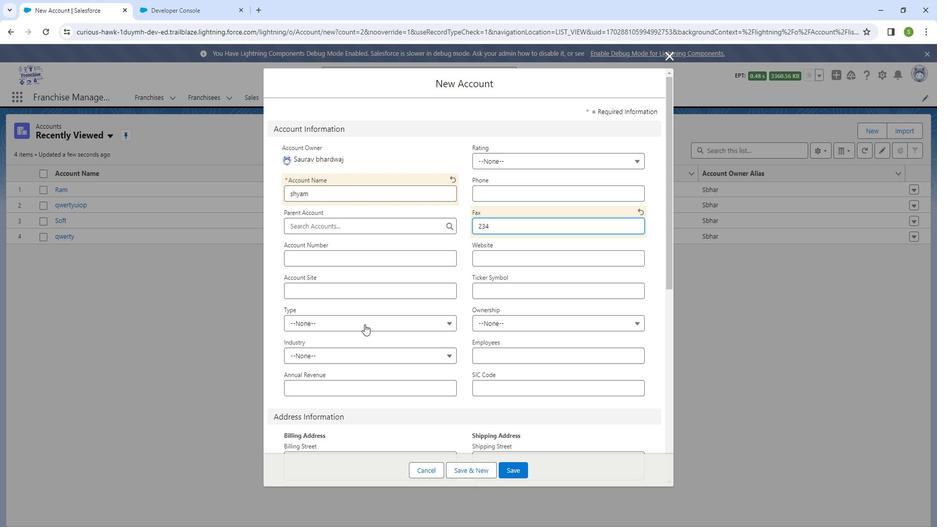 
Action: Mouse moved to (347, 352)
Screenshot: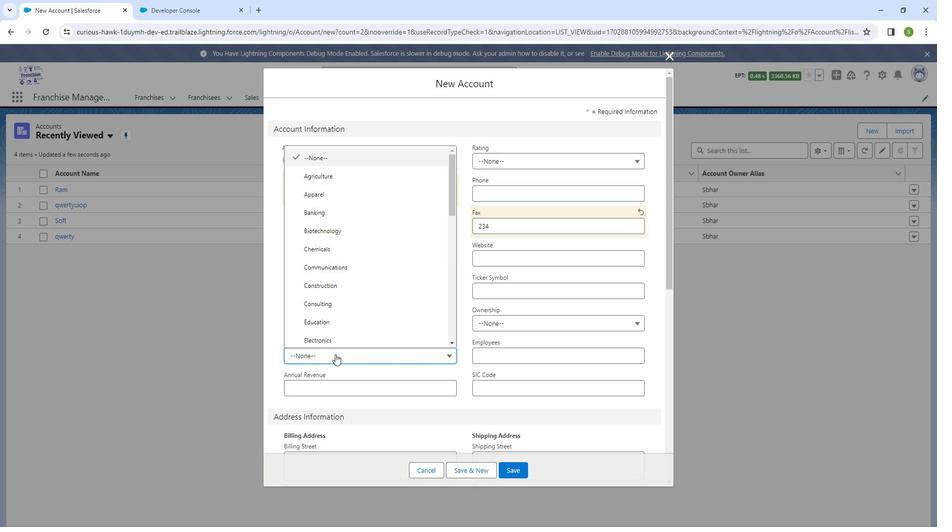 
Action: Mouse pressed left at (347, 352)
Screenshot: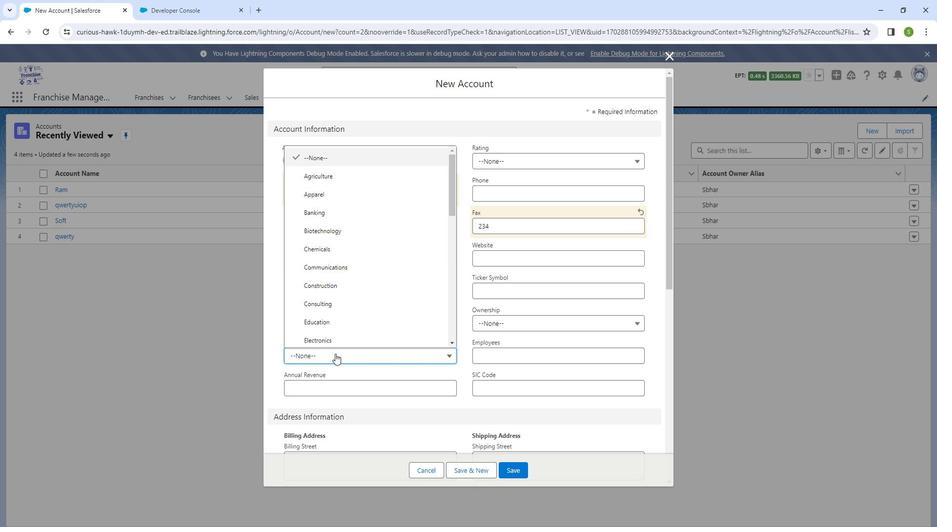 
Action: Mouse moved to (383, 266)
Screenshot: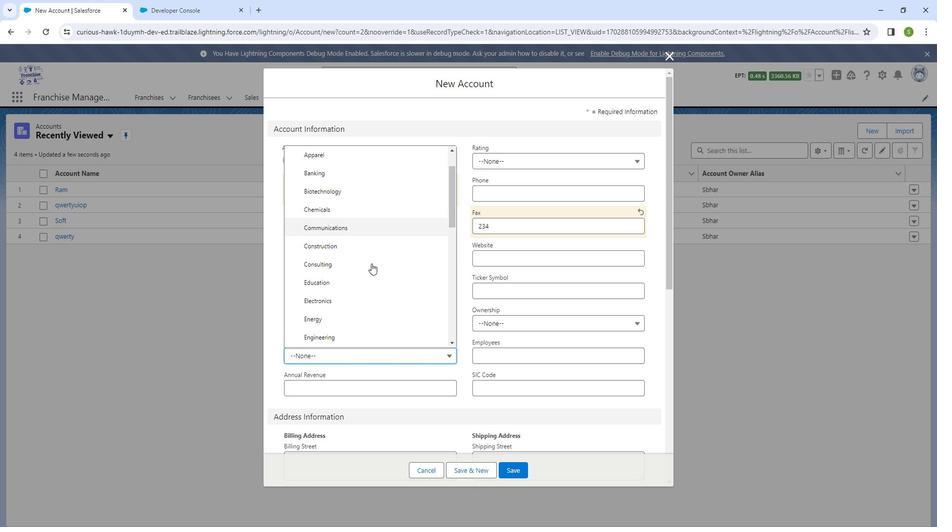 
Action: Mouse scrolled (383, 265) with delta (0, 0)
Screenshot: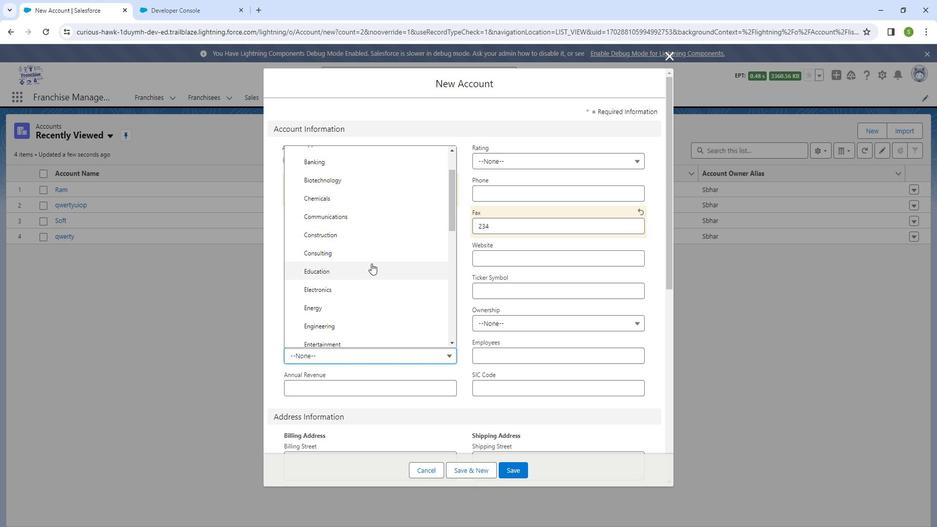 
Action: Mouse scrolled (383, 265) with delta (0, 0)
Screenshot: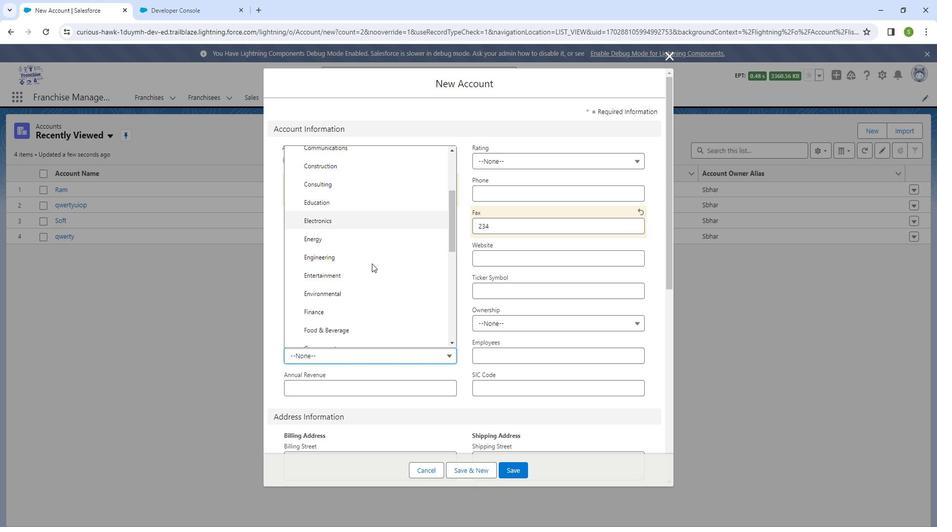 
Action: Mouse moved to (384, 266)
Screenshot: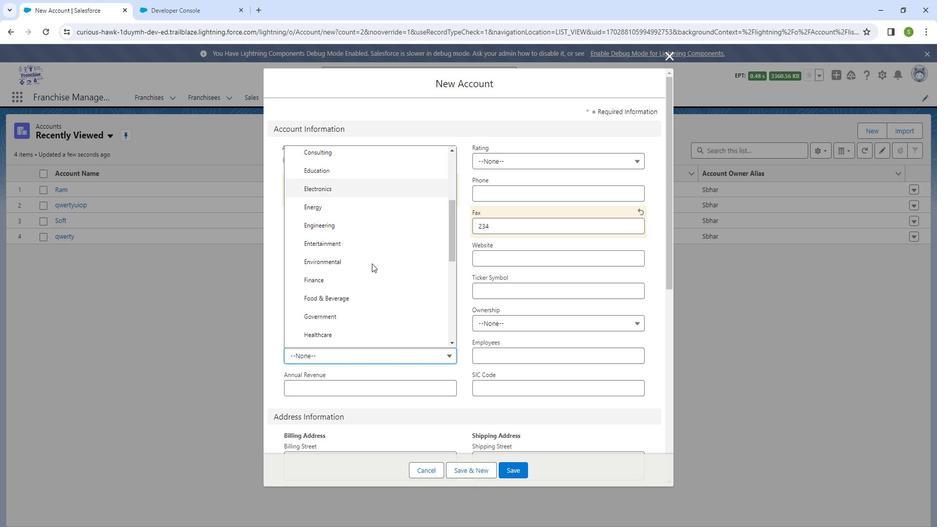 
Action: Mouse scrolled (384, 265) with delta (0, 0)
Screenshot: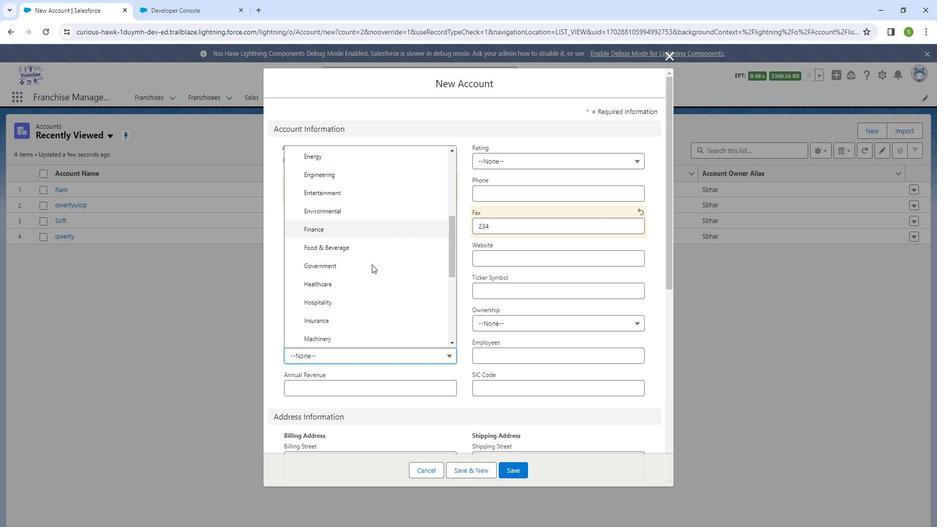 
Action: Mouse scrolled (384, 265) with delta (0, 0)
Screenshot: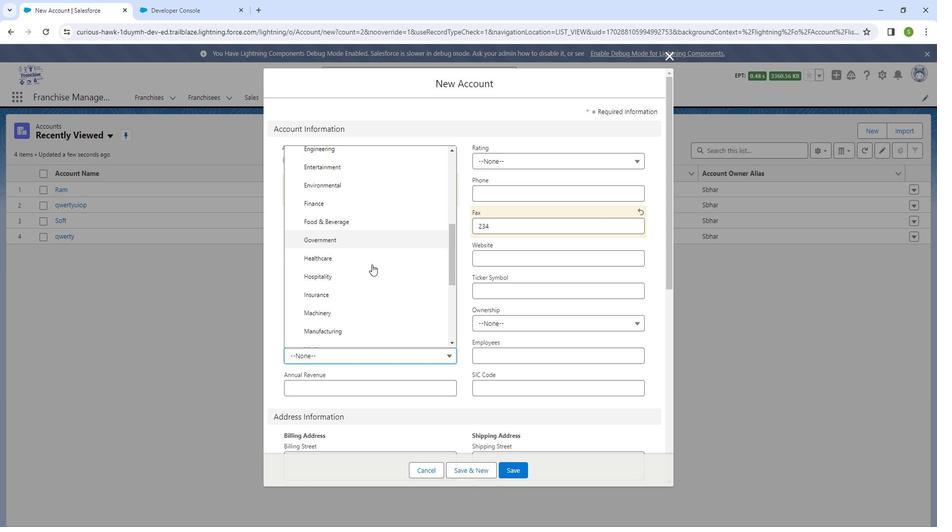 
Action: Mouse moved to (384, 267)
Screenshot: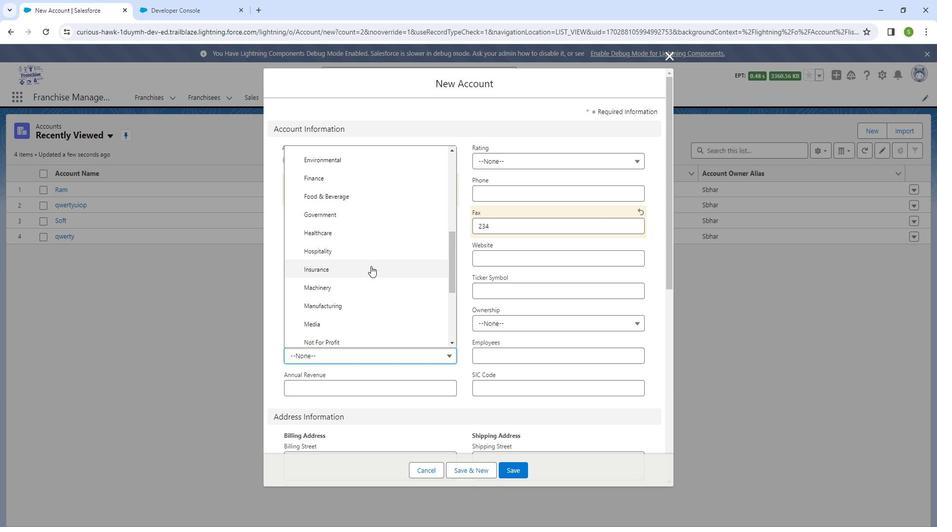 
Action: Mouse scrolled (384, 266) with delta (0, 0)
Screenshot: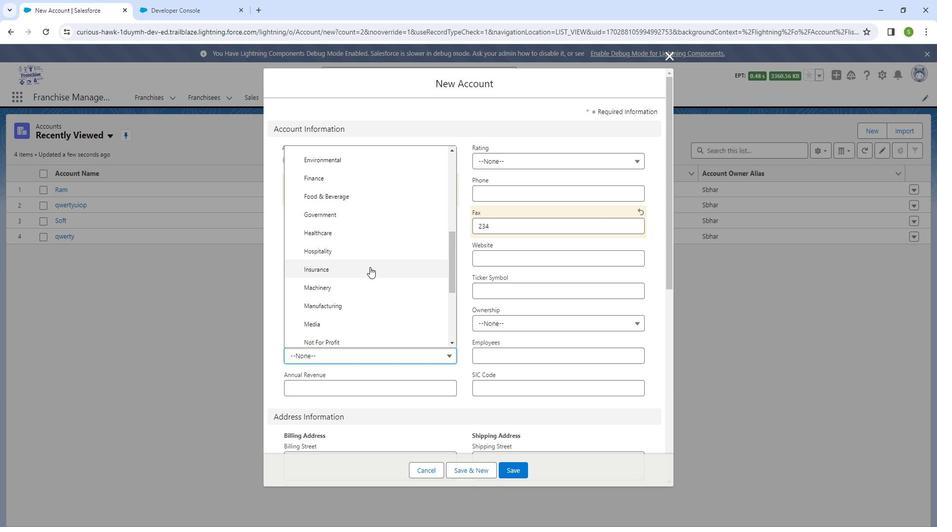 
Action: Mouse moved to (382, 269)
Screenshot: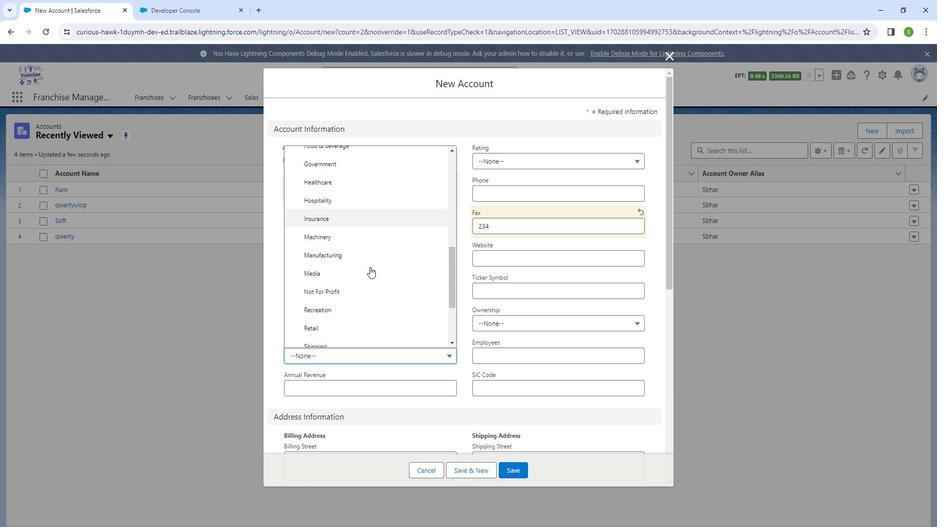 
Action: Mouse scrolled (382, 269) with delta (0, 0)
Screenshot: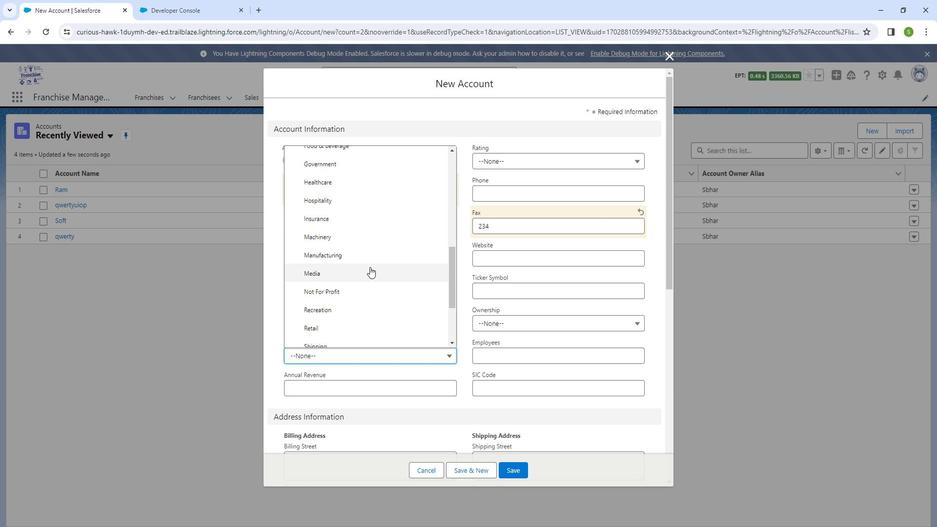
Action: Mouse scrolled (382, 269) with delta (0, 0)
Screenshot: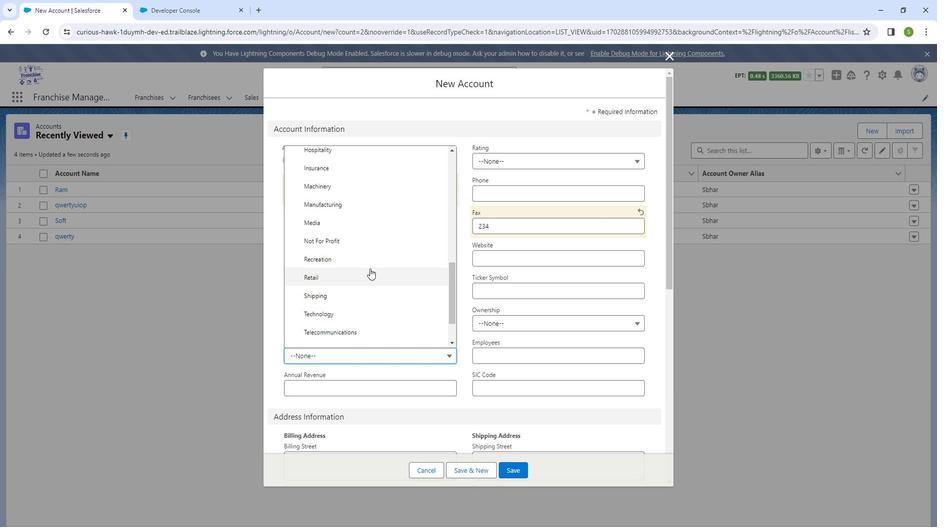 
Action: Mouse moved to (382, 270)
Screenshot: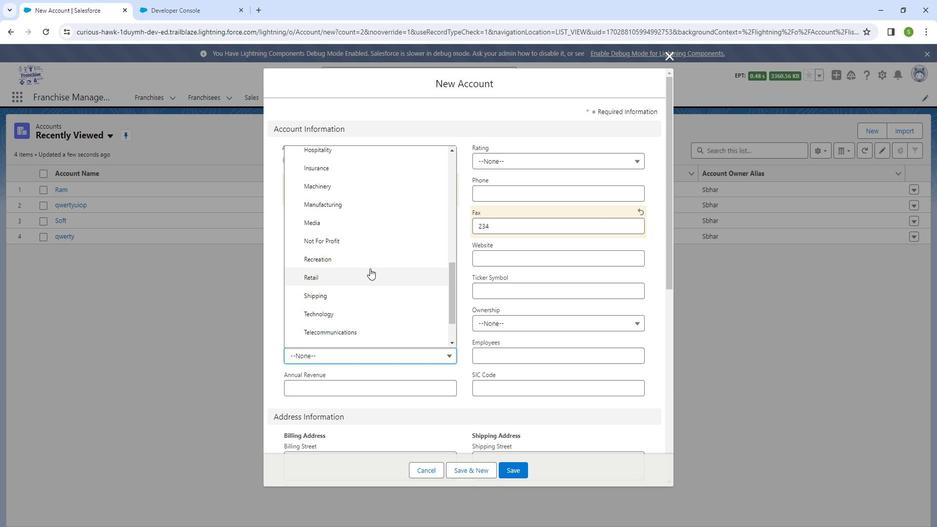 
Action: Mouse scrolled (382, 270) with delta (0, 0)
Screenshot: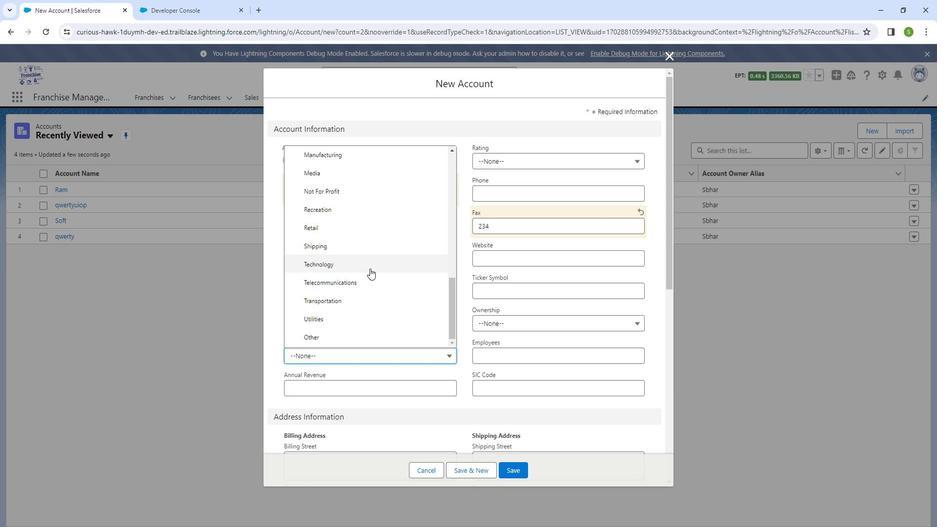
Action: Mouse moved to (382, 272)
Screenshot: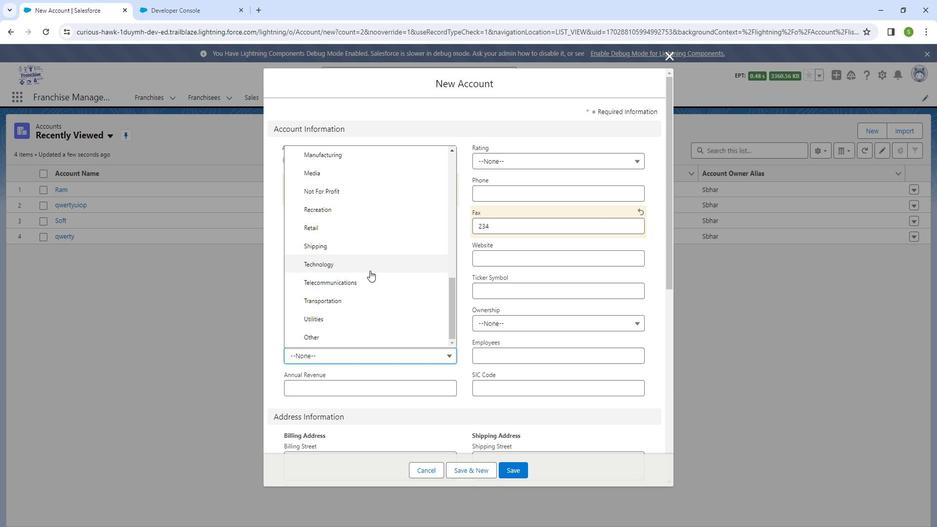 
Action: Mouse scrolled (382, 272) with delta (0, 0)
Screenshot: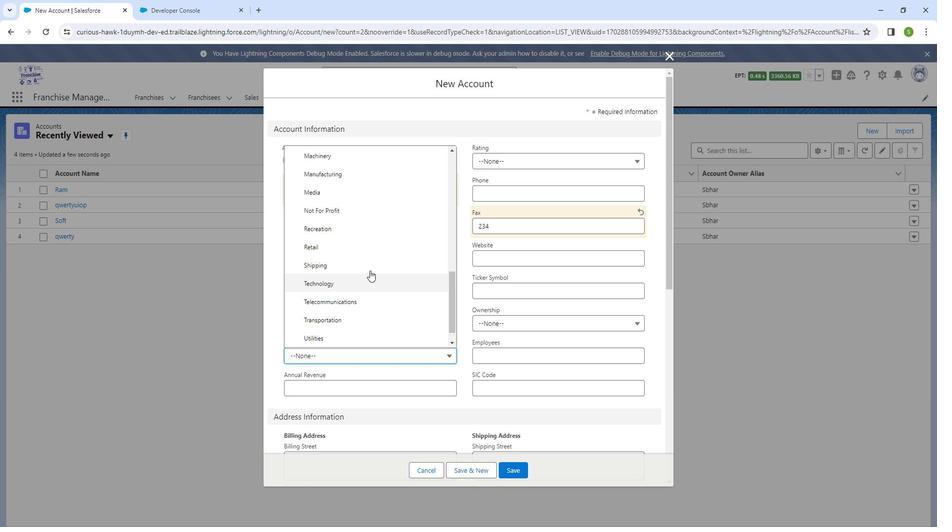 
Action: Mouse scrolled (382, 273) with delta (0, 0)
Screenshot: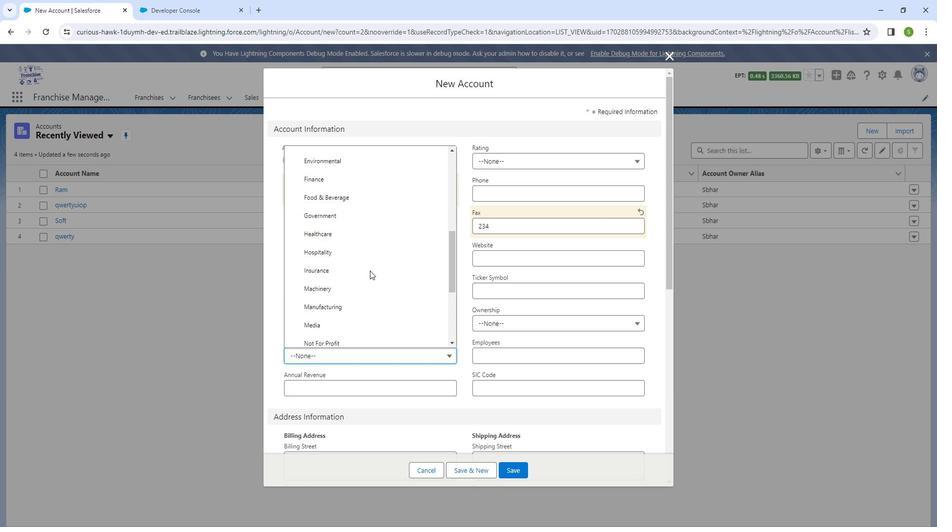 
Action: Mouse scrolled (382, 273) with delta (0, 0)
Screenshot: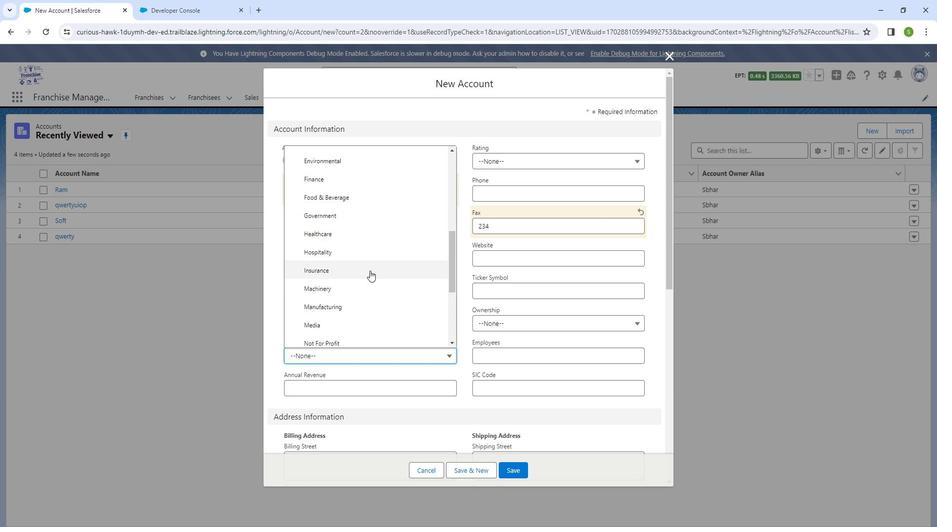
Action: Mouse scrolled (382, 273) with delta (0, 0)
Screenshot: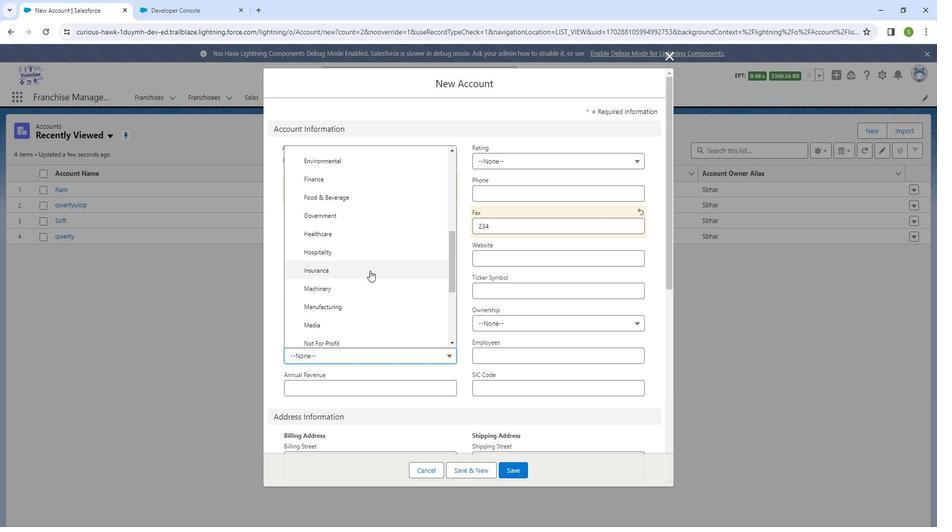 
Action: Mouse moved to (352, 324)
Screenshot: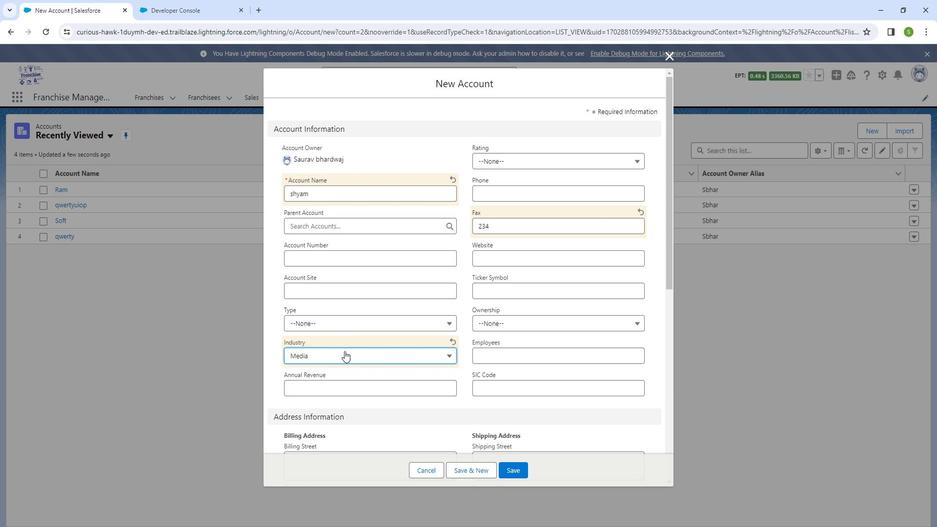 
Action: Mouse pressed left at (352, 324)
Screenshot: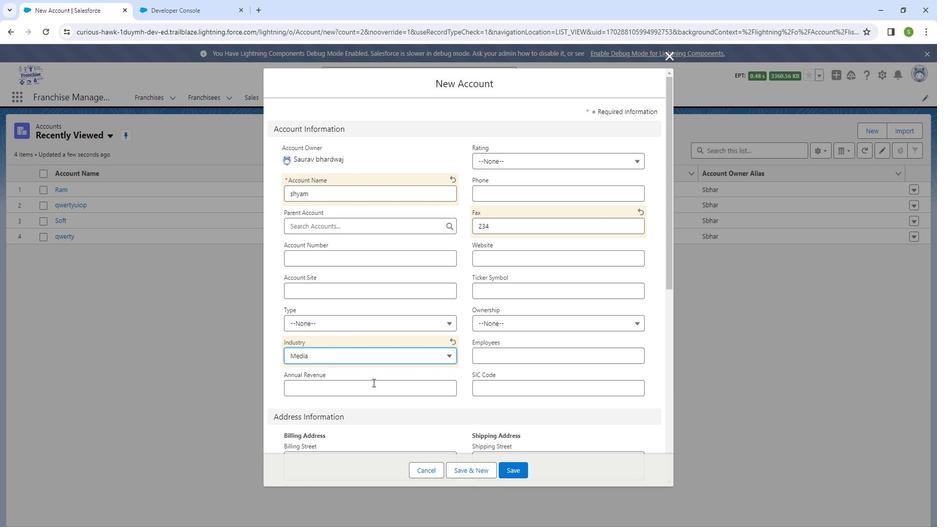 
Action: Mouse moved to (528, 464)
Screenshot: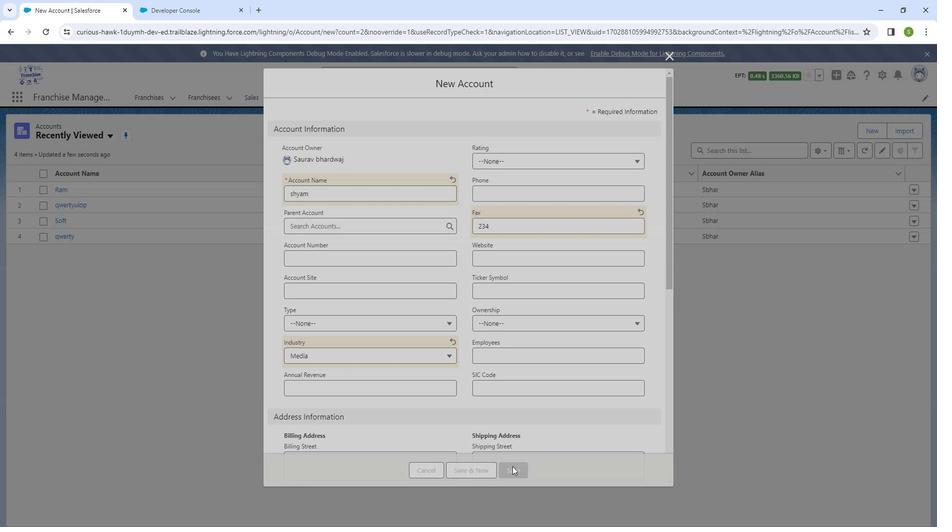
Action: Mouse pressed left at (528, 464)
Screenshot: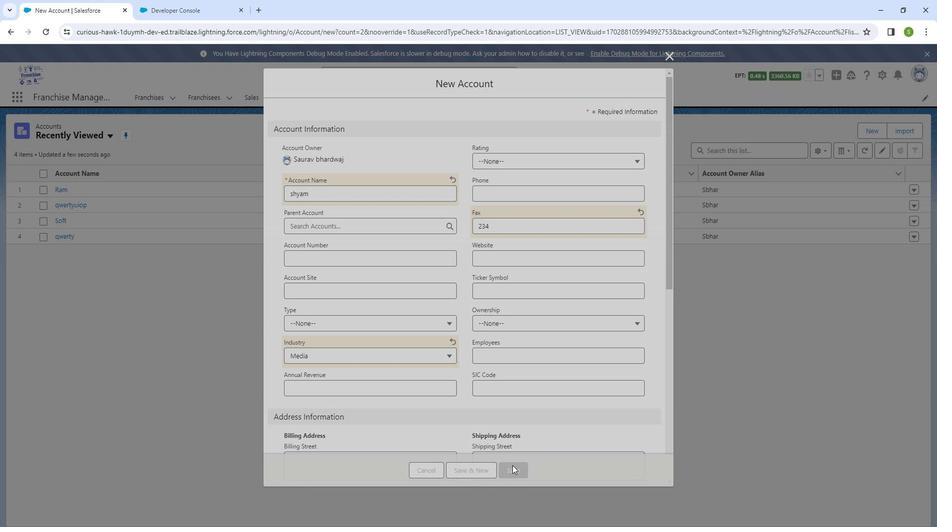 
Action: Mouse moved to (85, 209)
Screenshot: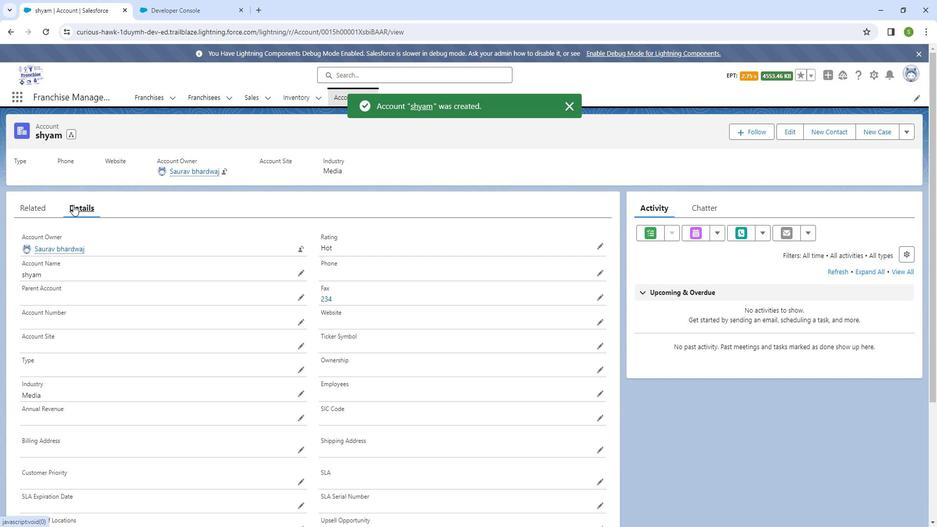 
Action: Mouse pressed left at (85, 209)
Screenshot: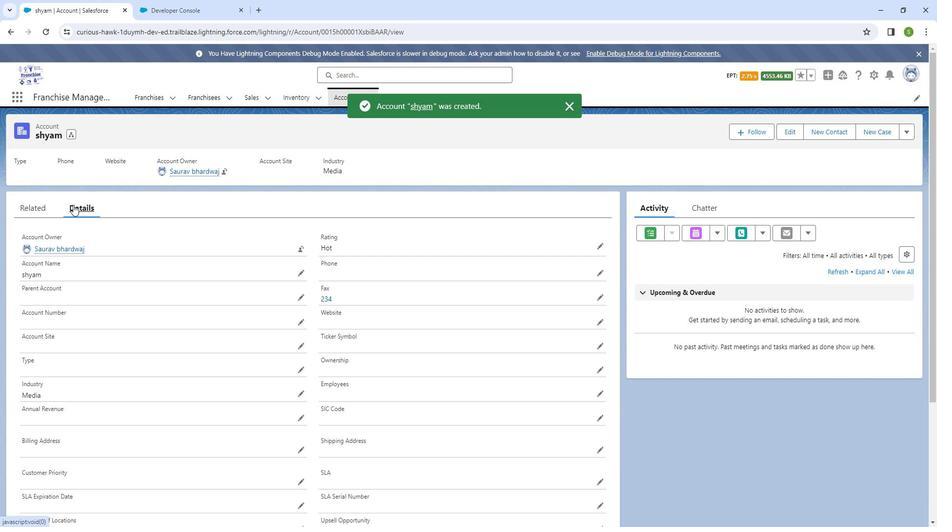 
Action: Mouse moved to (204, 22)
Screenshot: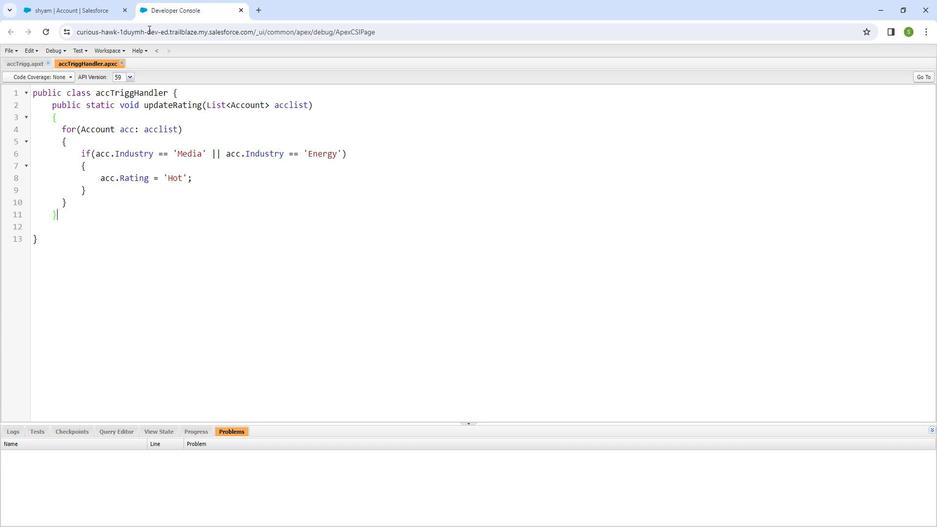 
Action: Mouse pressed left at (204, 22)
Screenshot: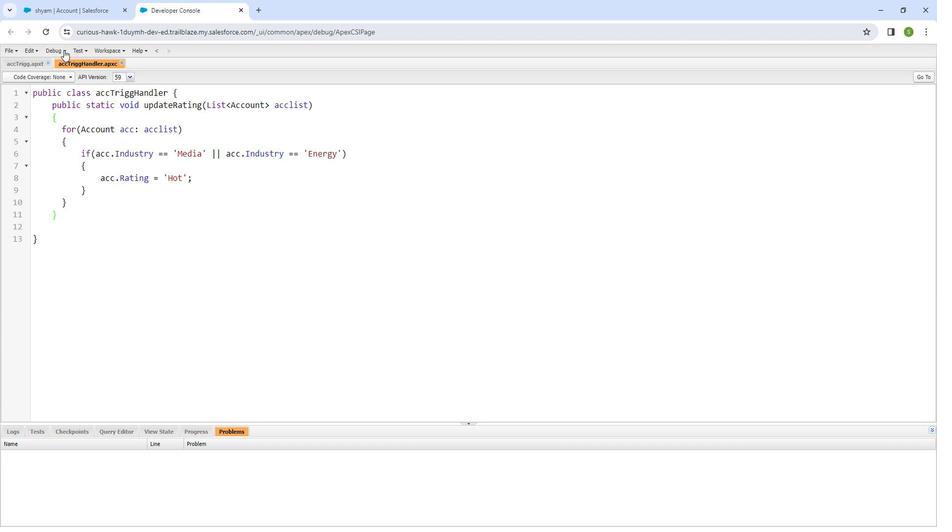 
Action: Mouse moved to (21, 63)
Screenshot: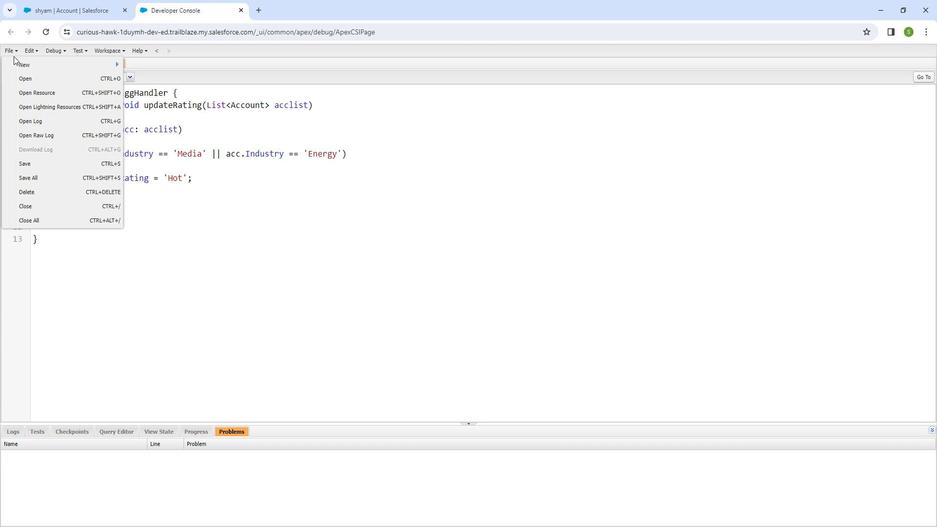 
Action: Mouse pressed left at (21, 63)
Screenshot: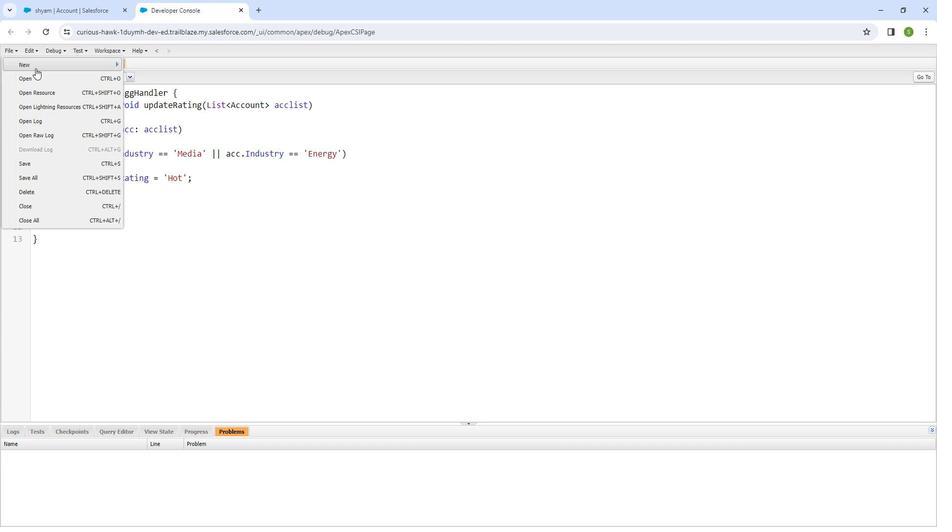 
Action: Mouse moved to (174, 76)
Screenshot: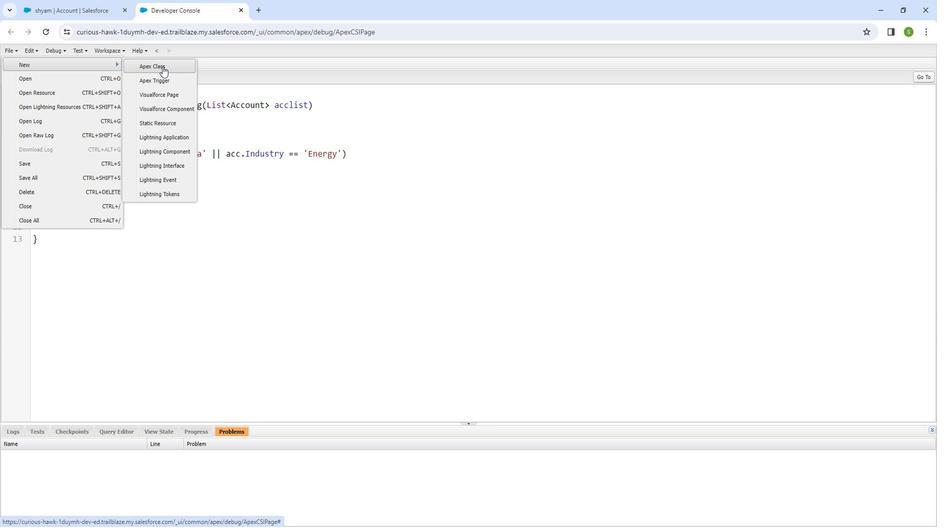 
Action: Mouse pressed left at (174, 76)
Screenshot: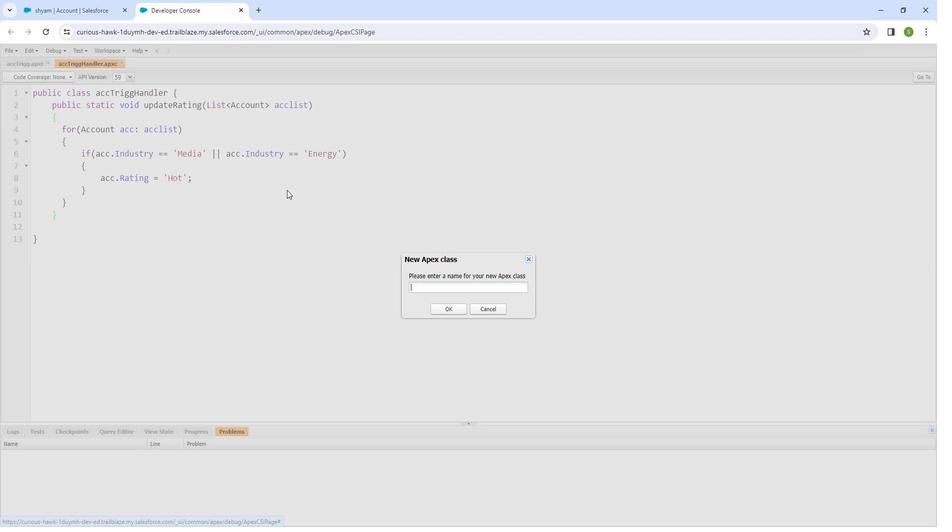 
Action: Mouse moved to (438, 288)
Screenshot: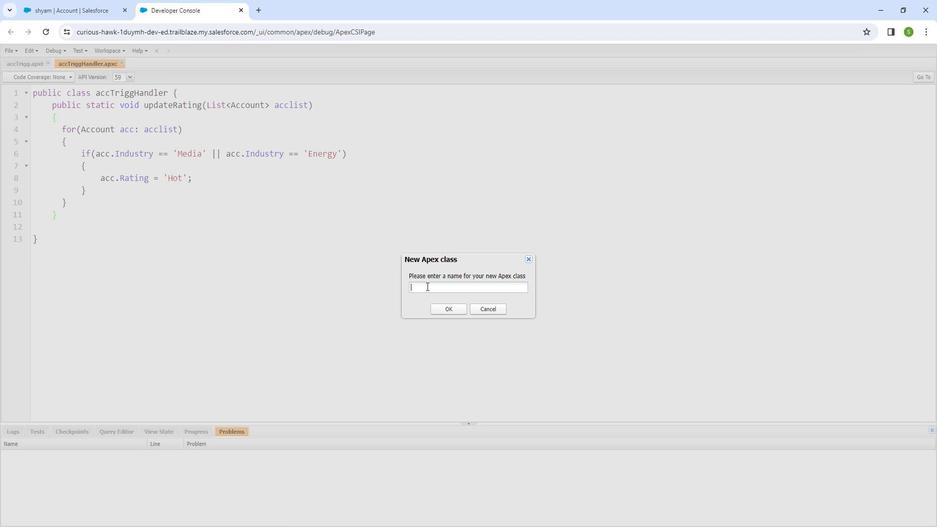 
Action: Mouse pressed left at (438, 288)
Screenshot: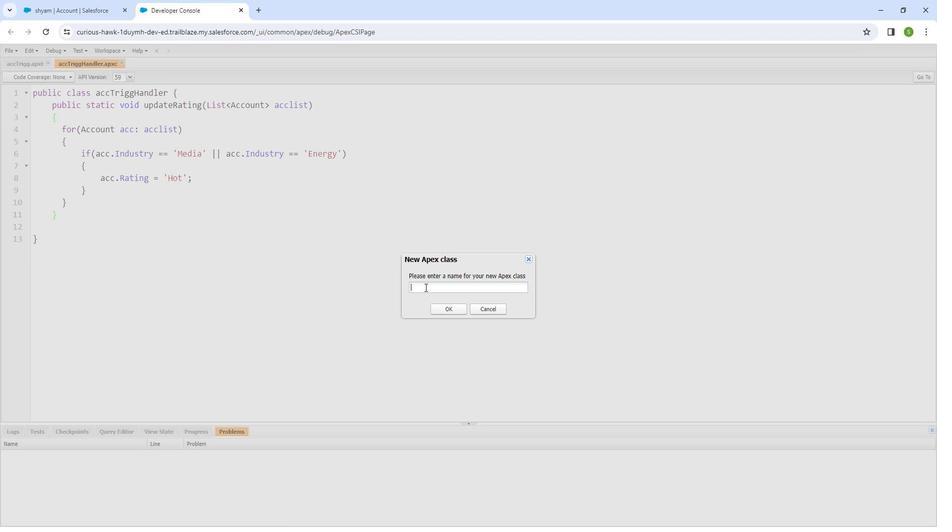 
Action: Mouse moved to (432, 292)
Screenshot: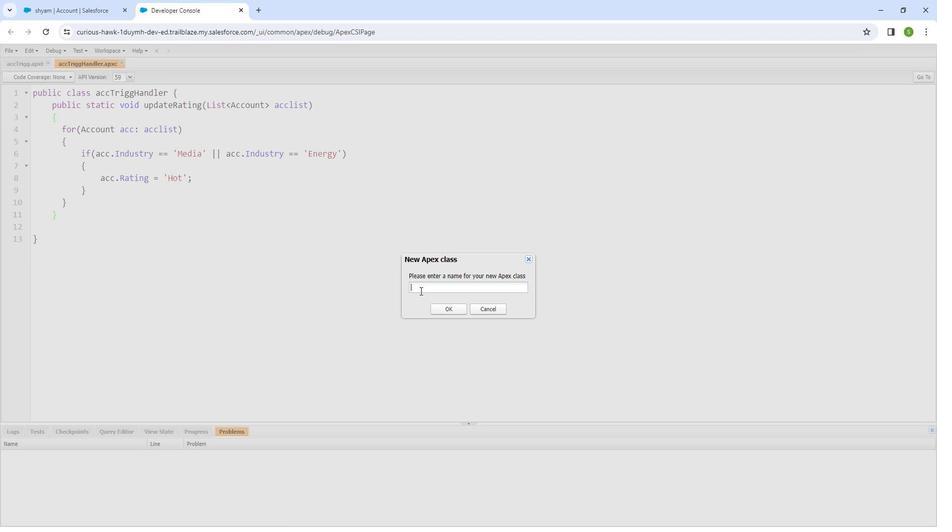 
Action: Key pressed acc<Key.shift_r>Trigg<Key.shift_r><Key.shift_r>Hanfler<Key.backspace><Key.backspace><Key.backspace><Key.backspace>f<Key.backspace>dler<Key.space><Key.backspace><Key.shift_r>Test
Screenshot: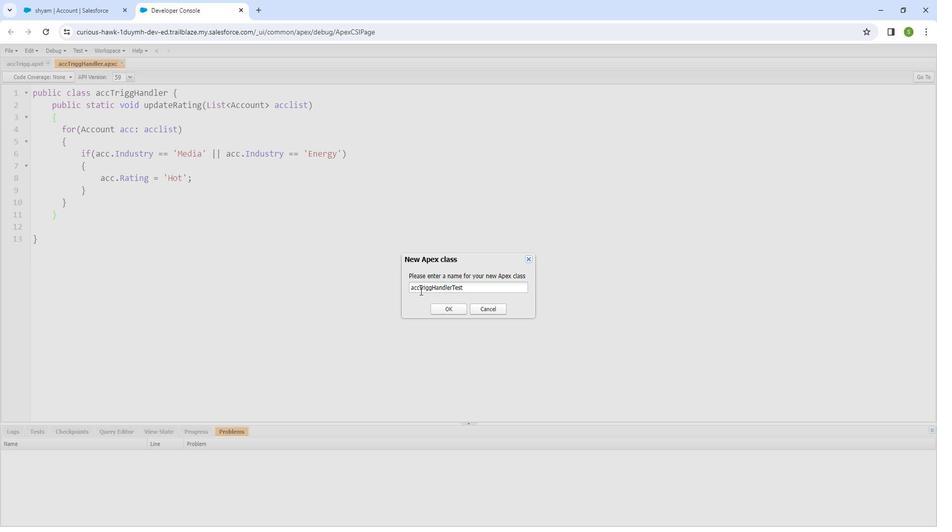 
Action: Mouse moved to (452, 309)
Screenshot: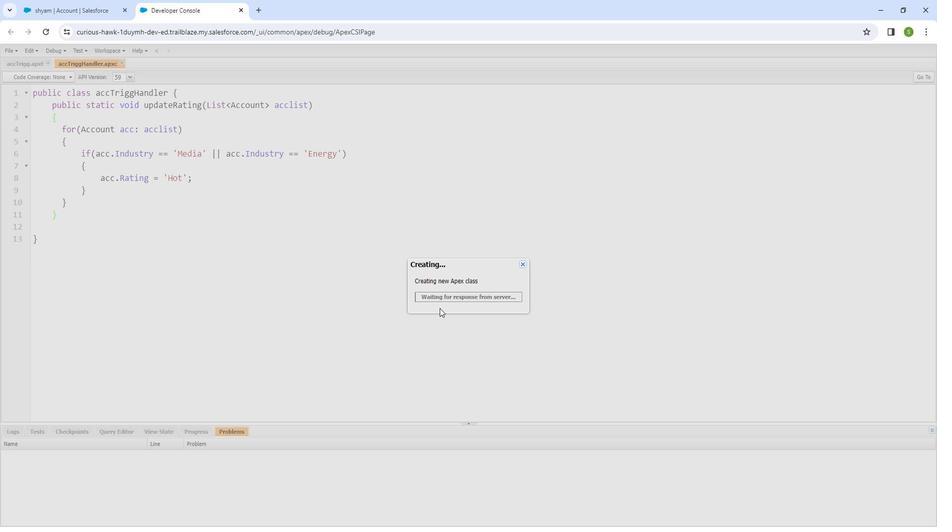 
Action: Mouse pressed left at (452, 309)
Screenshot: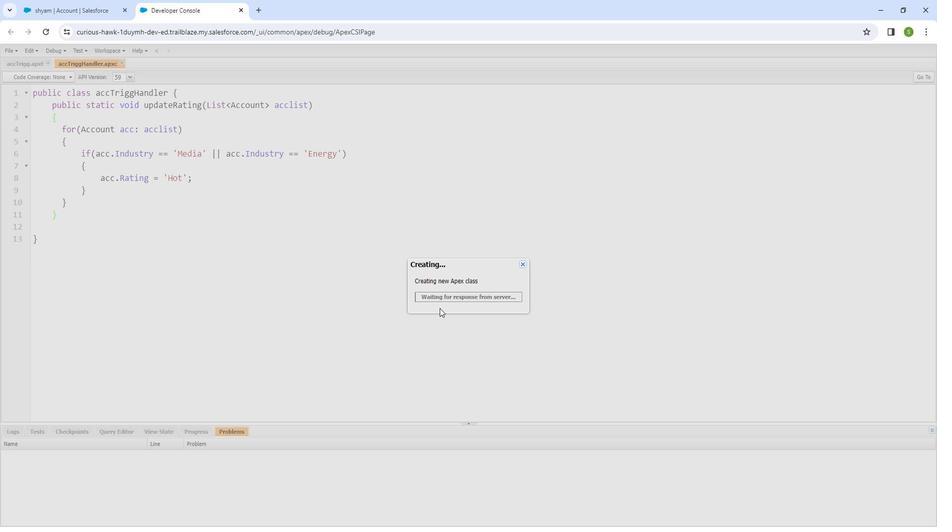 
Action: Mouse moved to (111, 117)
Screenshot: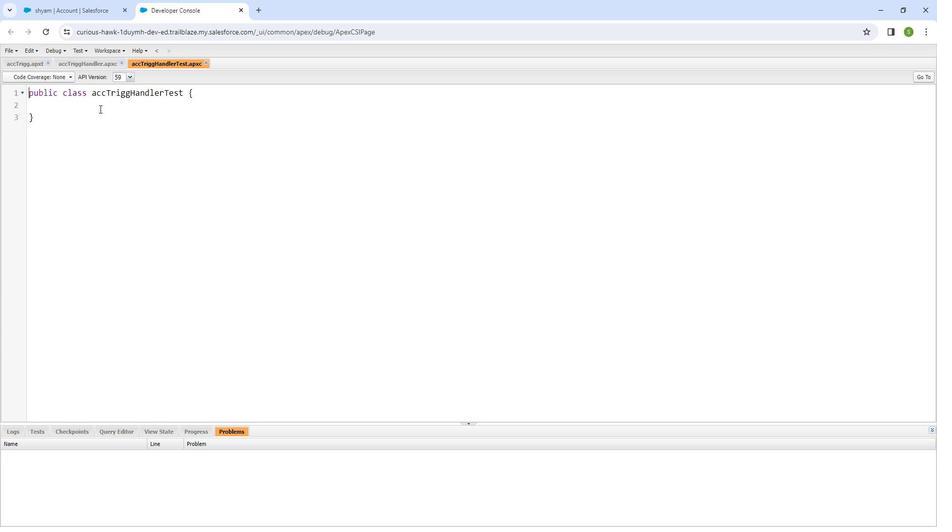 
Action: Key pressed <Key.enter><Key.up><Key.shift>@is<Key.shift_r>Test
Screenshot: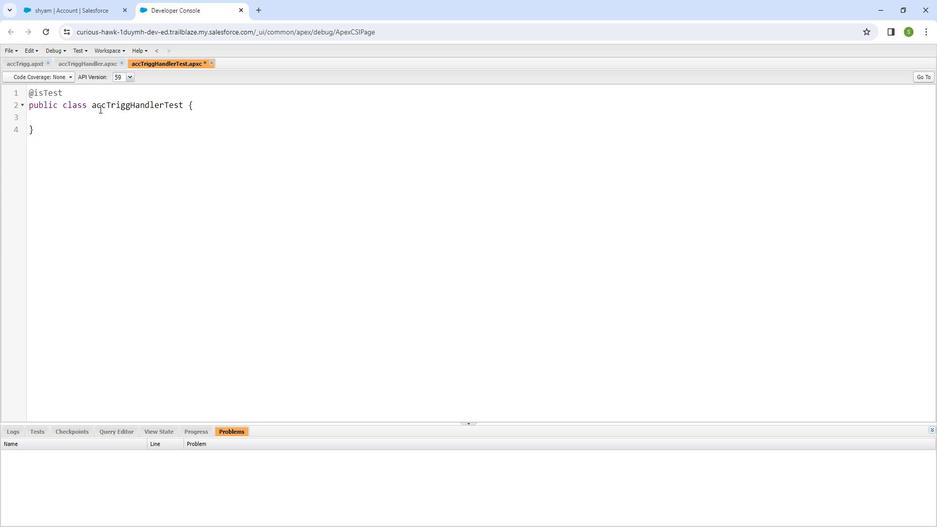 
Action: Mouse moved to (224, 112)
Screenshot: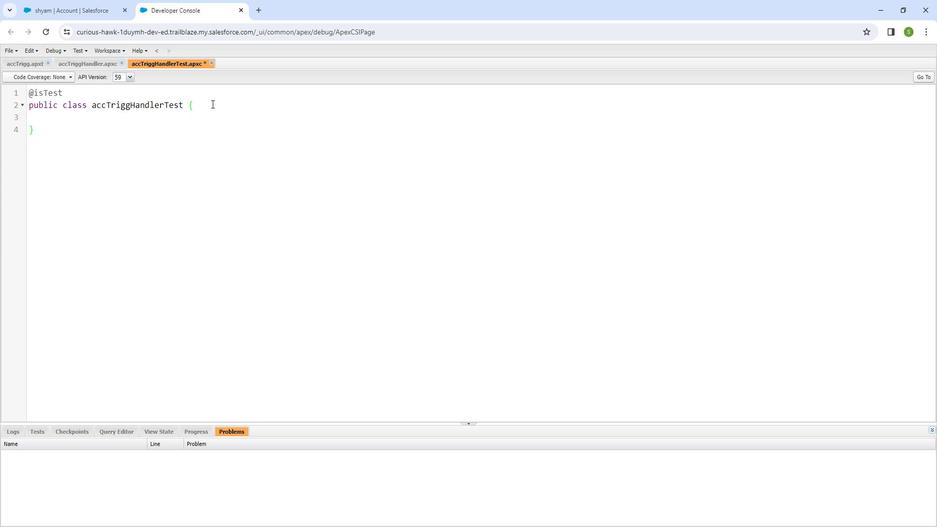
Action: Mouse pressed left at (224, 112)
Screenshot: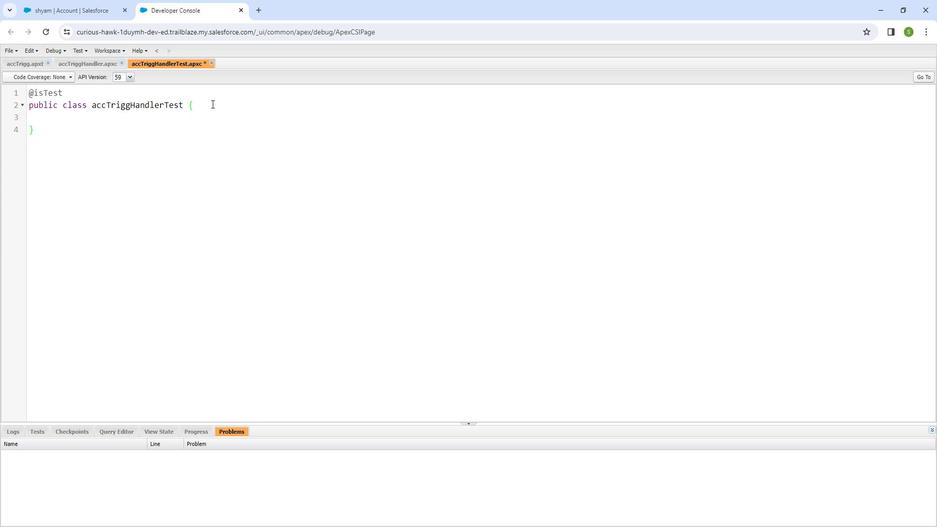 
Action: Mouse moved to (224, 112)
Screenshot: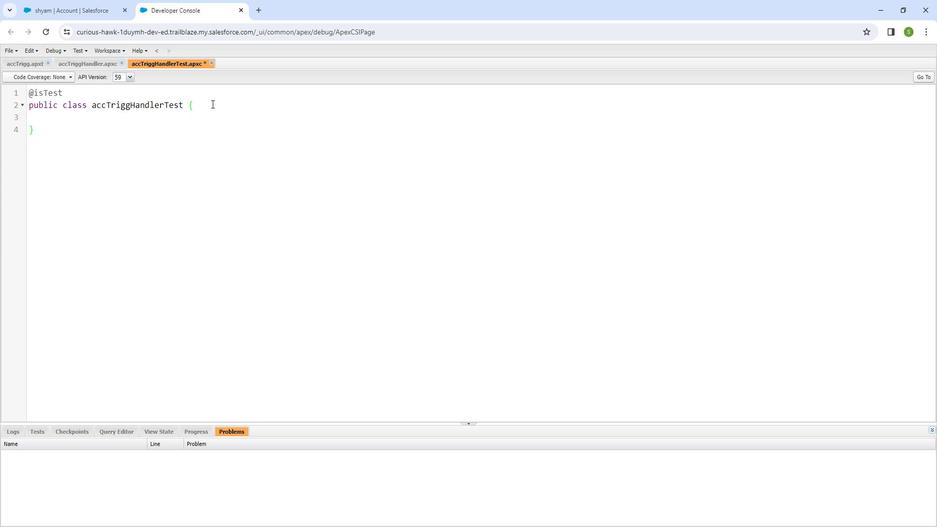 
Action: Key pressed <Key.enter>
Screenshot: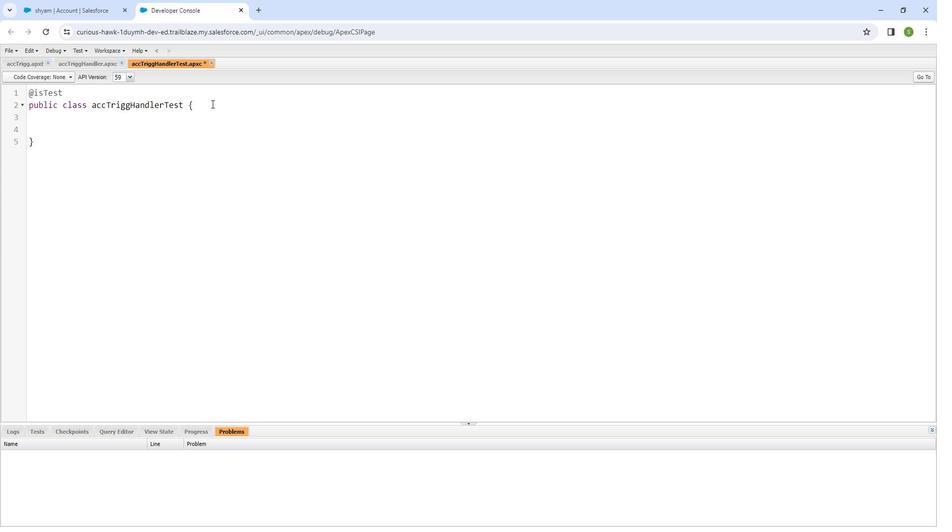 
Action: Mouse moved to (171, 146)
Screenshot: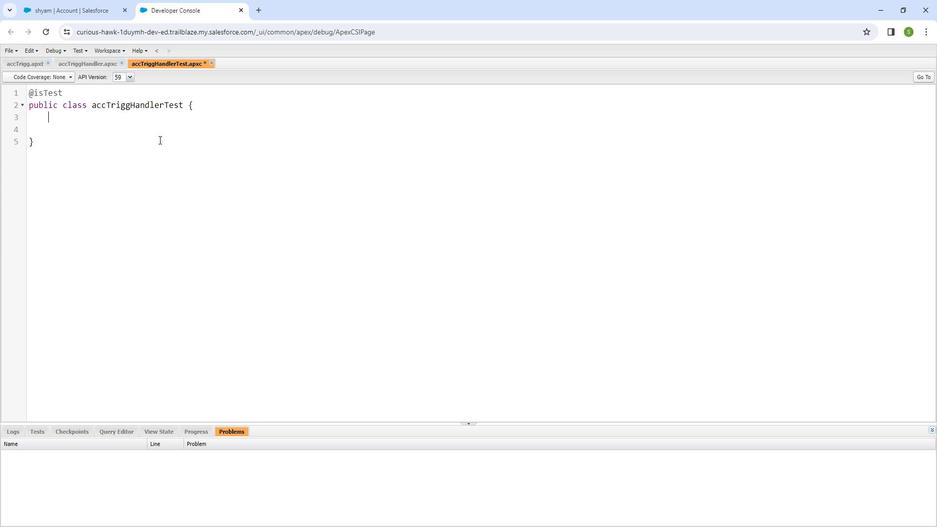 
Action: Key pressed <Key.shift>@is<Key.shift_r>Test<Key.enter>public<Key.space>static<Key.space>void<Key.space>uo<Key.backspace>pdate<Key.shift_r>Rating<Key.shift_r>Test<Key.shift_r><Key.shift_r>(<Key.right><Key.enter><Key.shift_r>{<Key.enter><Key.shift_r>K<Key.backspace><Key.shift_r>List<Key.shift_r><<Key.shift_r>Account<Key.shift_r>><Key.space>acclist<Key.space>=<Key.space>new<Key.space><Key.shift_r>List<Key.shift_r><<Key.shift_r>Account<Key.shift_r>><Key.shift_r>(<Key.right>;<Key.enter>for<Key.shift_r>(<Key.shift_r><Key.shift_r><Key.shift_r><Key.shift_r><Key.shift_r><Key.shift_r><Key.shift_r><Key.shift_r><Key.shift_r><Key.shift_r><Key.shift_r><Key.shift_r><Key.shift_r>Integer<Key.space>i=1;<Key.space>i<Key.shift_r><=5<Key.space>;<Key.space>i++<Key.left><Key.left><Key.left><Key.left><Key.left><Key.backspace><Key.right><Key.right><Key.right><Key.right><Key.right><Key.right><Key.enter><Key.shift_r>{<Key.enter><Key.shift_r>Account<Key.space>acc<Key.space>=<Key.space>new<Key.space><Key.shift_r>Account<Key.shift_r>(<Key.right>;<Key.enter>acc.<Key.shift_r>Nam<Key.enter><Key.space>=<Key.space>'<Key.shift_r>Test<Key.space><Key.backspace><Key.right>+<Key.space><Key.backspace>i;<Key.enter>acc.<Key.shift_r>Industry<Key.space>=<Key.space>'<Key.shift_r>Energy<Key.right>;<Key.enter>acclist.add<Key.shift_r><Key.shift_r><Key.shift_r><Key.shift_r><Key.shift_r>(acc<Key.right>;<Key.enter><Key.down><Key.enter><Key.enter><Key.shift_r>Test/<Key.backspace>.start<Key.shift_r>Test<Key.shift_r><Key.shift_r><Key.shift_r>(;<Key.backspace><Key.right>;<Key.enter>ac<Key.backspace><Key.backspace>insert<Key.space>acclist;<Key.enter><Key.shift_r>Test.stop<Key.shift_r>Test<Key.shift_r>(<Key.right>;<Key.down><Key.up><Key.enter><Key.enter><Key.shift_r>List<Key.shift_r><<Key.shift_r>Account<Key.shift_r>><Key.space>updatedlist<Key.space>=<Key.space>[]<Key.backspace><Key.backspace>new<Key.space><Key.shift_r>List<Key.shift_r><<Key.shift_r>Account<Key.shift_r>><Key.shift_r>(<Key.right>;<Key.enter>updatedlist<Key.space>=<Key.space>[<Key.shift_r>SELECT<Key.space><Key.shift_r>Id,<Key.space><Key.shift_r>Rating<Key.space><Key.shift_r>FROM<Key.space><Key.shift_r>Account<Key.space><Key.shift_r>WHERE<Key.space><Key.shift_r><Key.space>I<Key.backspace><Key.backspace><Key.shift_r>Id<Key.backspace><Key.shift_r>D<Key.shift_r><Key.shift_r><Key.shift_r><Key.shift_r><Key.shift_r><Key.shift_r><Key.shift_r><Key.shift_r><Key.shift_r><Key.shift_r><Key.shift_r><Key.shift_r><Key.shift_r><Key.shift_r><Key.shift_r><Key.shift_r><Key.shift_r><Key.shift_r><Key.shift_r><Key.shift_r><Key.shift_r>+<Key.backspace>=<Key.shift_r>:<Key.space>acclist.<Key.backspace>[]<Key.left>0<Key.right>.id<Key.right>;<Key.enter><Key.shift_r>Systectrl+S
Screenshot: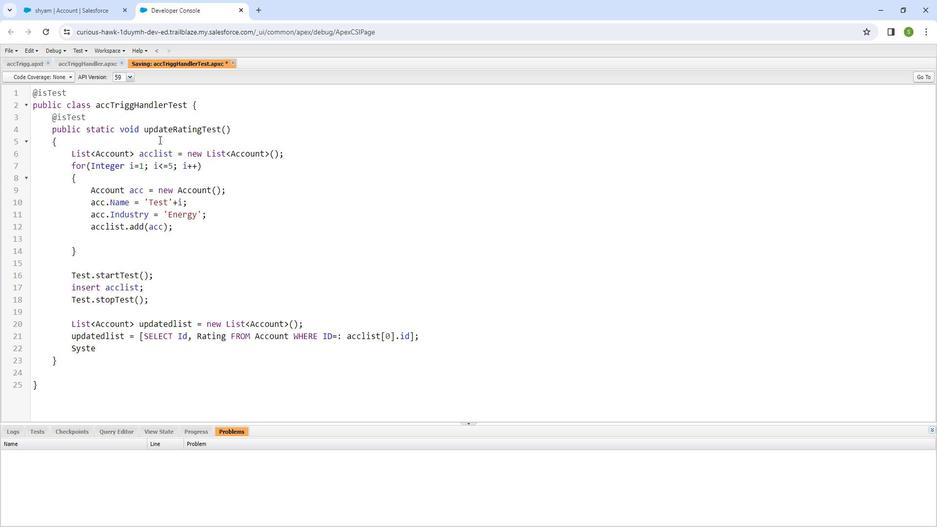 
Action: Mouse moved to (115, 349)
Screenshot: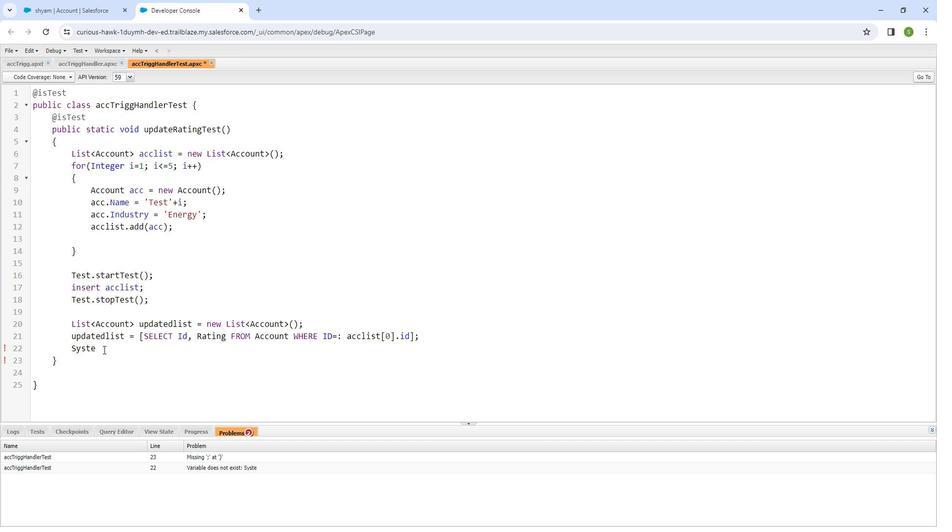 
Action: Mouse pressed left at (115, 349)
Screenshot: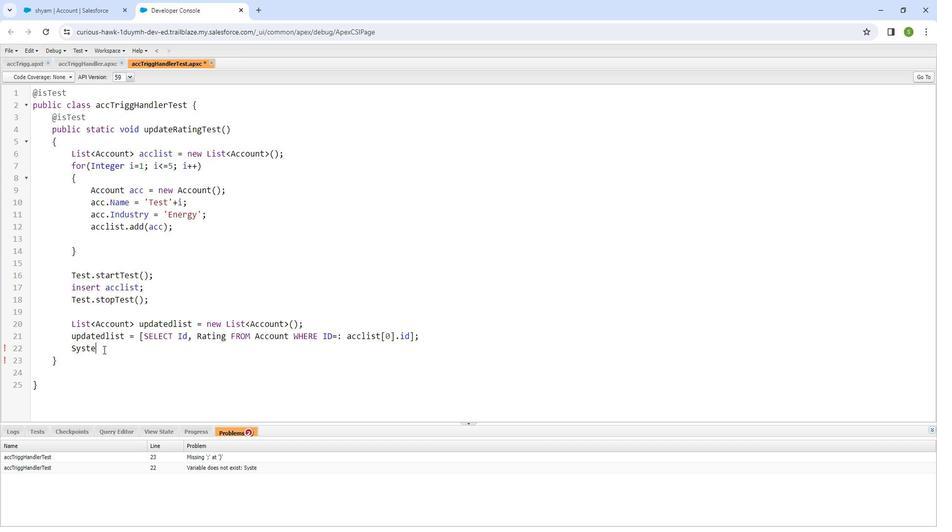 
Action: Key pressed m.<Key.space>assert<Key.shift_r><Key.shift_r><Key.shift_r><Key.shift_r><Key.shift_r><Key.shift_r><Key.shift_r><Key.shift_r><Key.shift_r><Key.shift_r><Key.shift_r><Key.shift_r><Key.shift_r><Key.shift_r><Key.shift_r>Equals<Key.shift_r>('<Key.shift_r>hot<Key.backspace><Key.backspace><Key.backspace><Key.shift_r>Hot<Key.right>,<Key.space>updated<Key.shift_r>List[]<Key.left>0<Key.right>.<Key.shift_r>Rating<Key.right>;ctrl+S
Screenshot: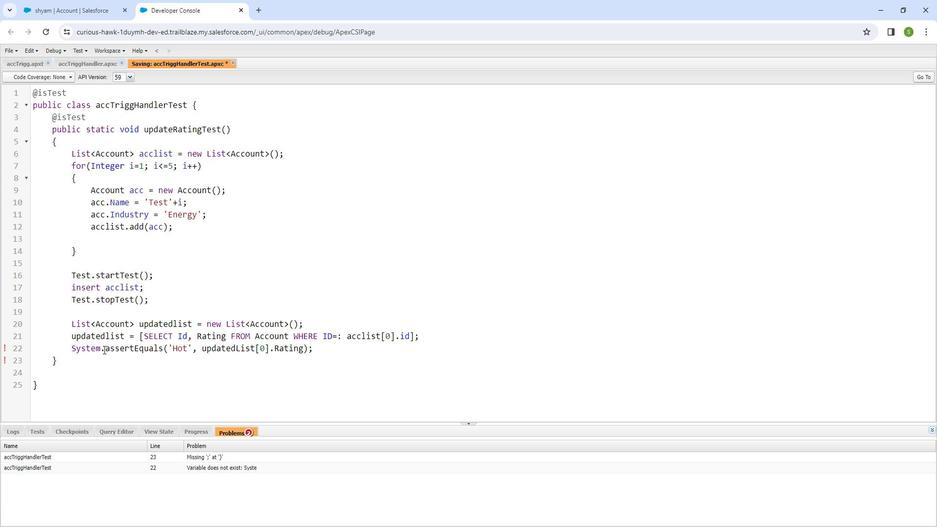 
Action: Mouse moved to (909, 84)
Screenshot: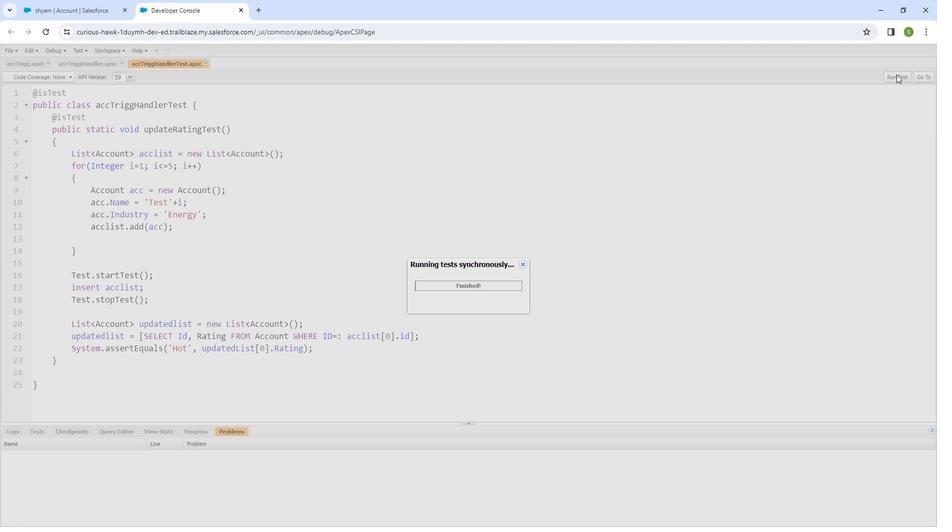 
Action: Mouse pressed left at (909, 84)
Screenshot: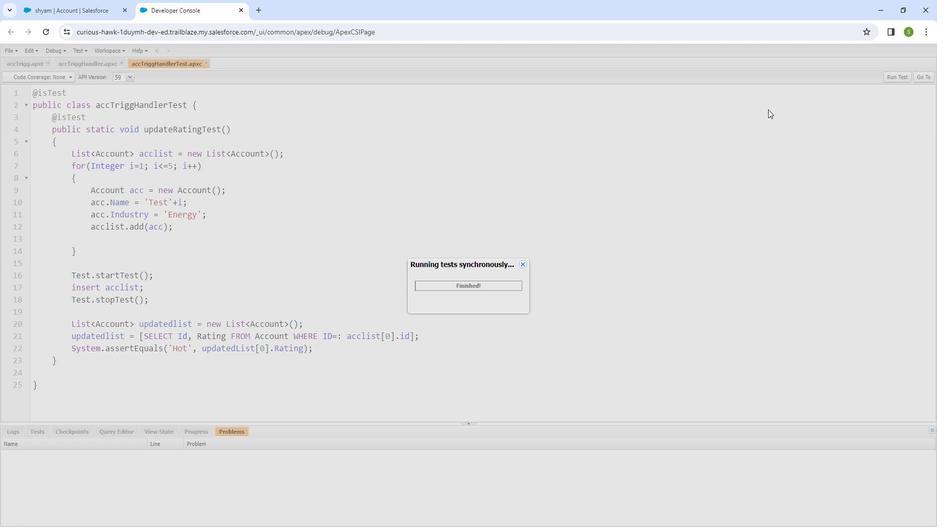 
Action: Mouse moved to (49, 426)
Screenshot: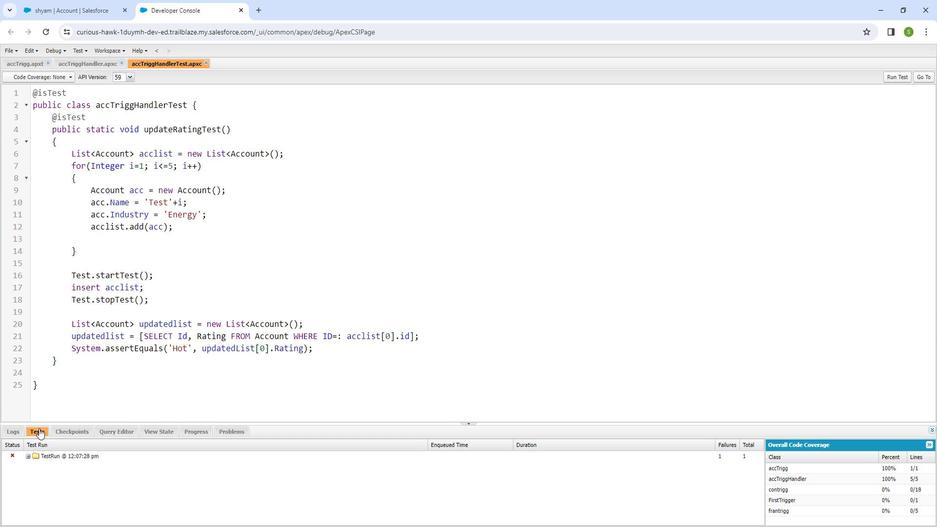 
Action: Mouse pressed left at (49, 426)
Screenshot: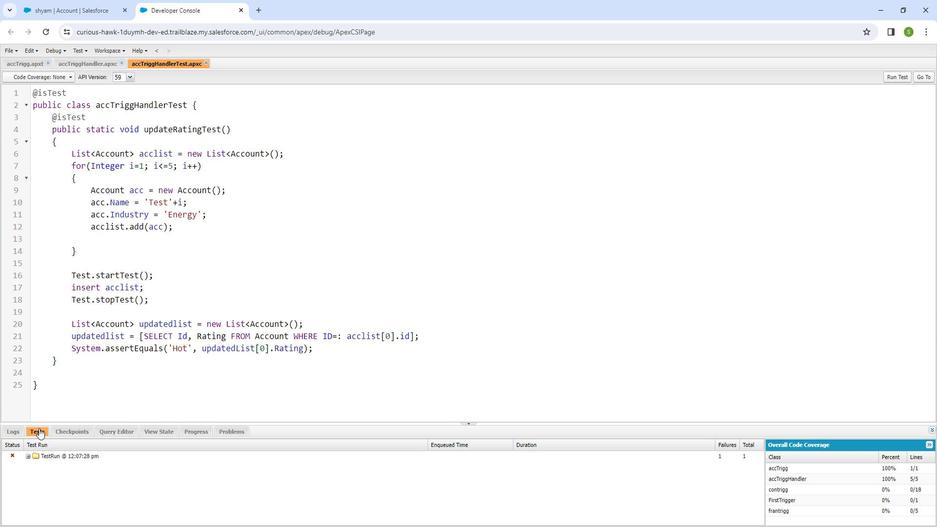 
Action: Mouse moved to (41, 452)
Screenshot: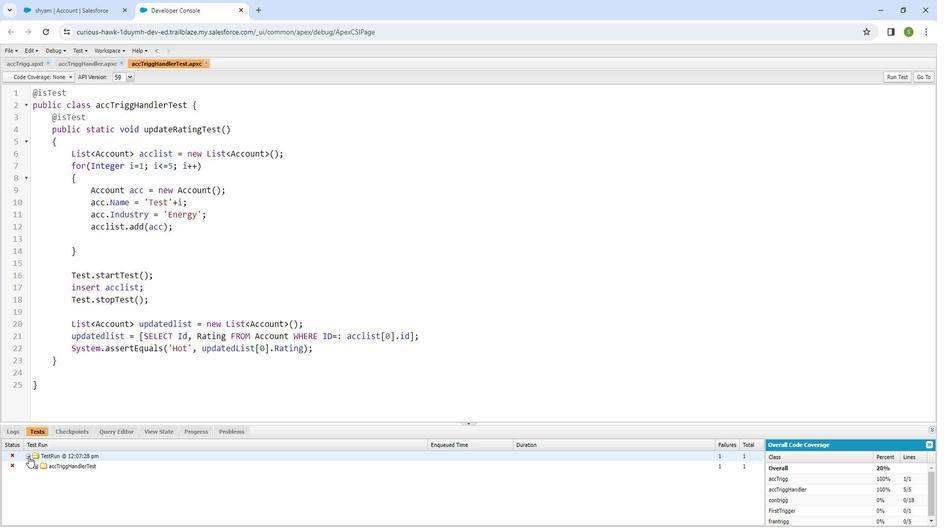 
Action: Mouse pressed left at (41, 452)
Screenshot: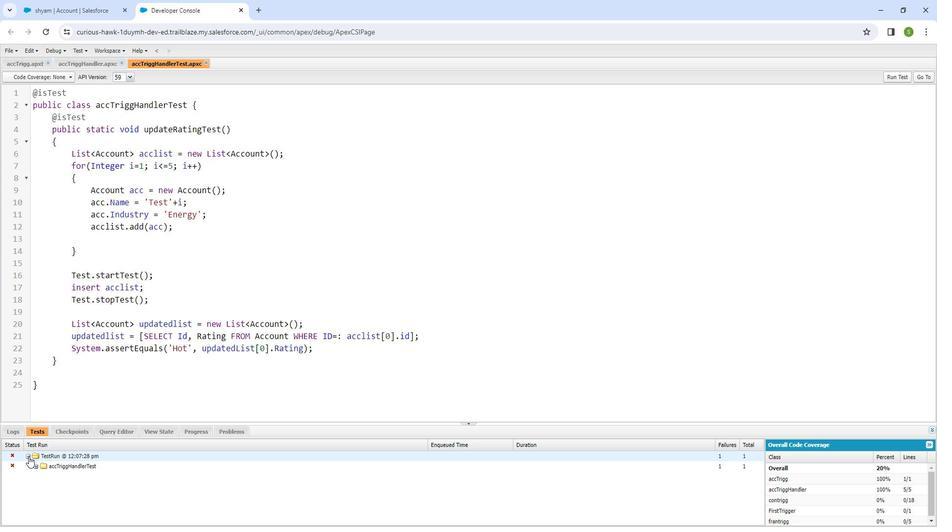 
Action: Mouse moved to (47, 460)
Screenshot: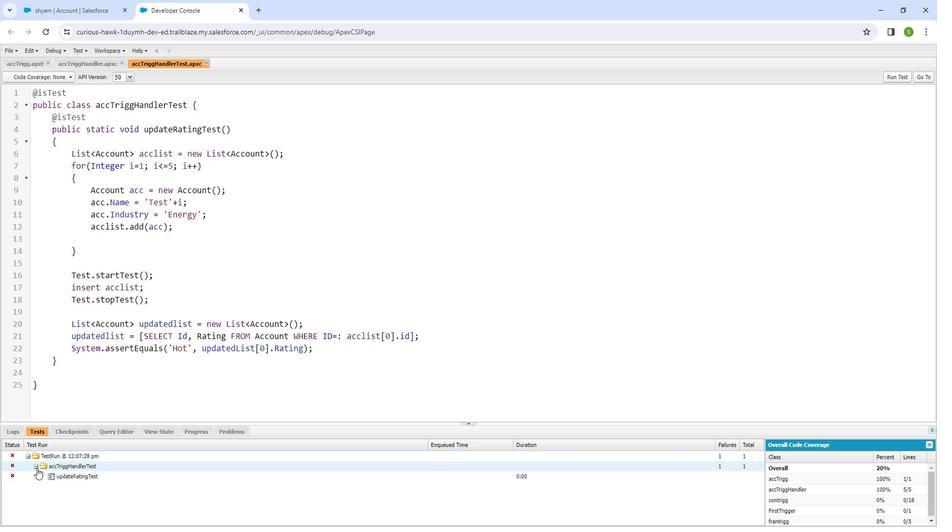 
Action: Mouse pressed left at (47, 460)
Screenshot: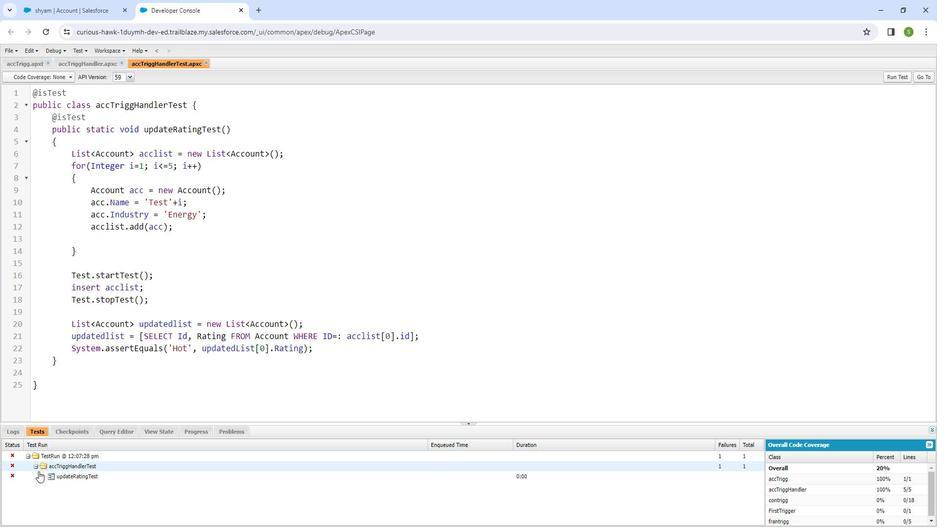 
Action: Mouse moved to (783, 366)
Screenshot: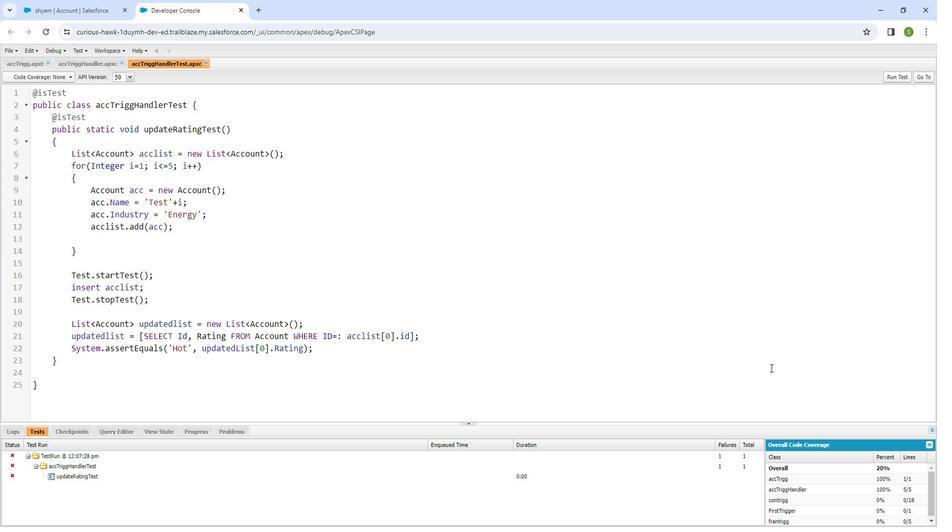 
